 Task: Add an event with the title Second Company Retreat, date '2024/03/26', time 9:40 AM to 11:40 AMand add a description: Participants will engage in self-reflection activities to enhance self-awareness and personal growth as leaders. They will explore strategies for continuous learning, self-motivation, and personal development.Select event color  Grape . Add location for the event as: 987 Doge's Palace, Venice, Italy, logged in from the account softage.6@softage.netand send the event invitation to softage.4@softage.net and softage.5@softage.net. Set a reminder for the event Every weekday(Monday to Friday)
Action: Mouse moved to (76, 95)
Screenshot: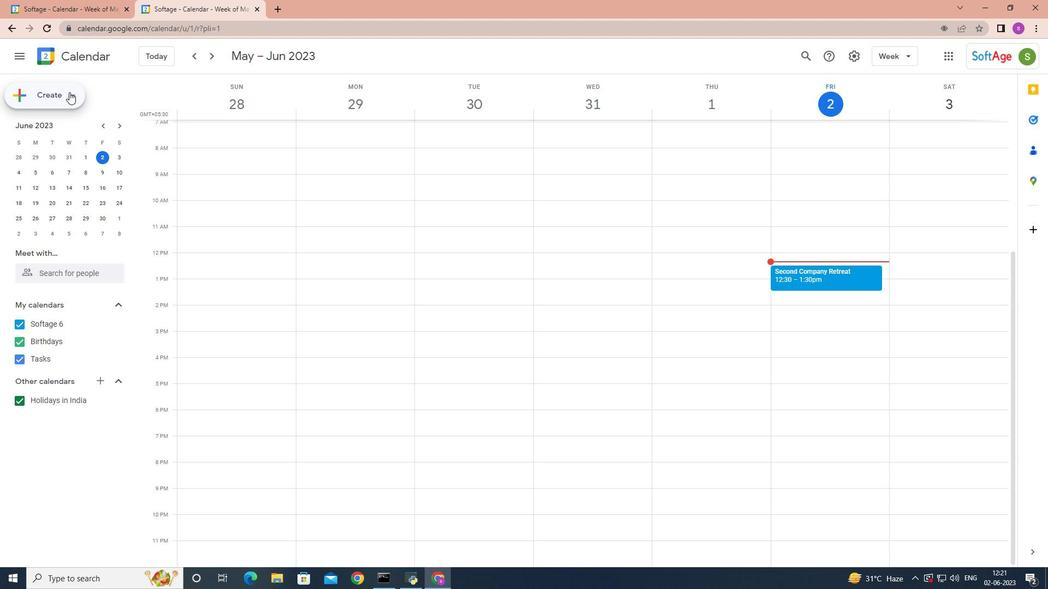 
Action: Mouse pressed left at (76, 95)
Screenshot: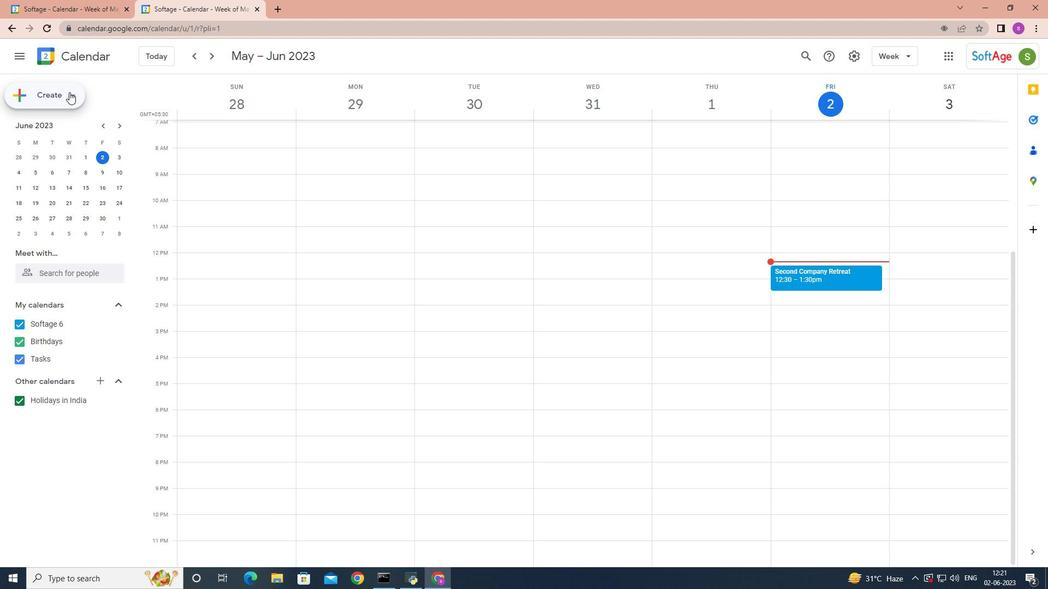 
Action: Mouse moved to (63, 124)
Screenshot: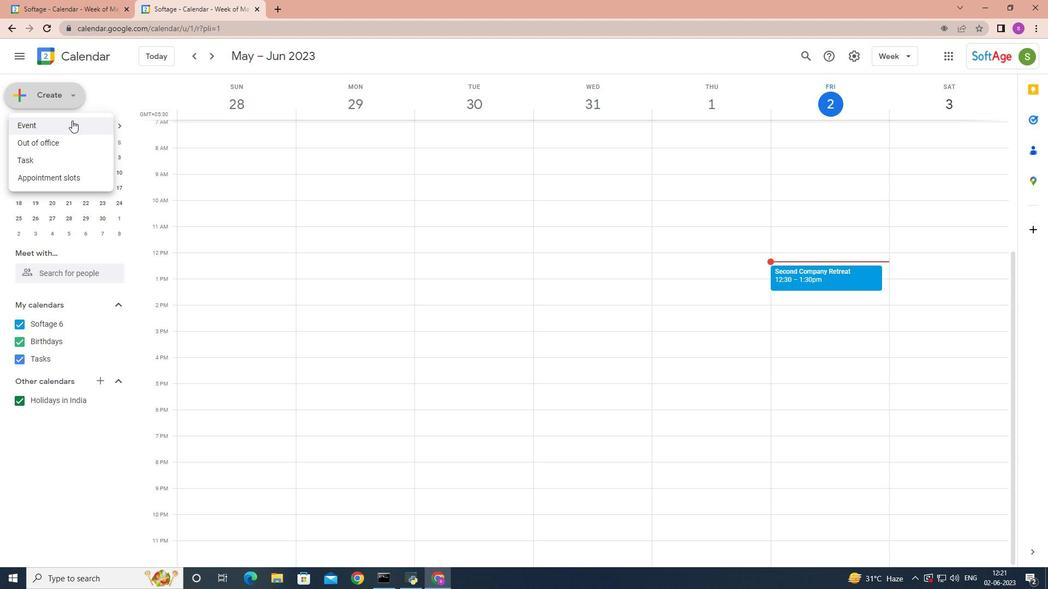 
Action: Mouse pressed left at (63, 124)
Screenshot: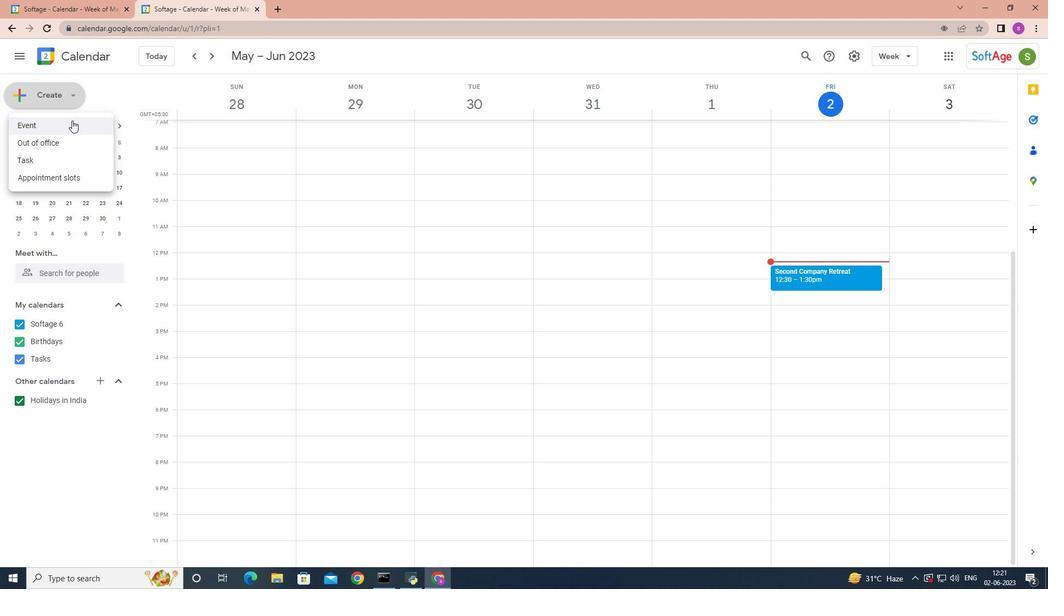 
Action: Mouse moved to (685, 429)
Screenshot: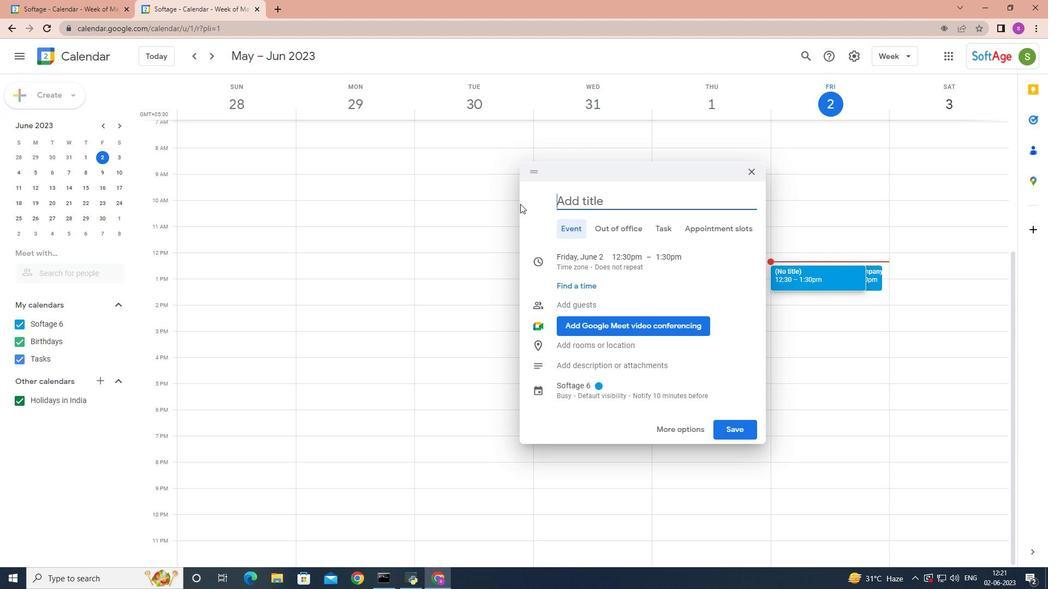 
Action: Mouse pressed left at (685, 429)
Screenshot: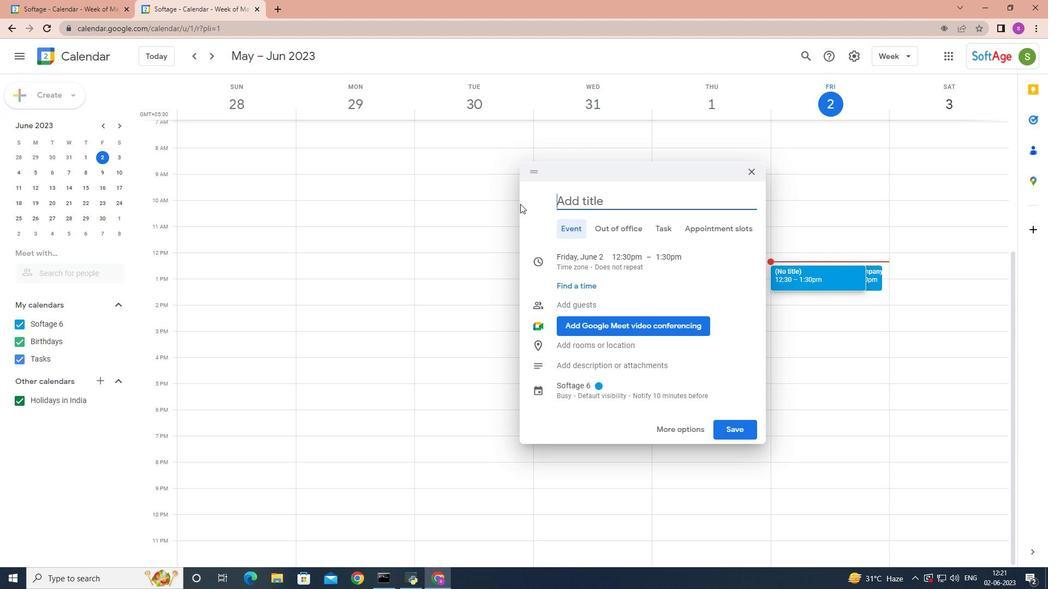 
Action: Mouse moved to (40, 61)
Screenshot: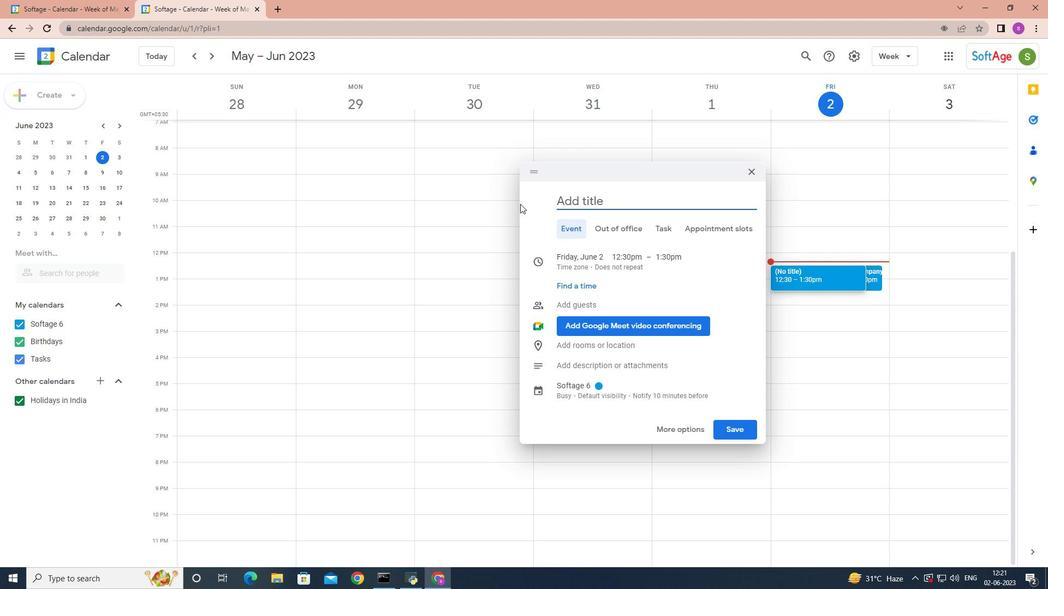 
Action: Key pressed <Key.shift>Seconf<Key.backspace>d<Key.space><Key.shift>Company<Key.space><Key.shift>Retreat<Key.enter>
Screenshot: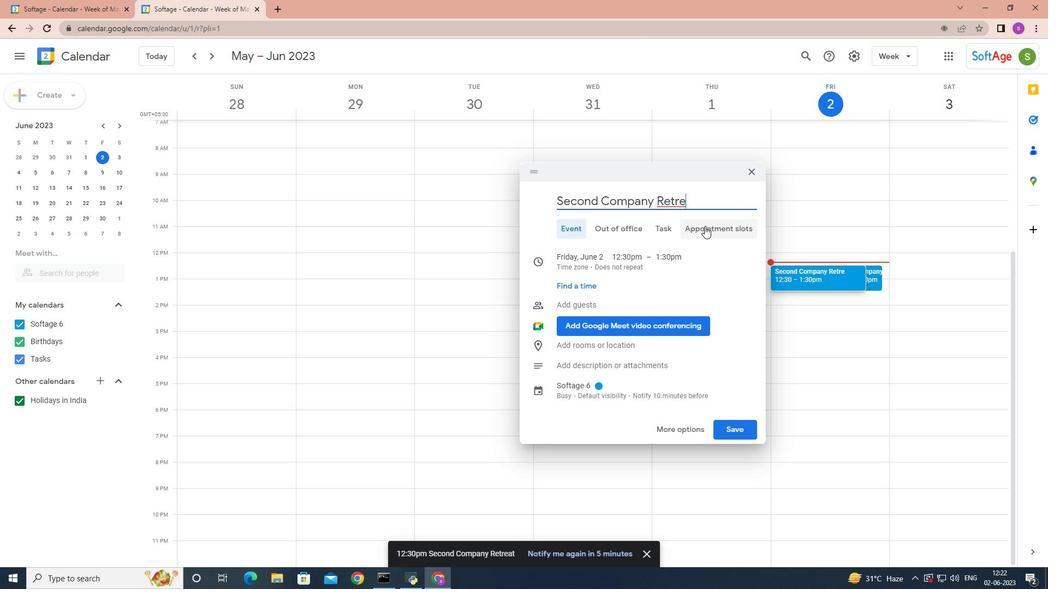 
Action: Mouse moved to (76, 96)
Screenshot: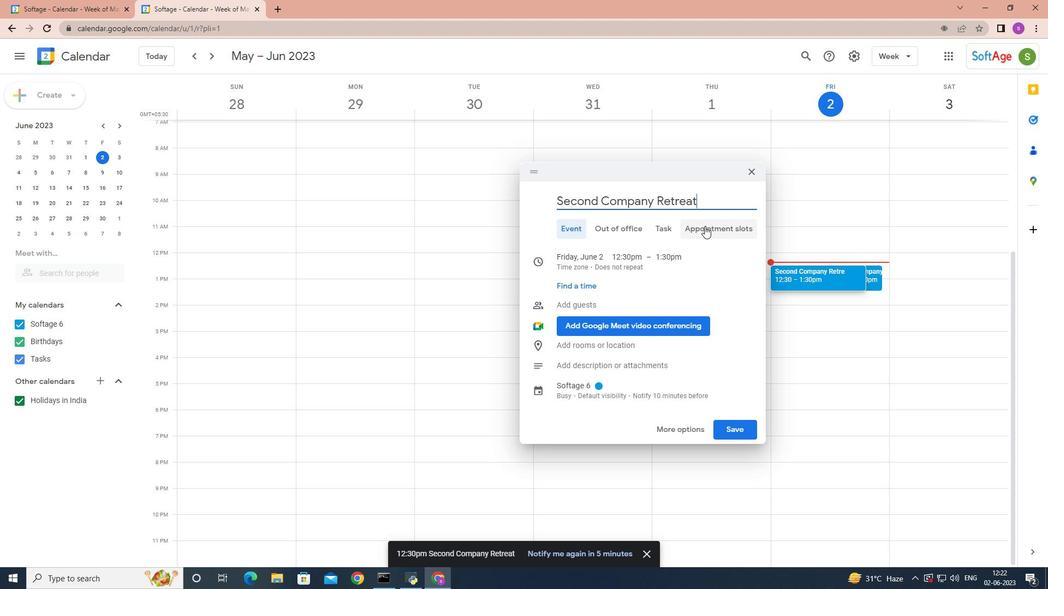 
Action: Mouse pressed left at (76, 96)
Screenshot: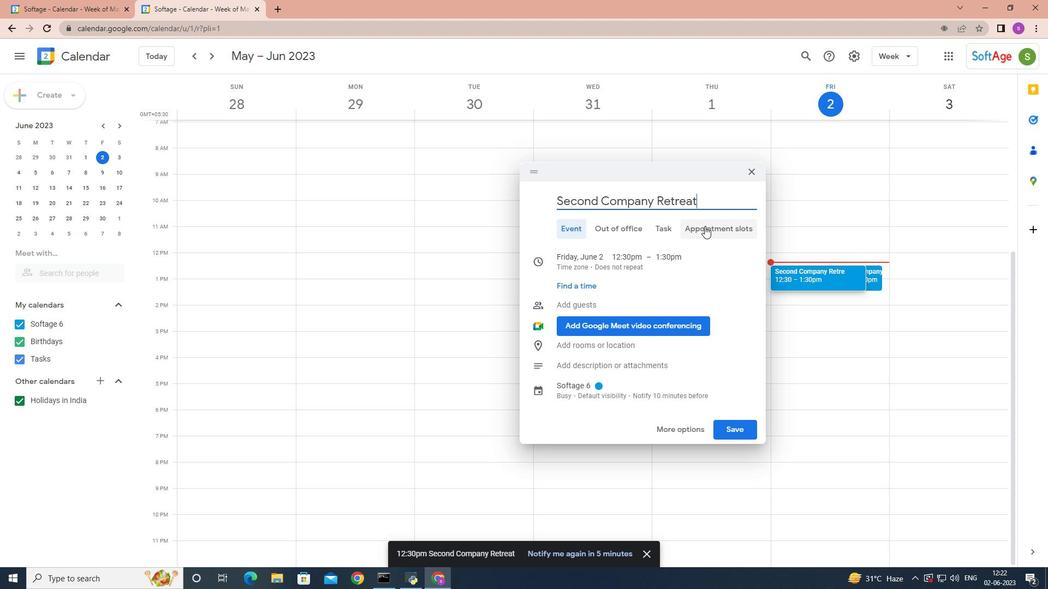 
Action: Mouse moved to (71, 92)
Screenshot: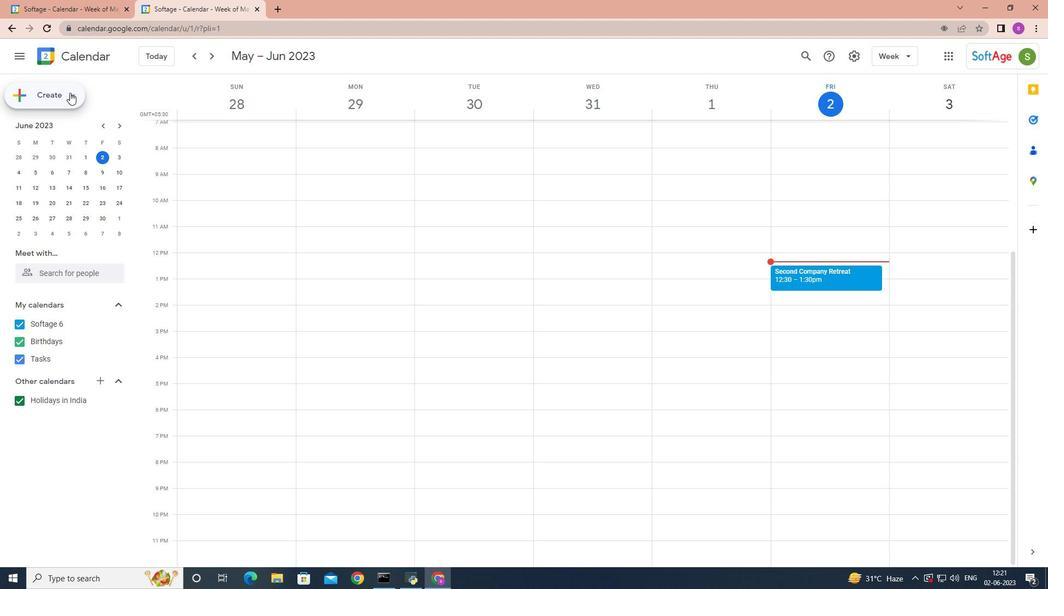 
Action: Mouse pressed left at (70, 92)
Screenshot: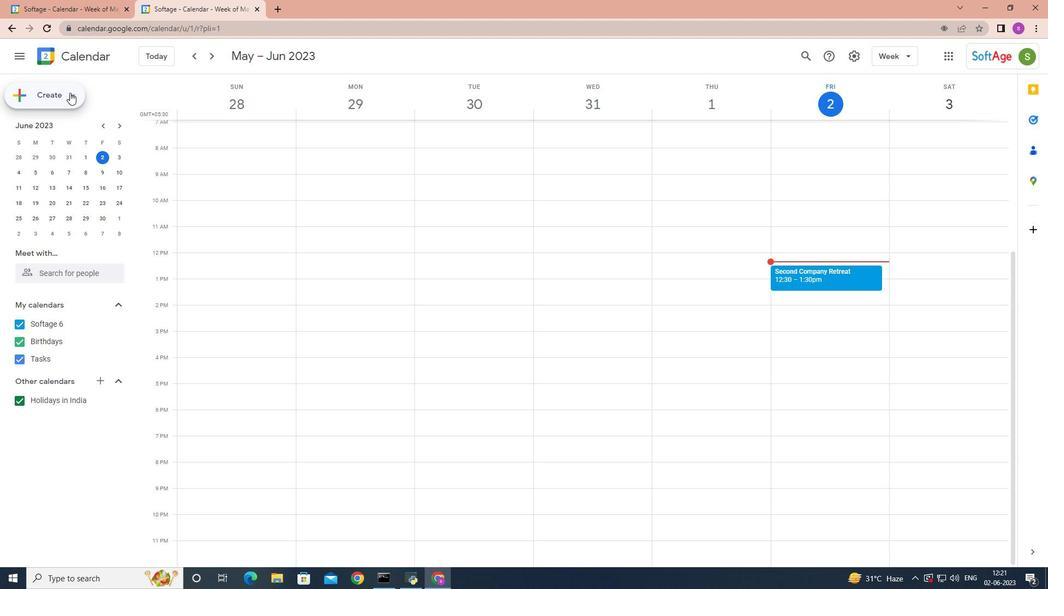 
Action: Mouse moved to (72, 120)
Screenshot: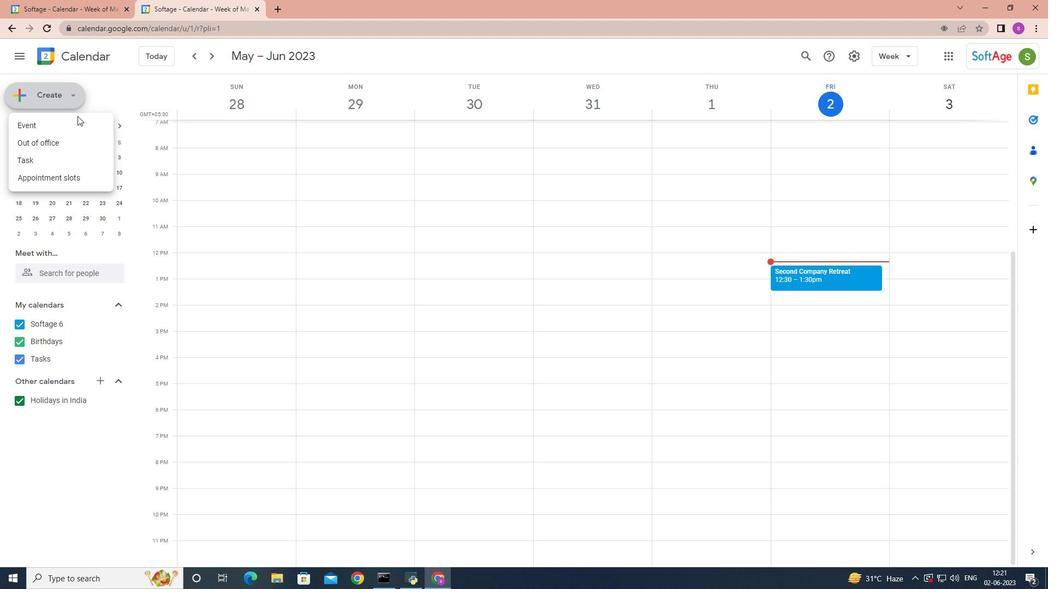 
Action: Mouse pressed left at (72, 120)
Screenshot: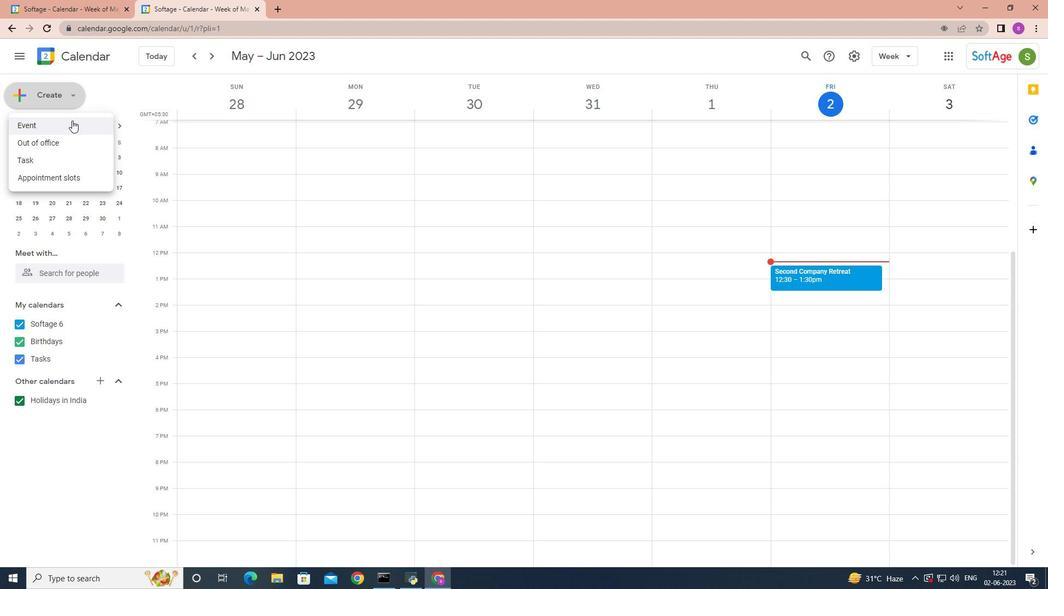 
Action: Mouse moved to (520, 204)
Screenshot: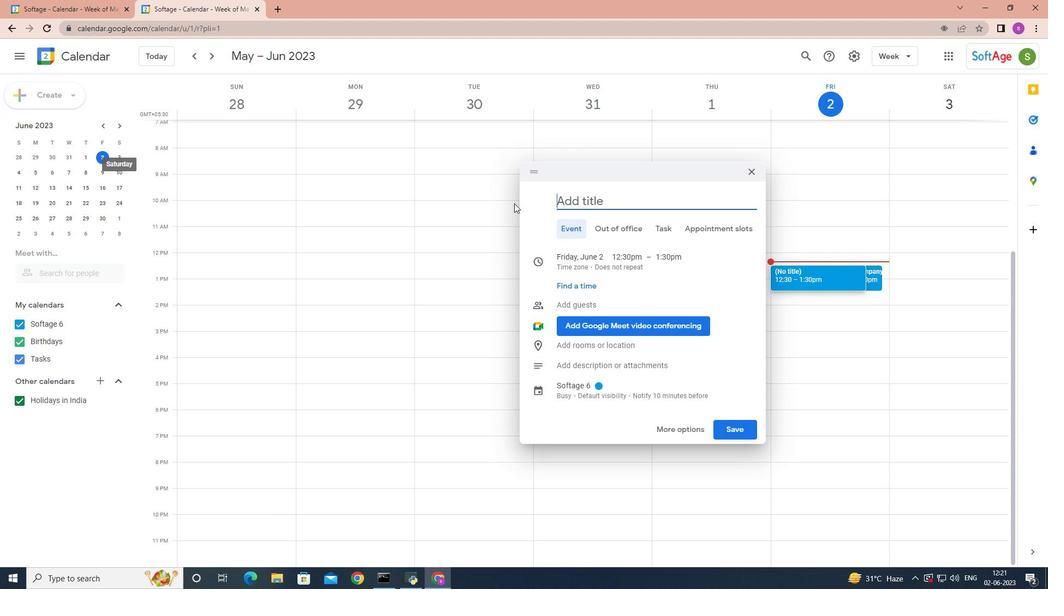 
Action: Key pressed <Key.shift>Second<Key.space><Key.shift>Company<Key.space><Key.shift>Retreat
Screenshot: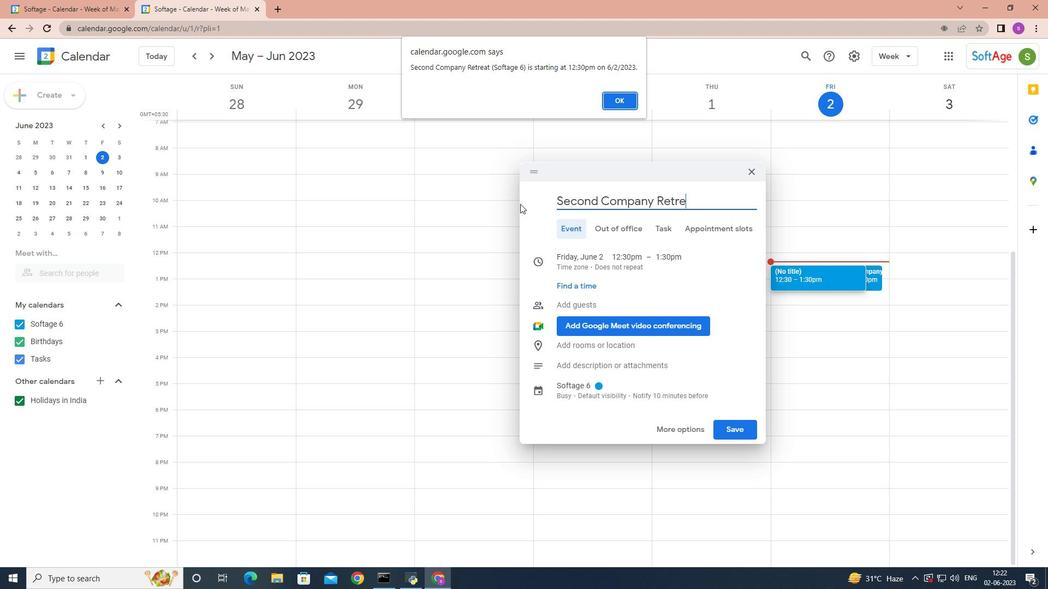 
Action: Mouse moved to (637, 110)
Screenshot: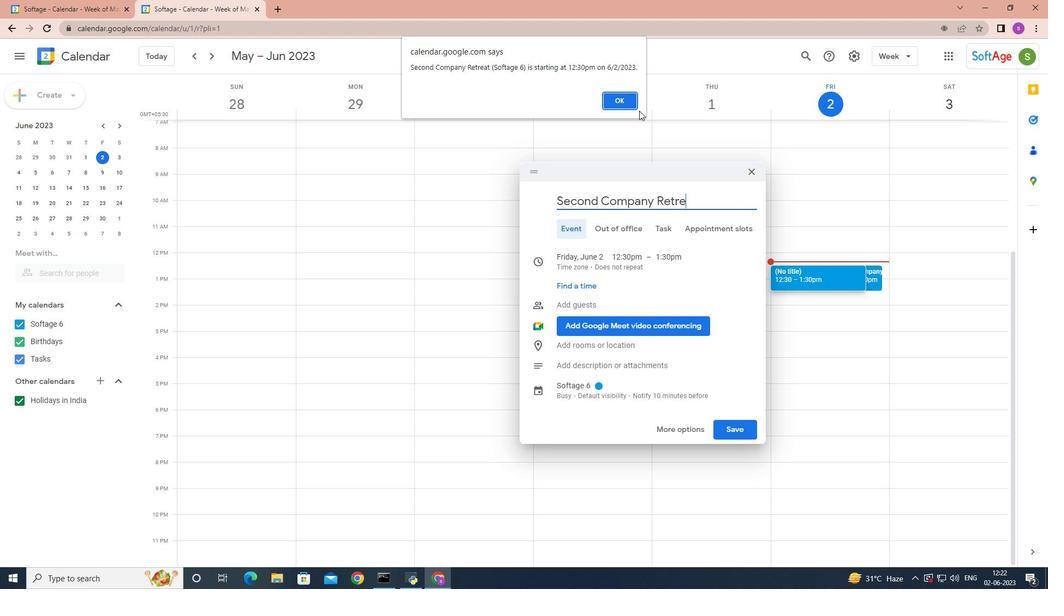 
Action: Mouse pressed left at (637, 110)
Screenshot: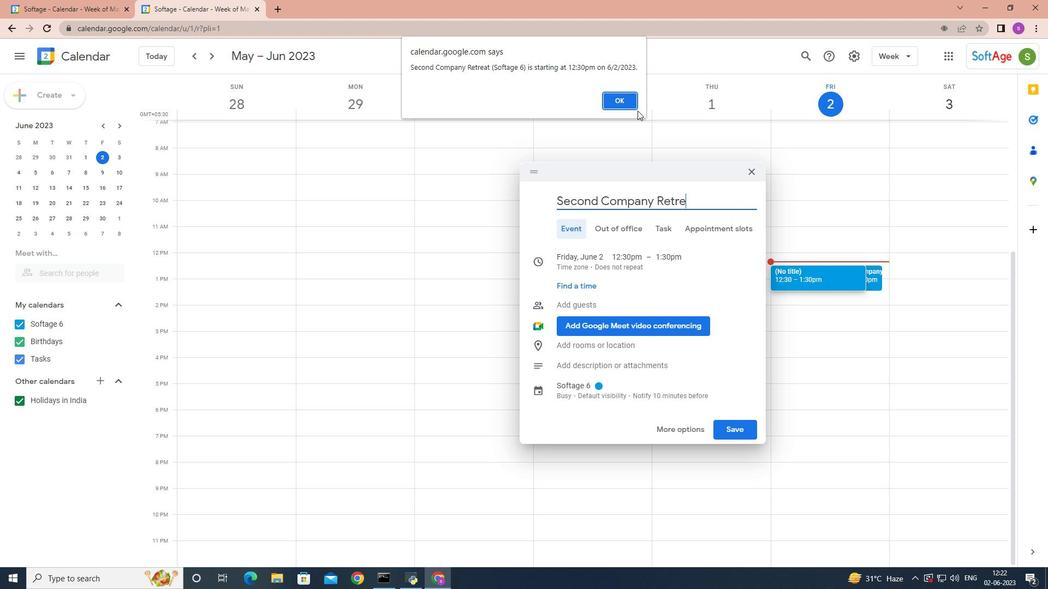 
Action: Mouse moved to (623, 99)
Screenshot: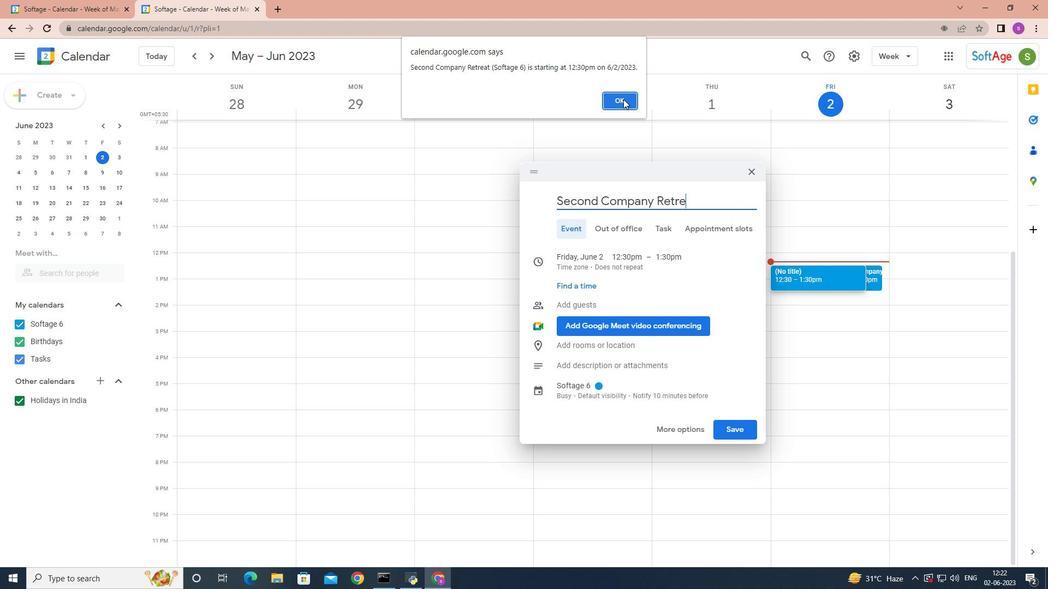
Action: Mouse pressed left at (623, 99)
Screenshot: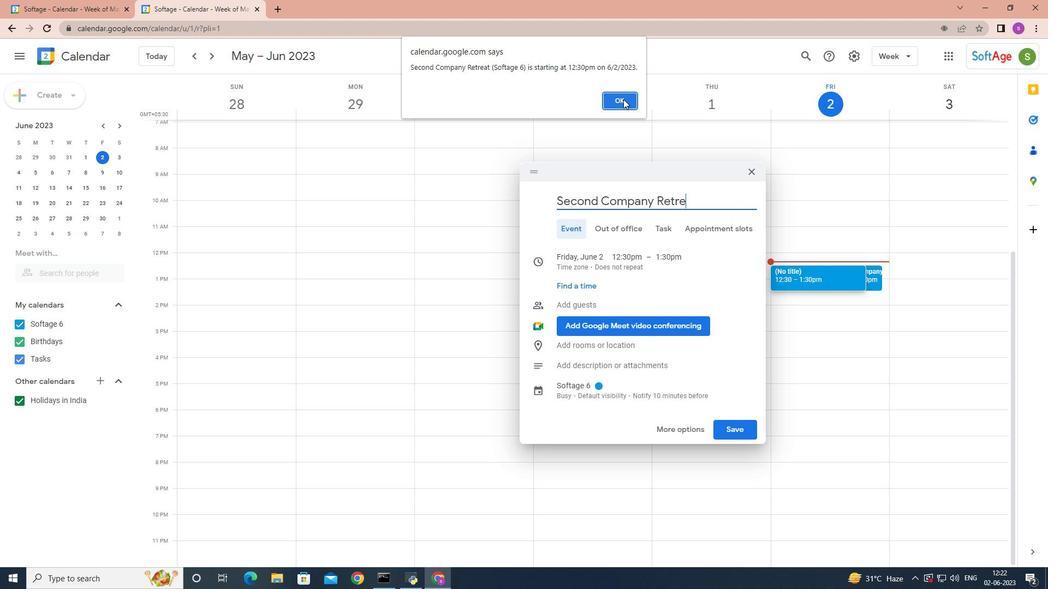 
Action: Mouse moved to (705, 226)
Screenshot: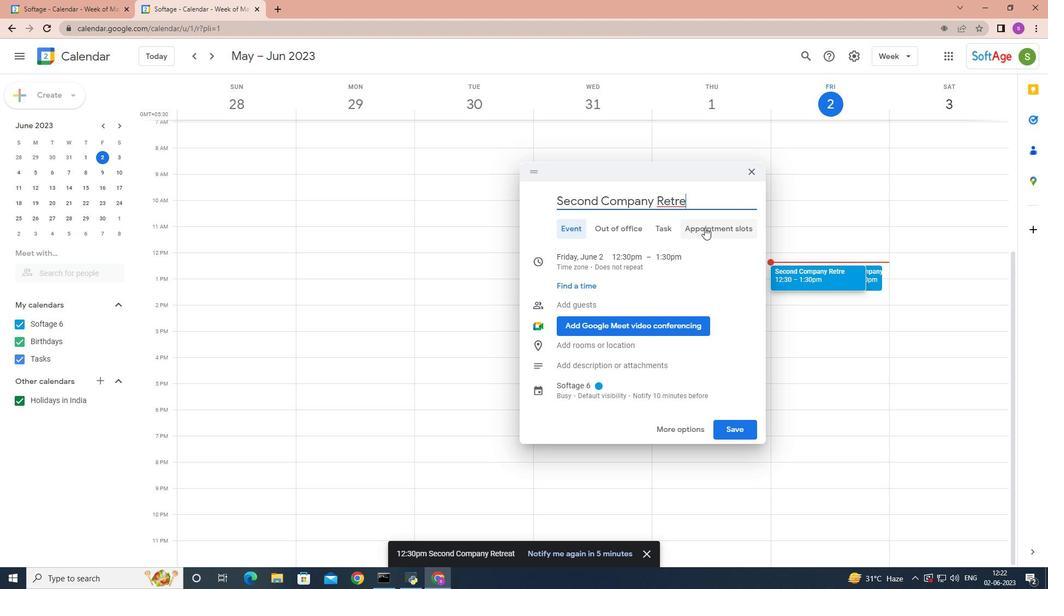 
Action: Key pressed at
Screenshot: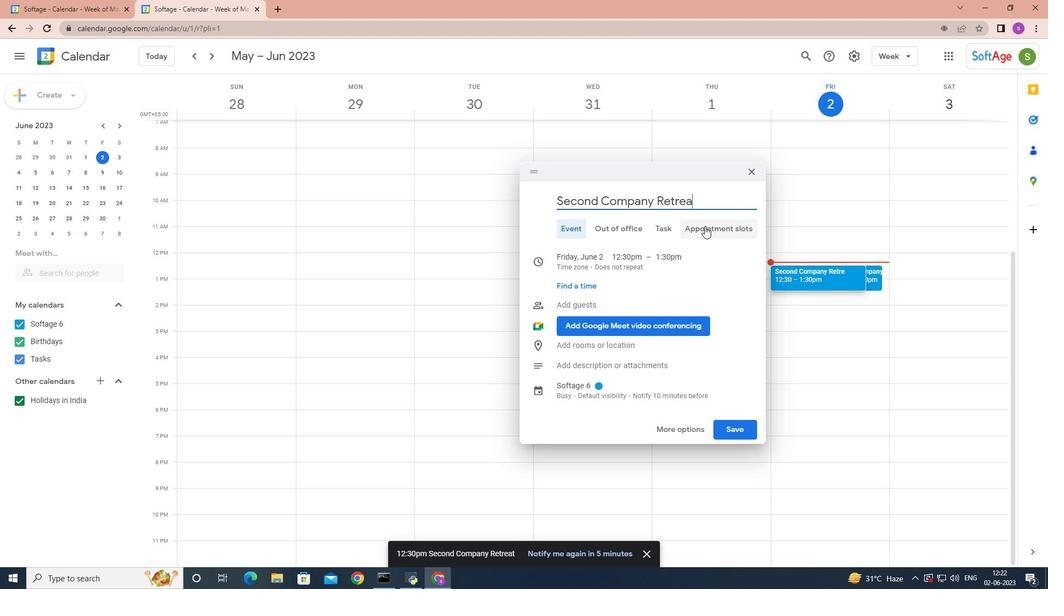
Action: Mouse moved to (587, 256)
Screenshot: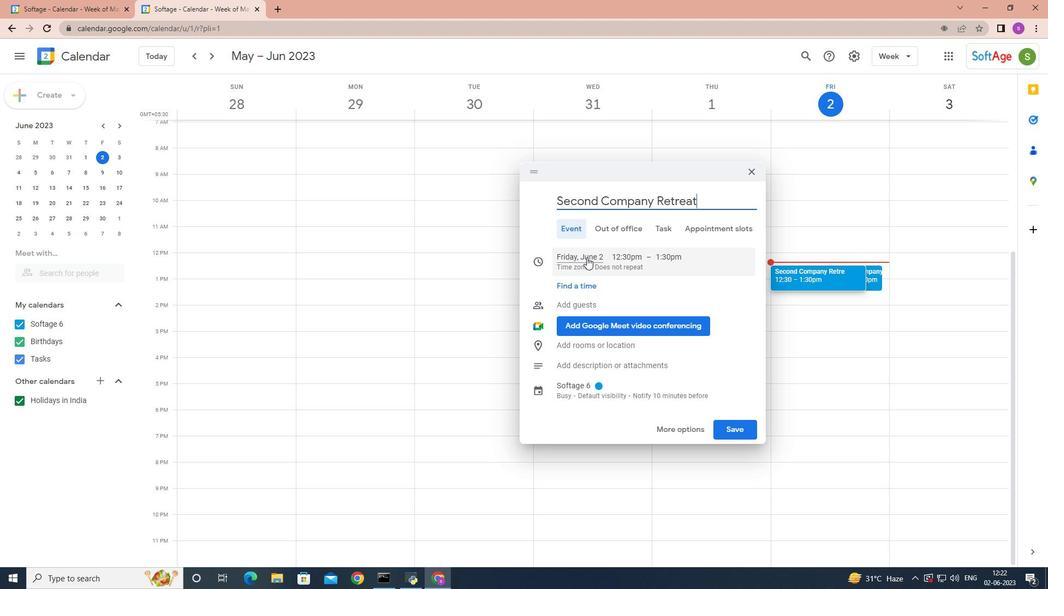 
Action: Mouse pressed left at (587, 256)
Screenshot: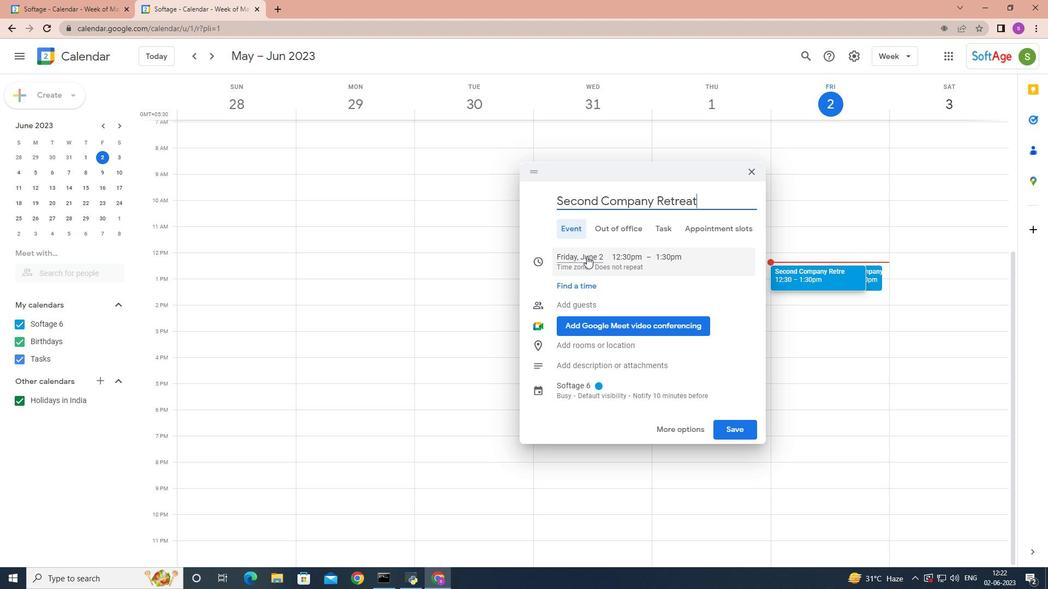 
Action: Mouse moved to (692, 281)
Screenshot: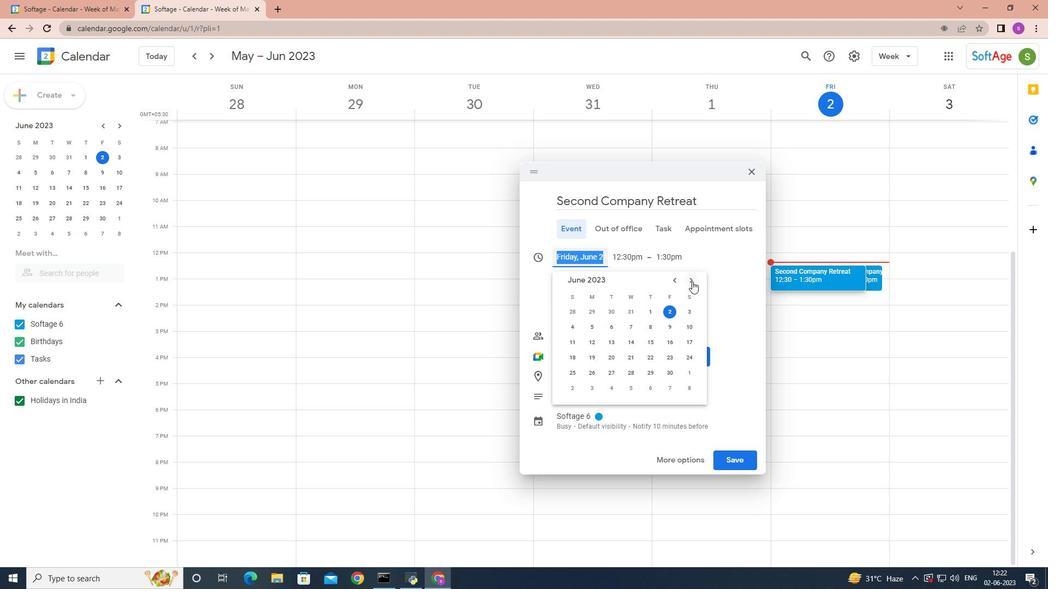 
Action: Mouse pressed left at (692, 281)
Screenshot: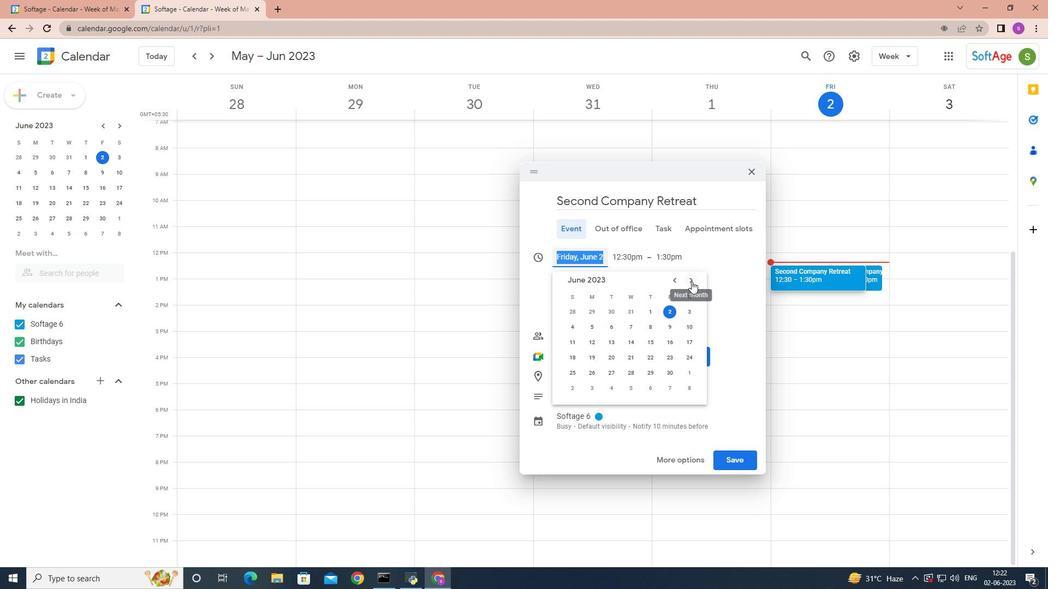 
Action: Mouse moved to (692, 281)
Screenshot: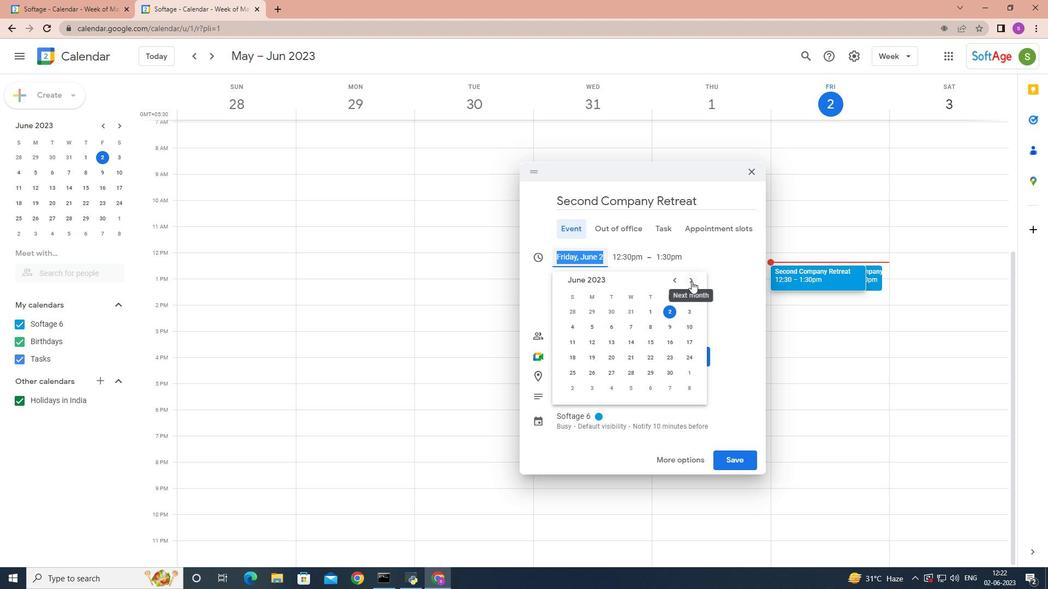 
Action: Mouse pressed left at (692, 281)
Screenshot: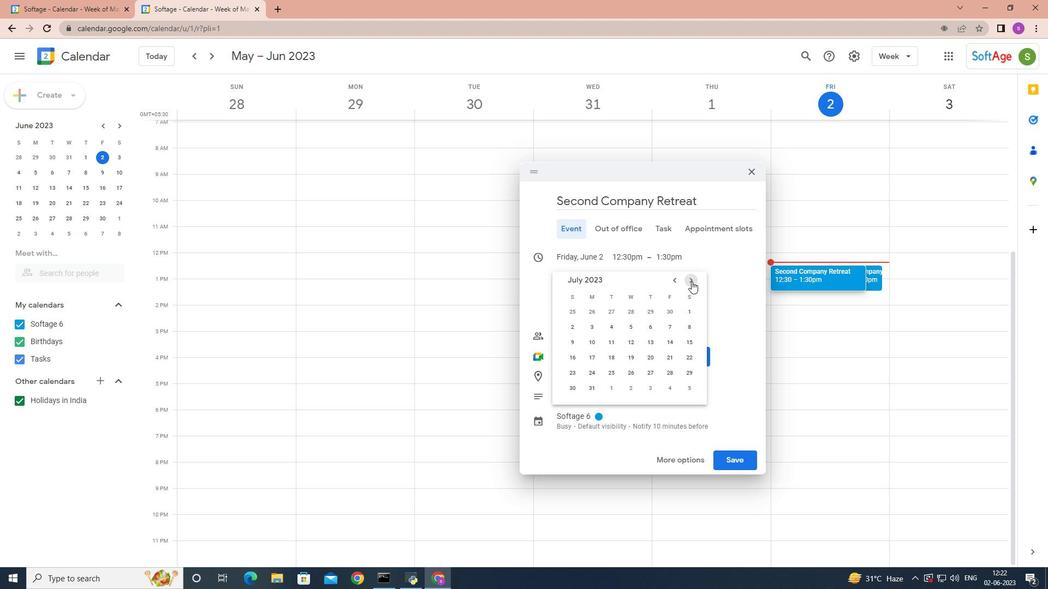 
Action: Mouse pressed left at (692, 281)
Screenshot: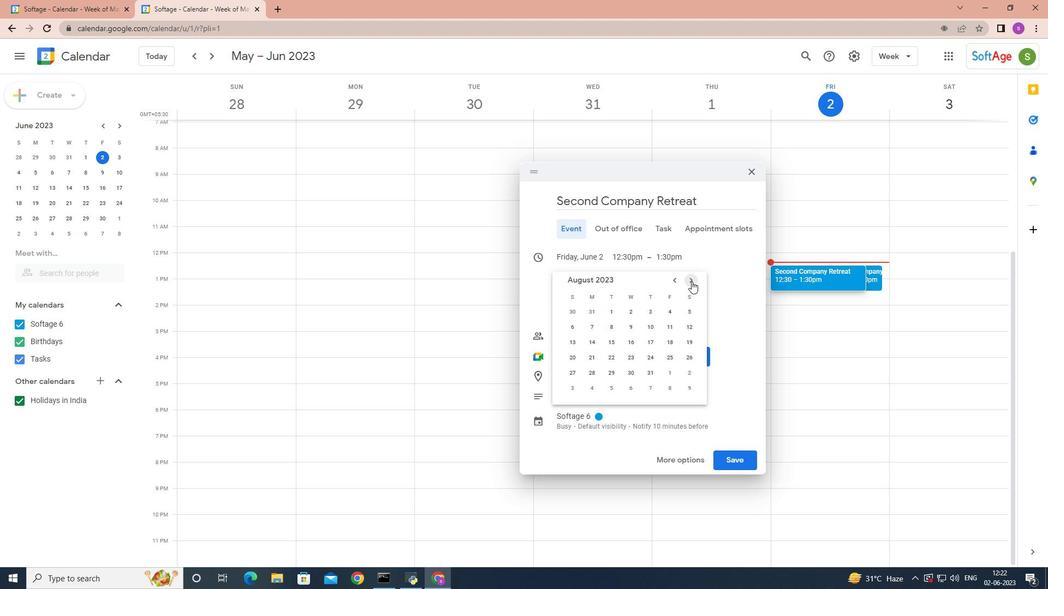 
Action: Mouse pressed left at (692, 281)
Screenshot: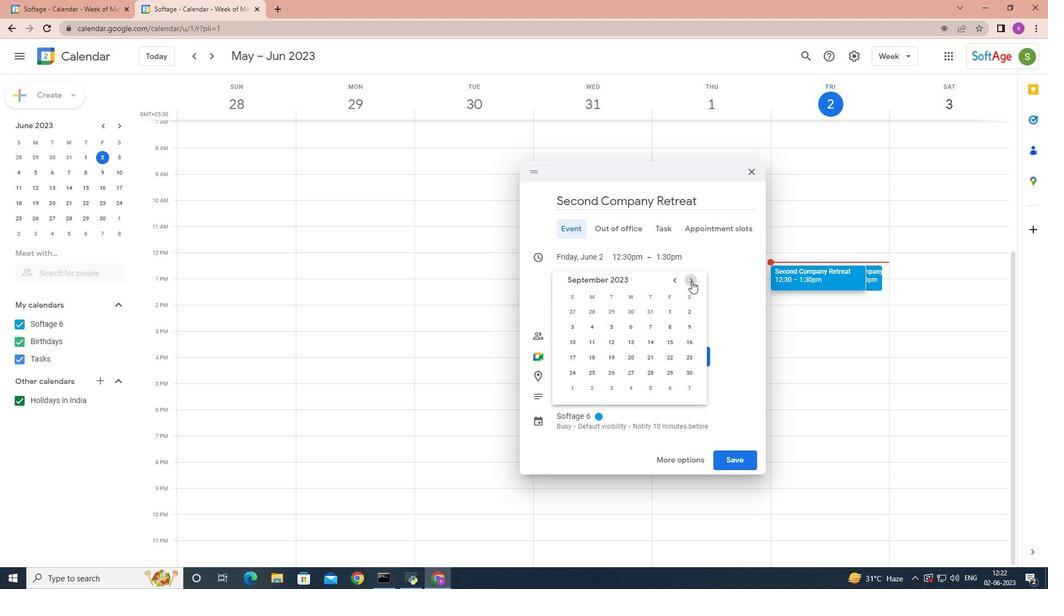 
Action: Mouse pressed left at (692, 281)
Screenshot: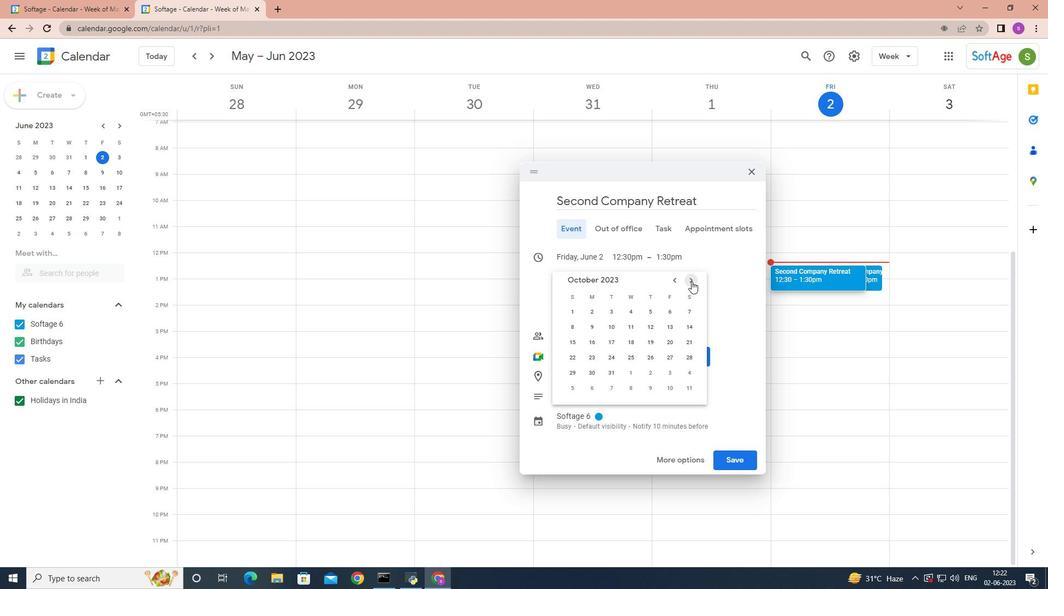 
Action: Mouse pressed left at (692, 281)
Screenshot: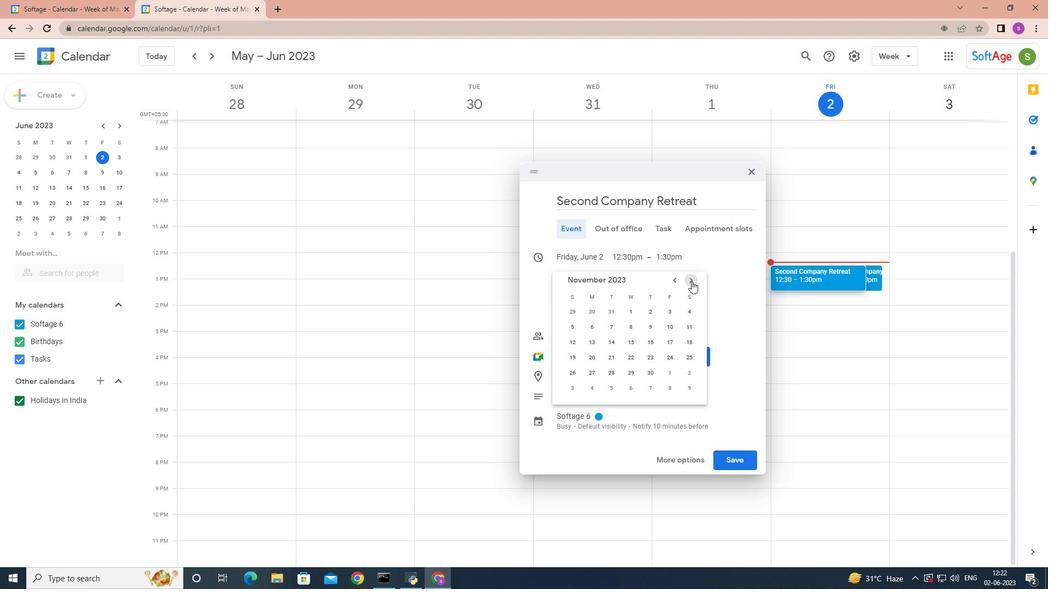 
Action: Mouse pressed left at (692, 281)
Screenshot: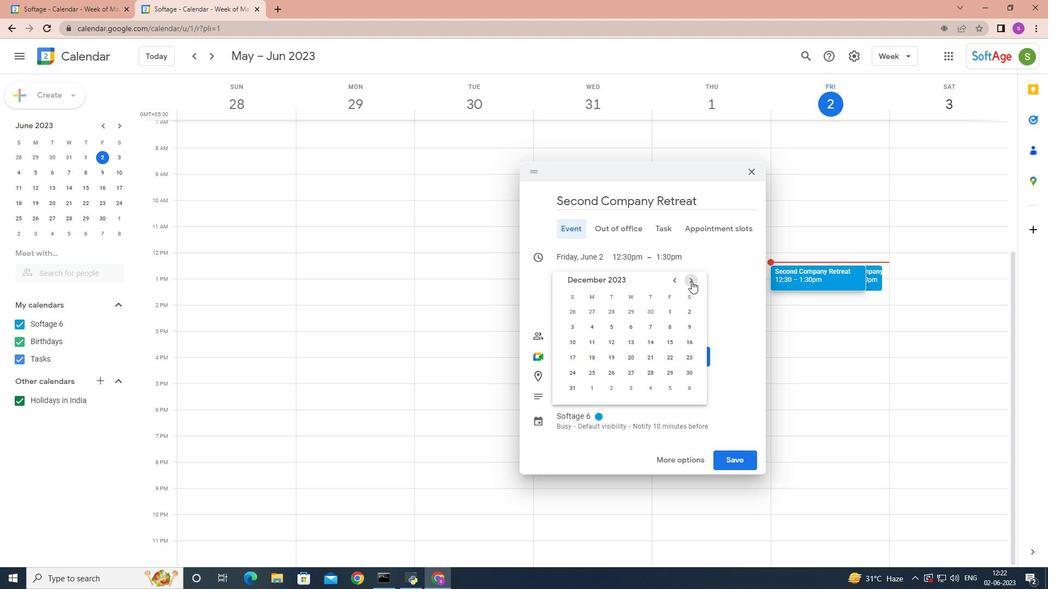 
Action: Mouse pressed left at (692, 281)
Screenshot: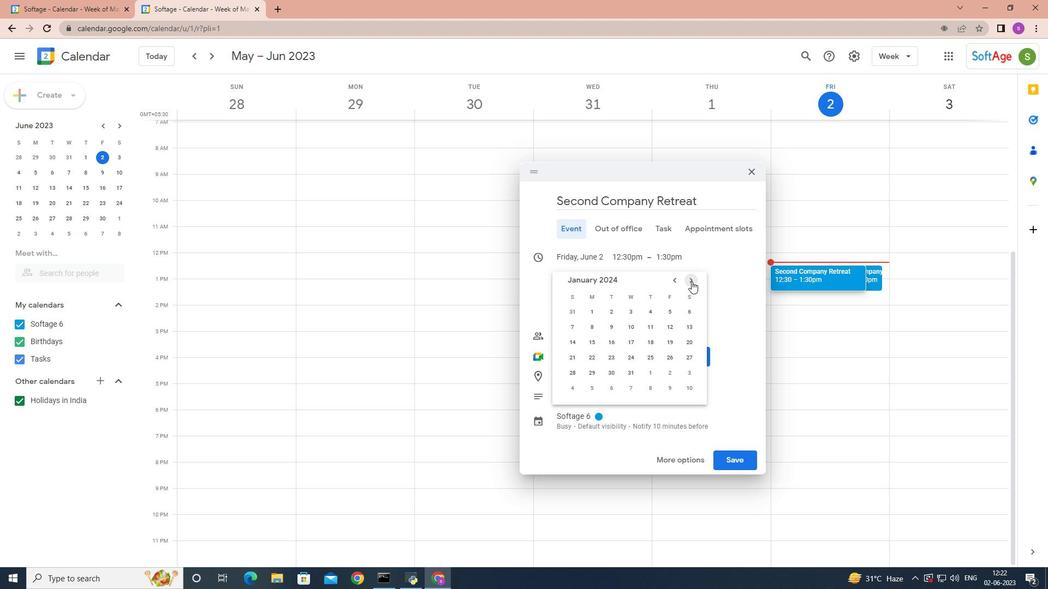 
Action: Mouse pressed left at (692, 281)
Screenshot: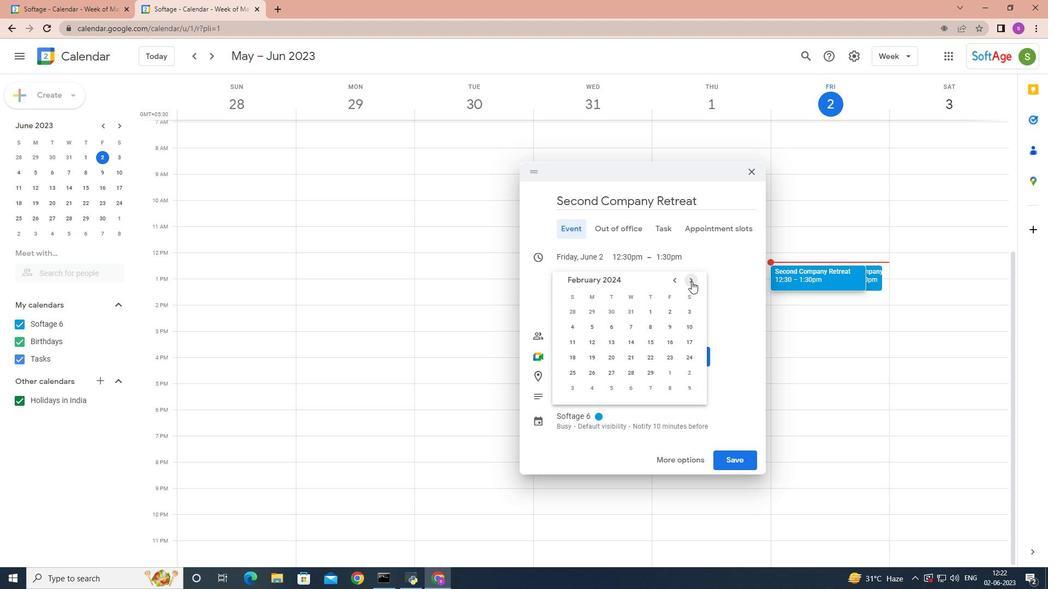 
Action: Mouse moved to (611, 371)
Screenshot: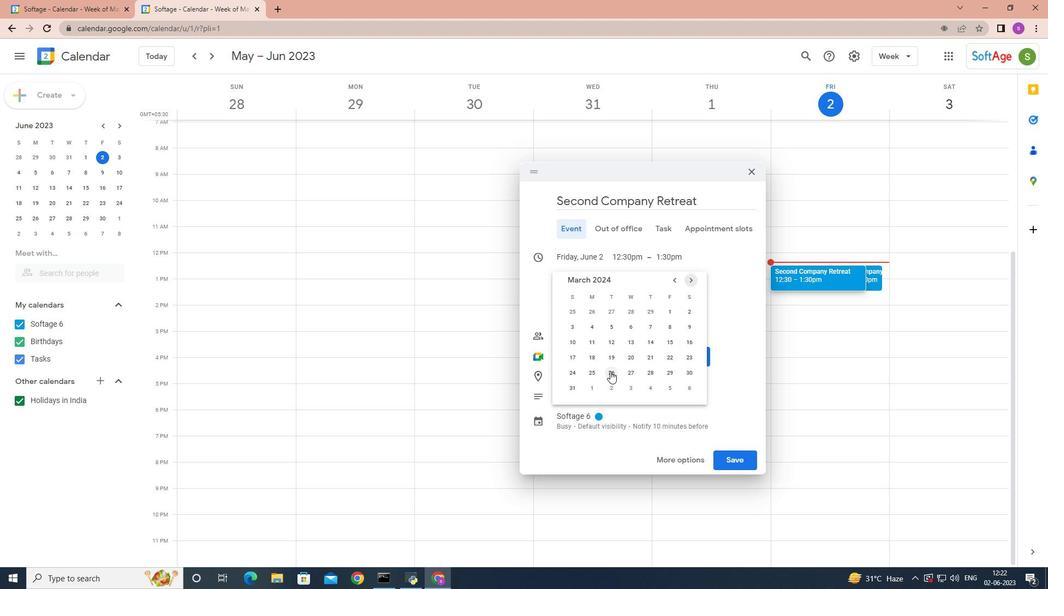 
Action: Mouse pressed left at (611, 371)
Screenshot: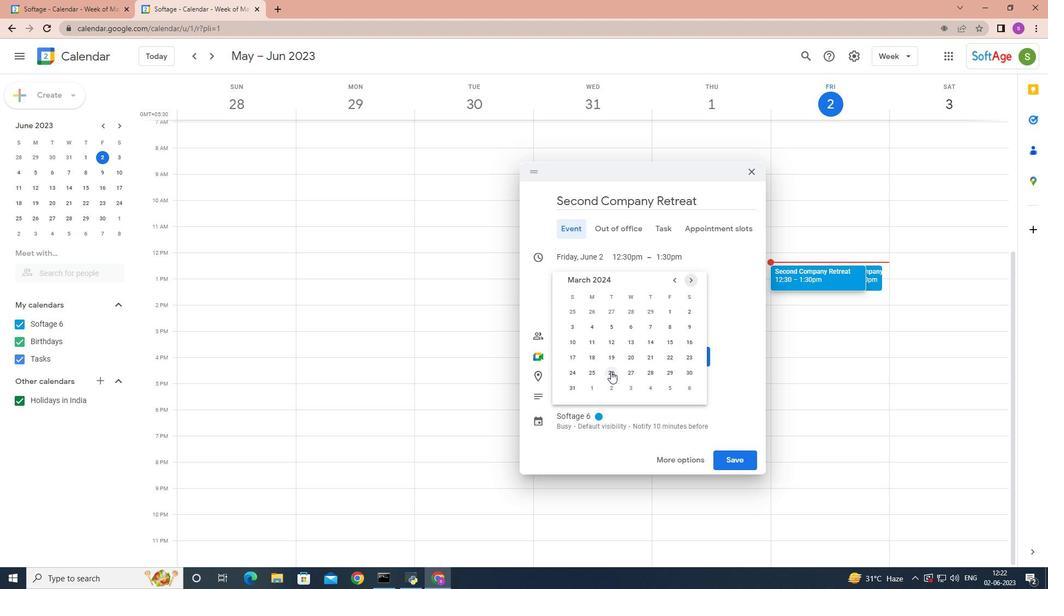 
Action: Mouse moved to (317, 256)
Screenshot: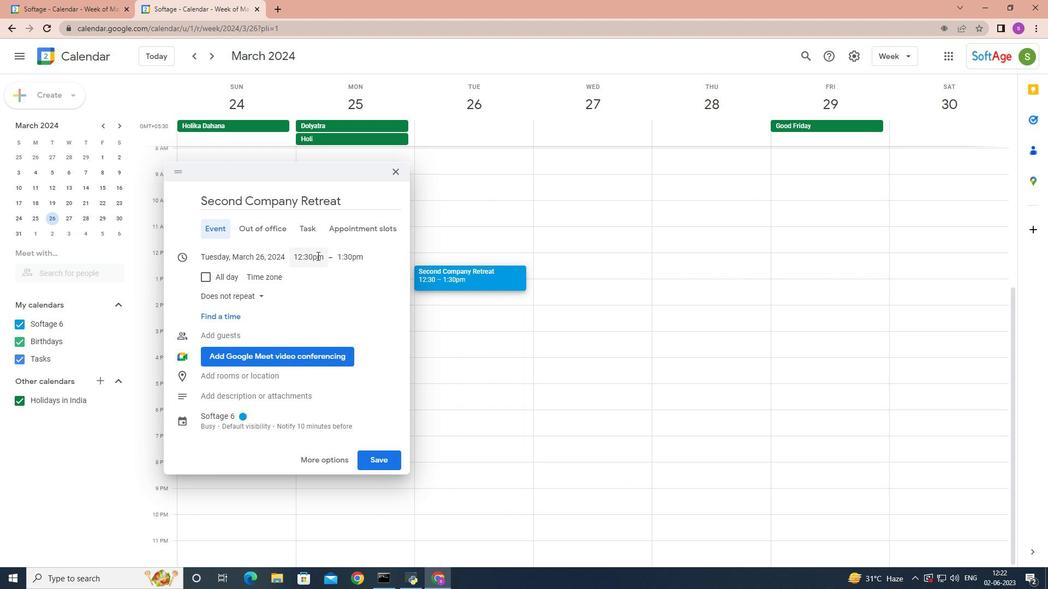 
Action: Mouse pressed left at (317, 256)
Screenshot: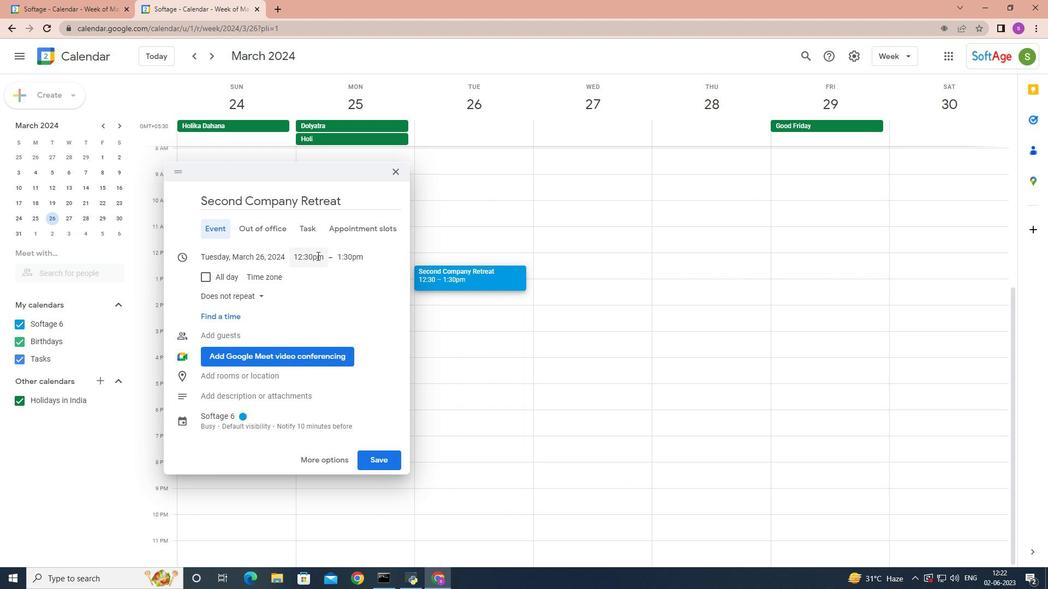 
Action: Mouse moved to (330, 322)
Screenshot: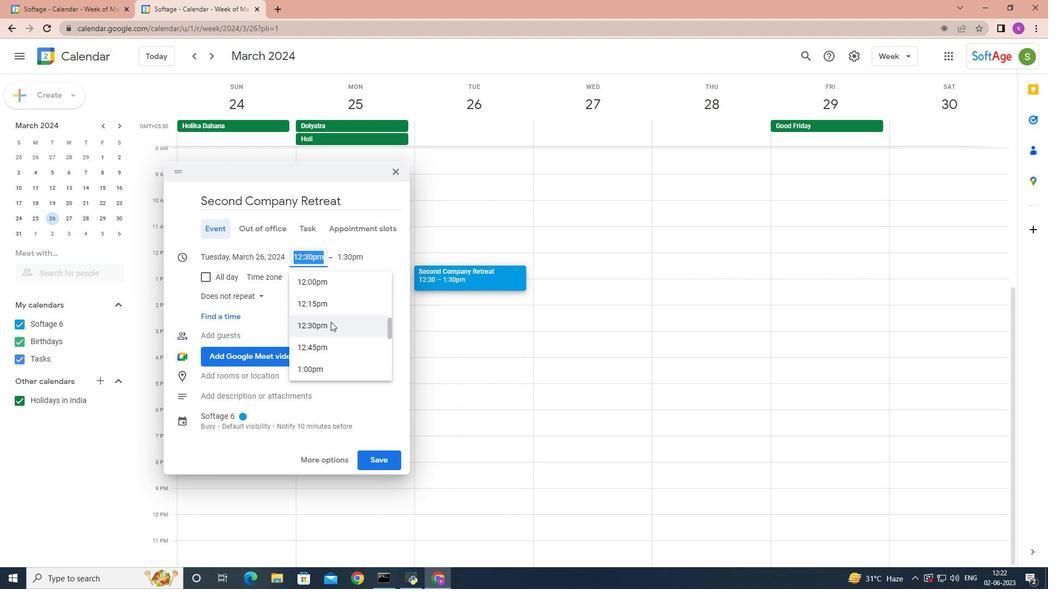 
Action: Mouse scrolled (330, 322) with delta (0, 0)
Screenshot: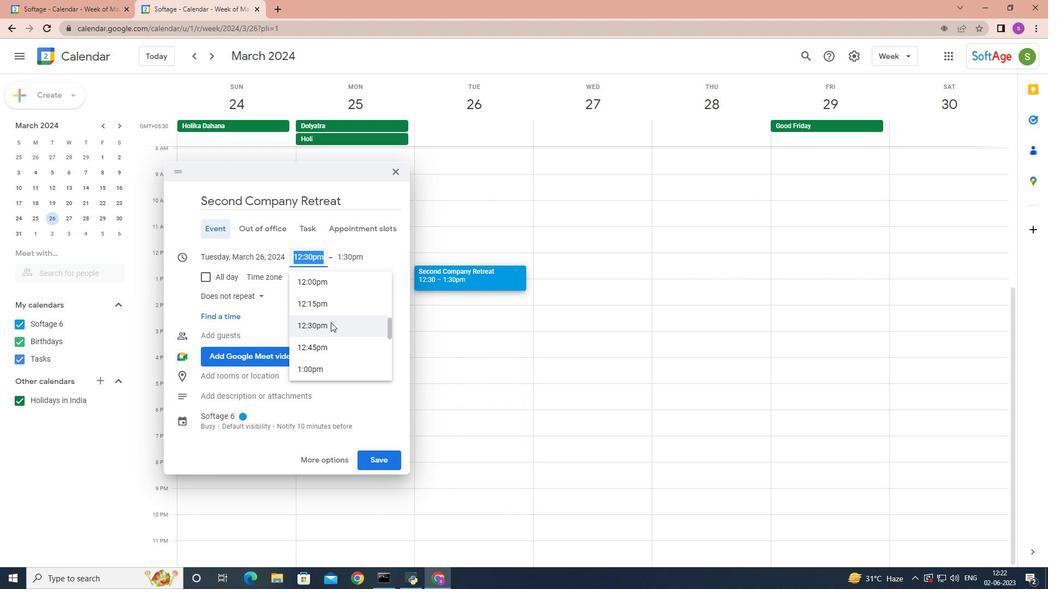 
Action: Mouse scrolled (330, 322) with delta (0, 0)
Screenshot: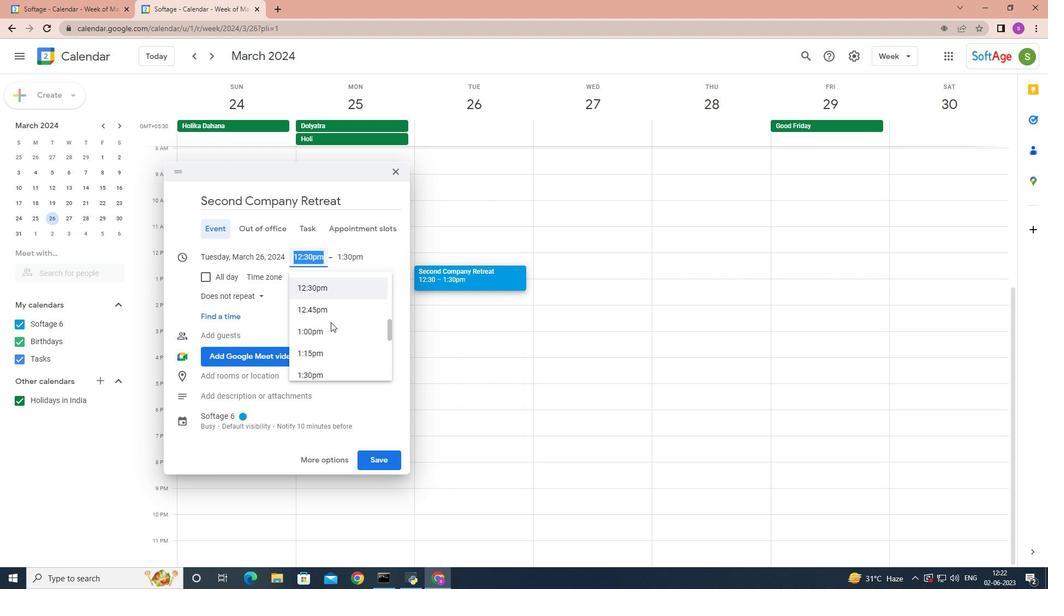
Action: Mouse moved to (329, 322)
Screenshot: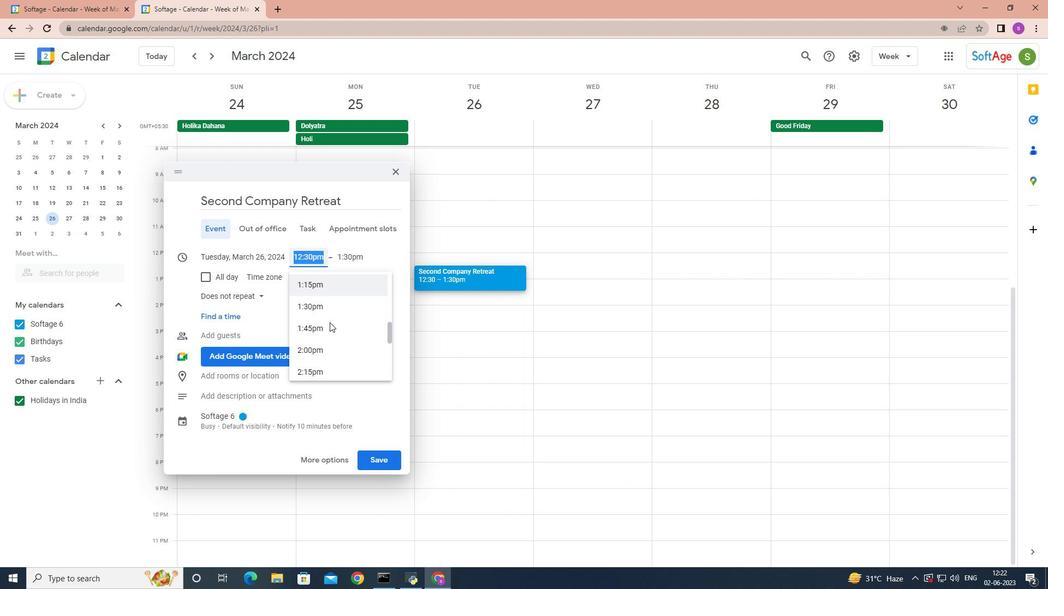 
Action: Mouse scrolled (329, 322) with delta (0, 0)
Screenshot: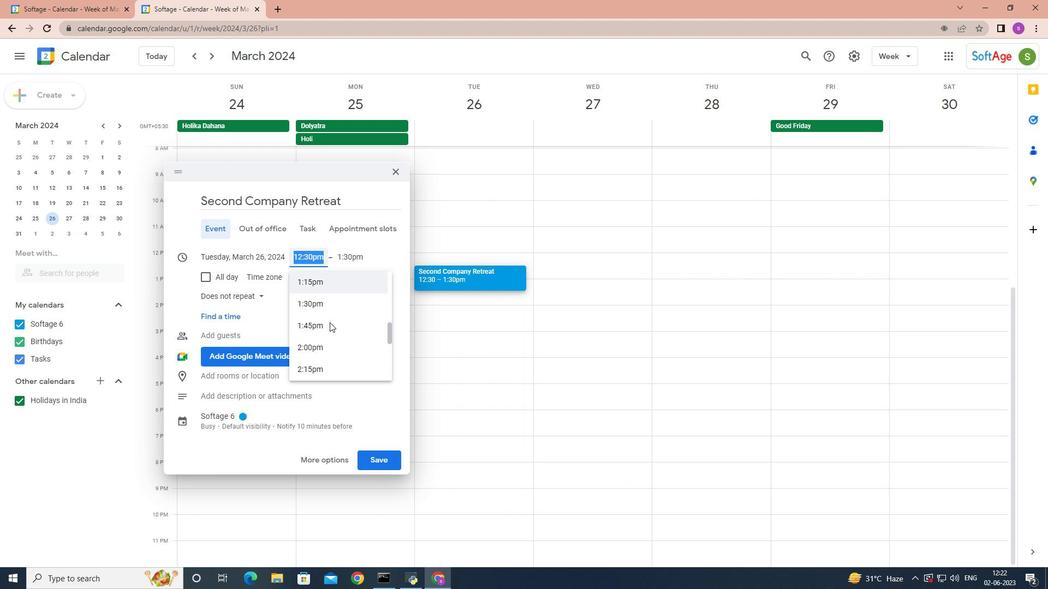 
Action: Mouse scrolled (329, 322) with delta (0, 0)
Screenshot: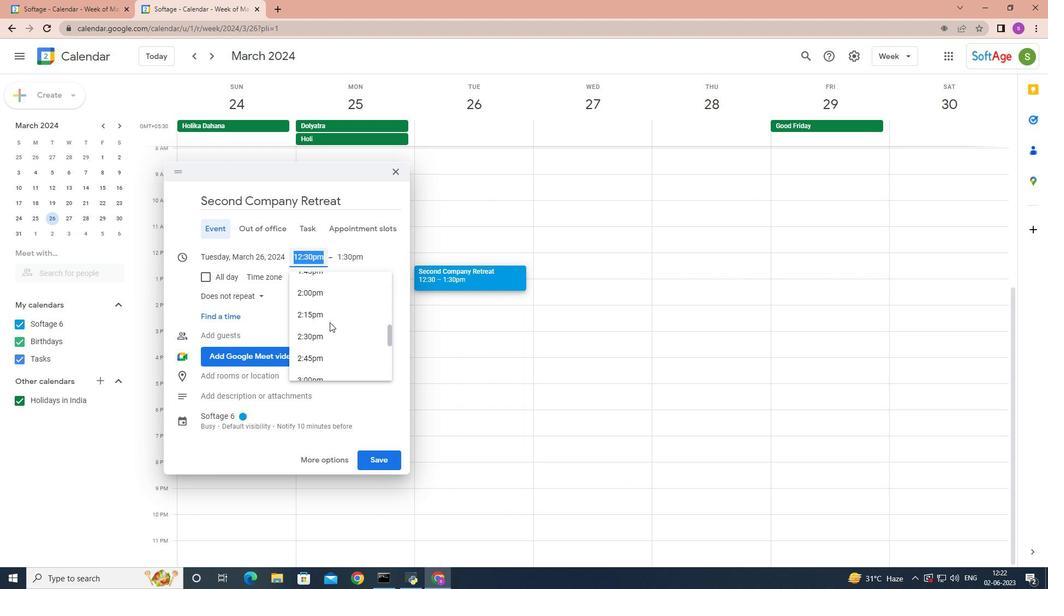 
Action: Mouse scrolled (329, 322) with delta (0, 0)
Screenshot: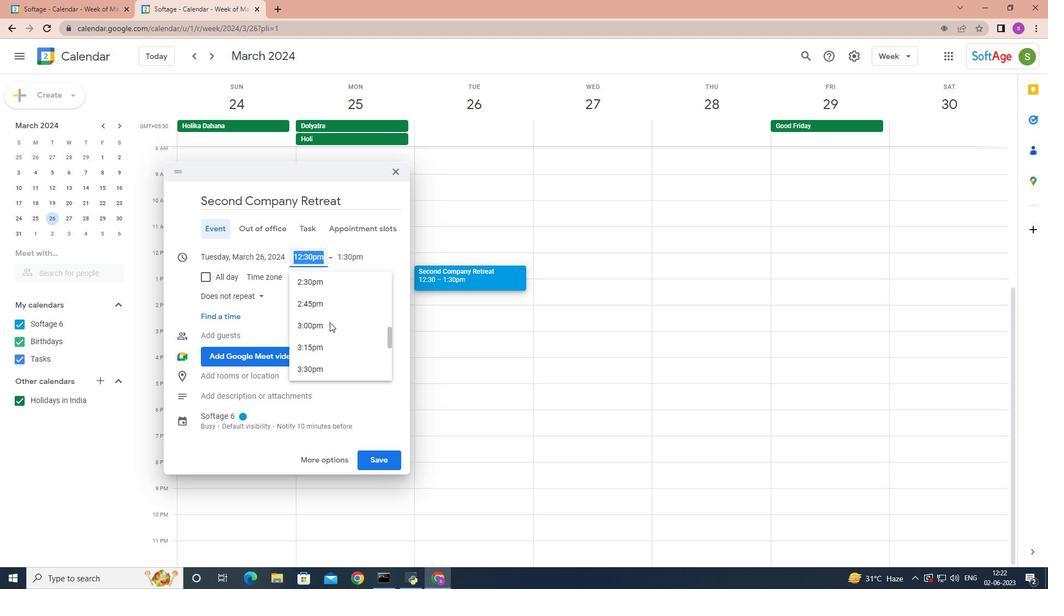 
Action: Mouse scrolled (329, 322) with delta (0, 0)
Screenshot: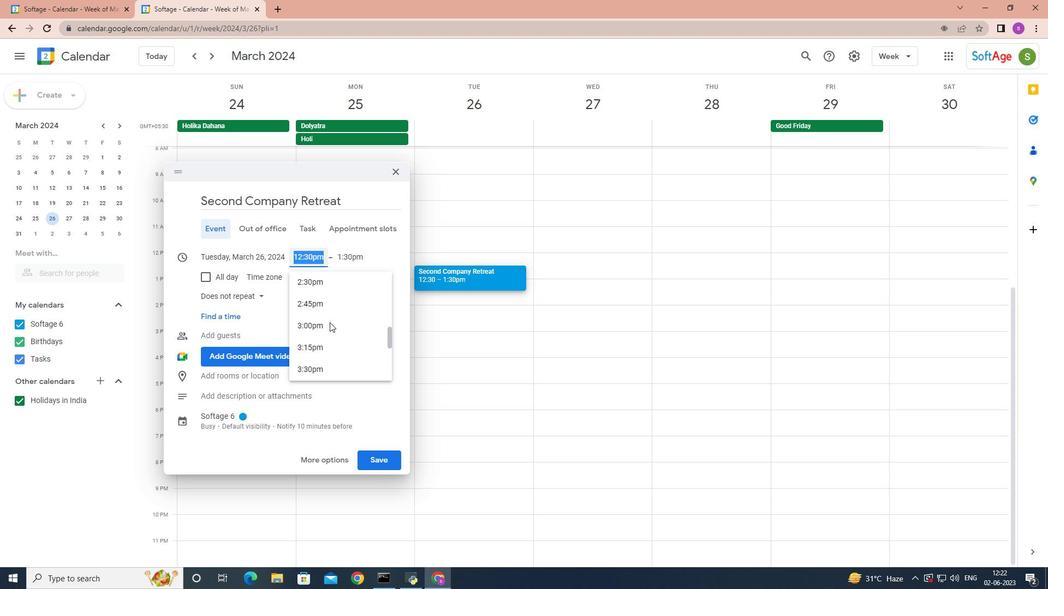 
Action: Mouse scrolled (329, 322) with delta (0, 0)
Screenshot: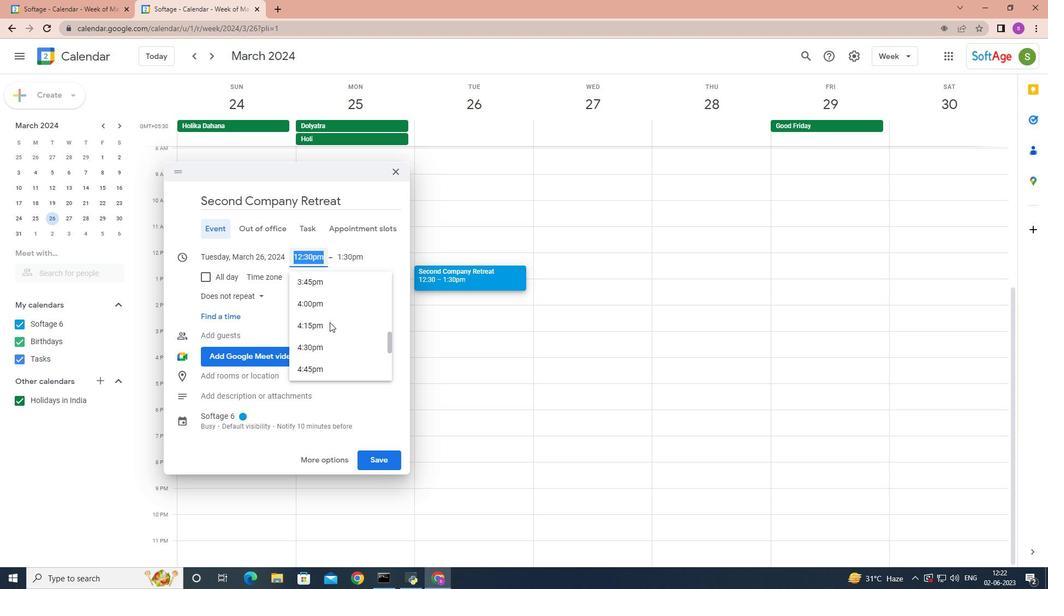 
Action: Mouse scrolled (329, 322) with delta (0, 0)
Screenshot: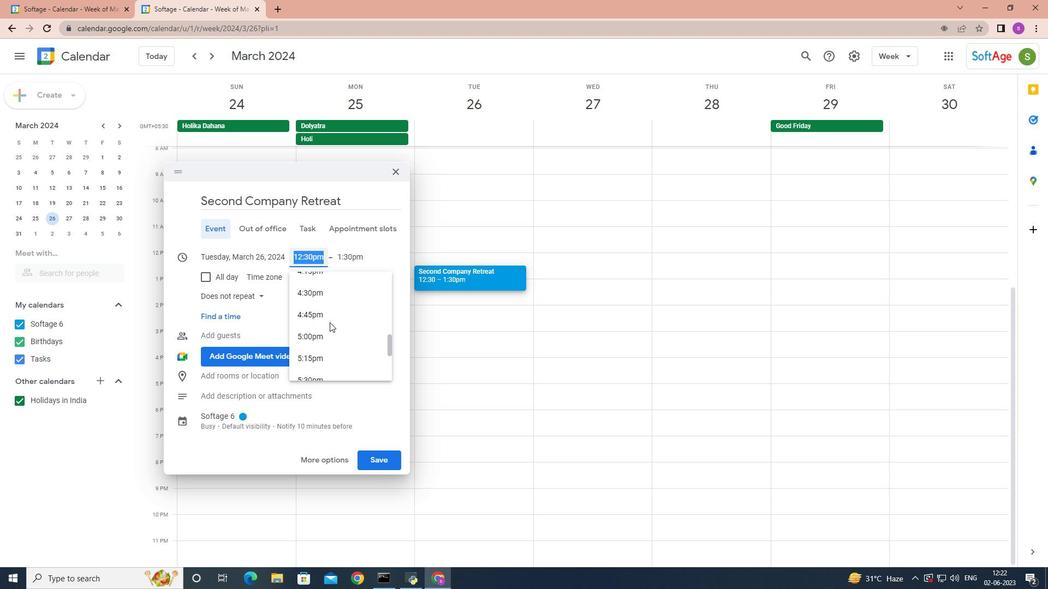 
Action: Mouse scrolled (329, 322) with delta (0, 0)
Screenshot: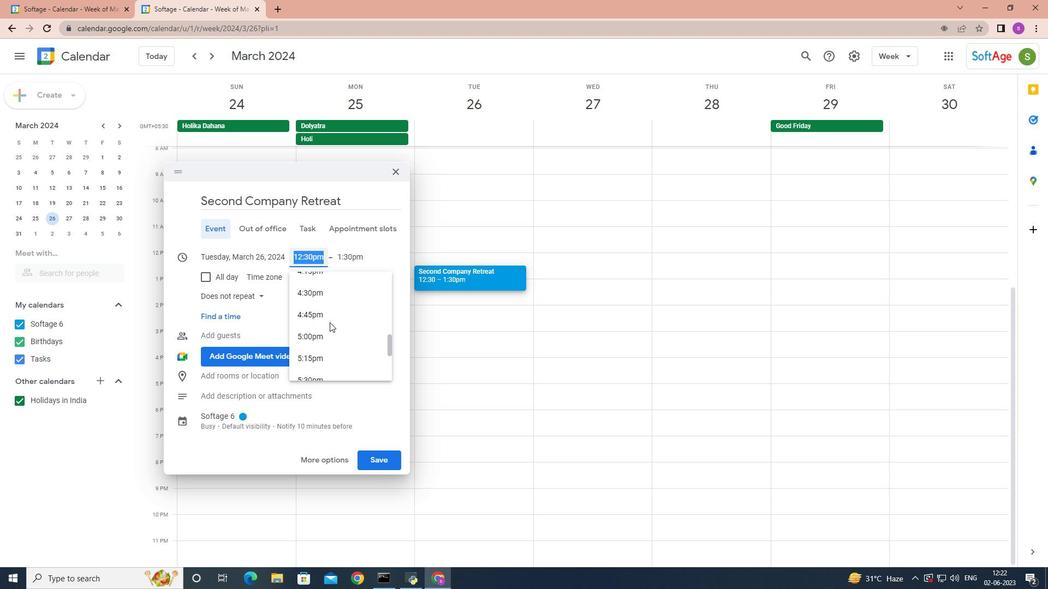 
Action: Mouse scrolled (329, 322) with delta (0, 0)
Screenshot: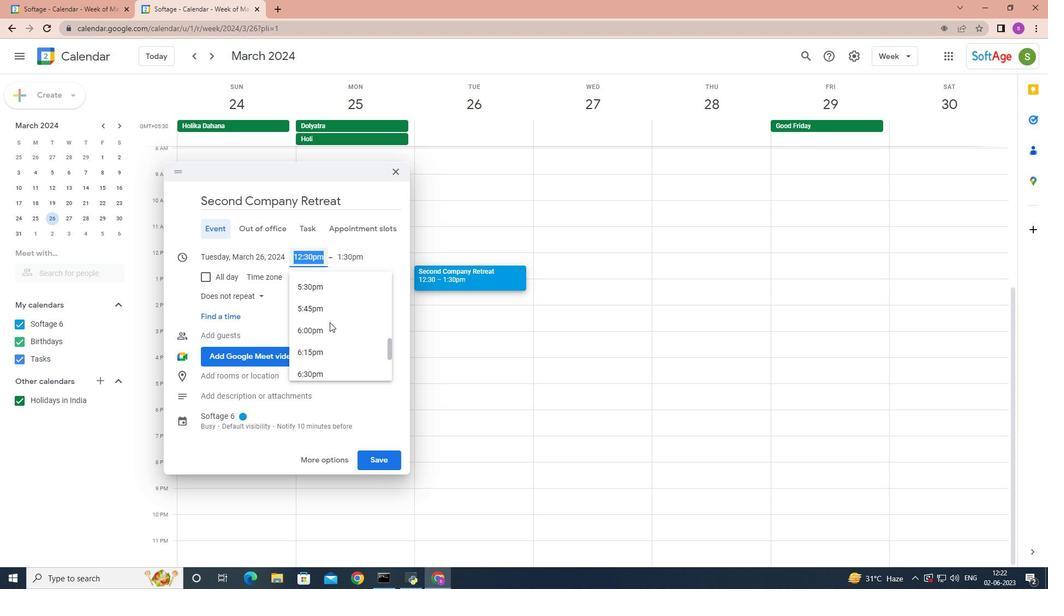 
Action: Mouse scrolled (329, 322) with delta (0, 0)
Screenshot: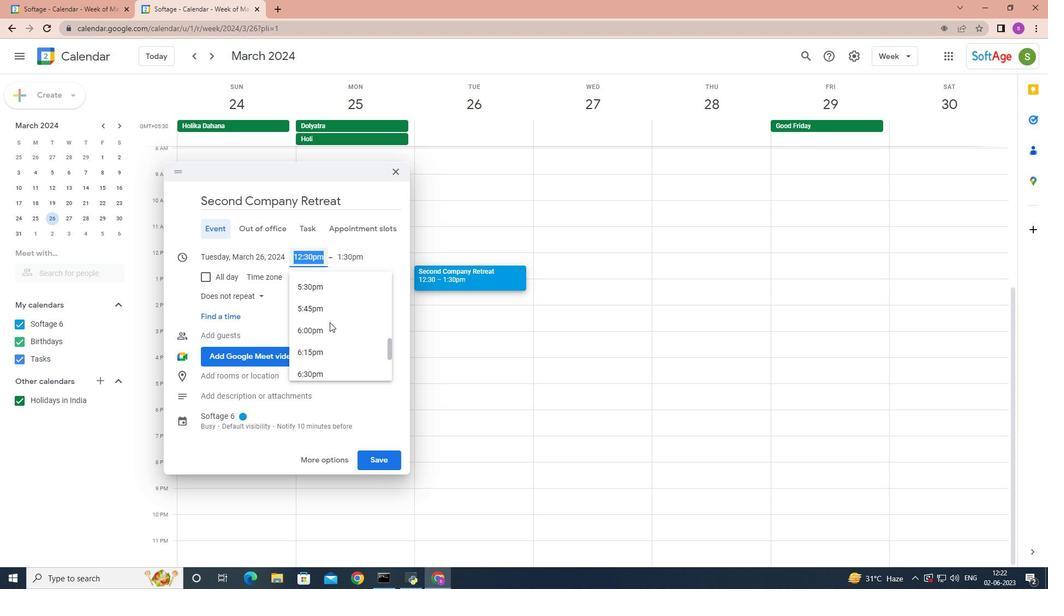 
Action: Mouse scrolled (329, 322) with delta (0, 0)
Screenshot: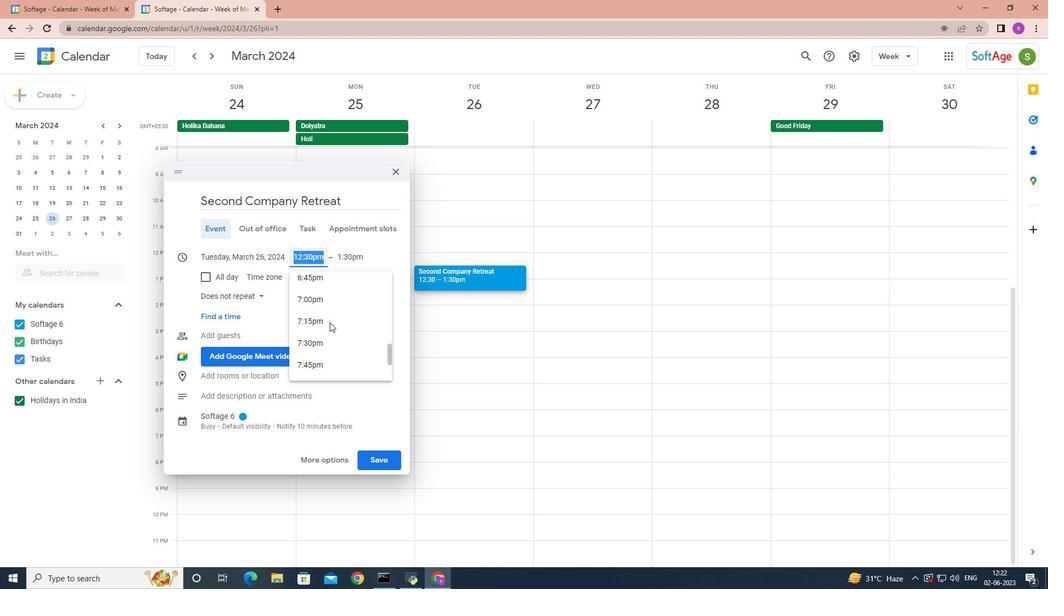 
Action: Mouse scrolled (329, 322) with delta (0, 0)
Screenshot: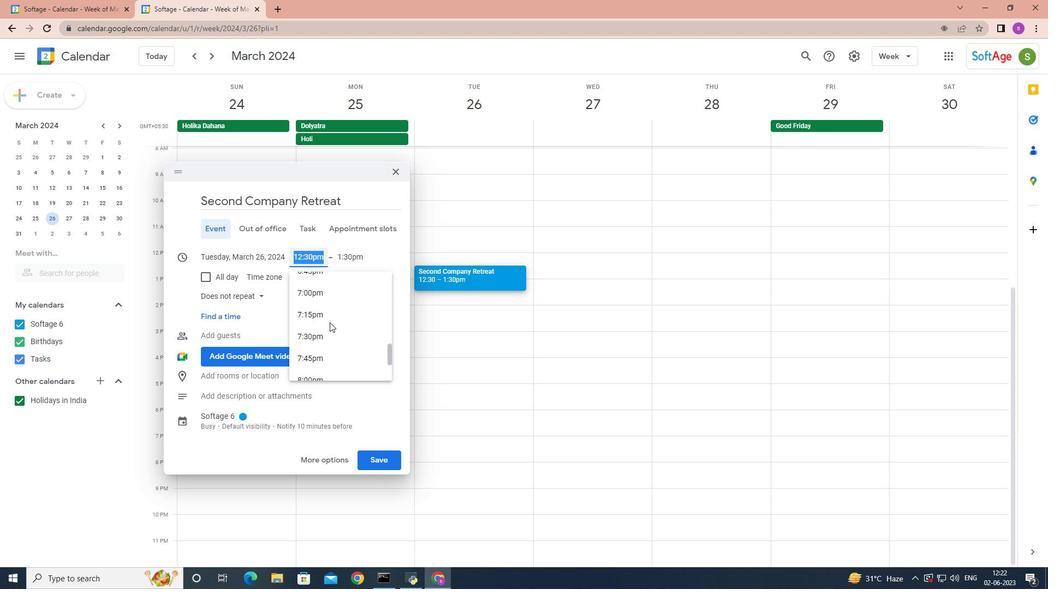 
Action: Mouse scrolled (329, 322) with delta (0, 0)
Screenshot: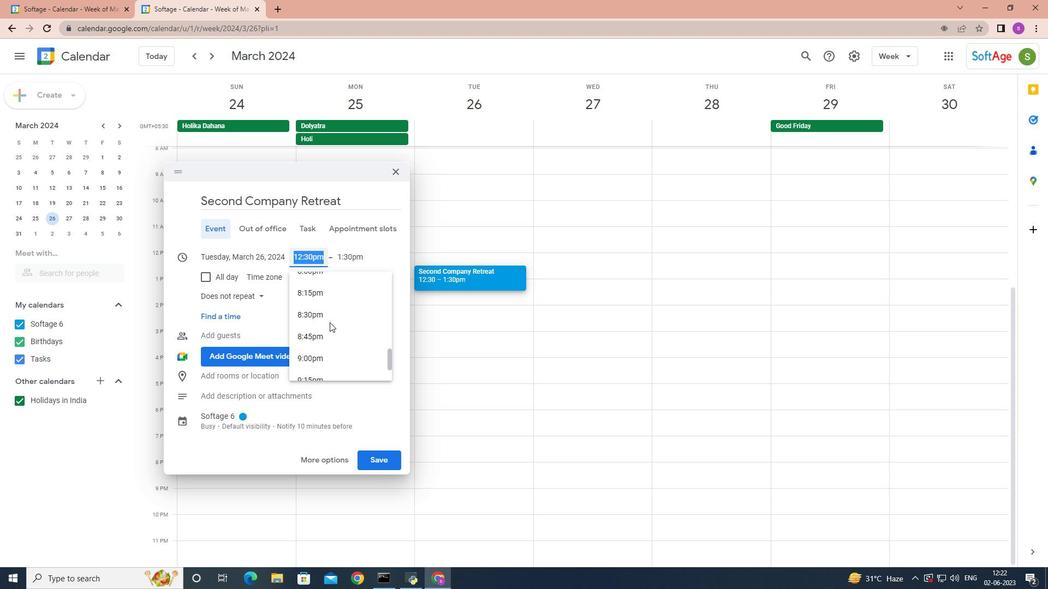 
Action: Mouse scrolled (329, 322) with delta (0, 0)
Screenshot: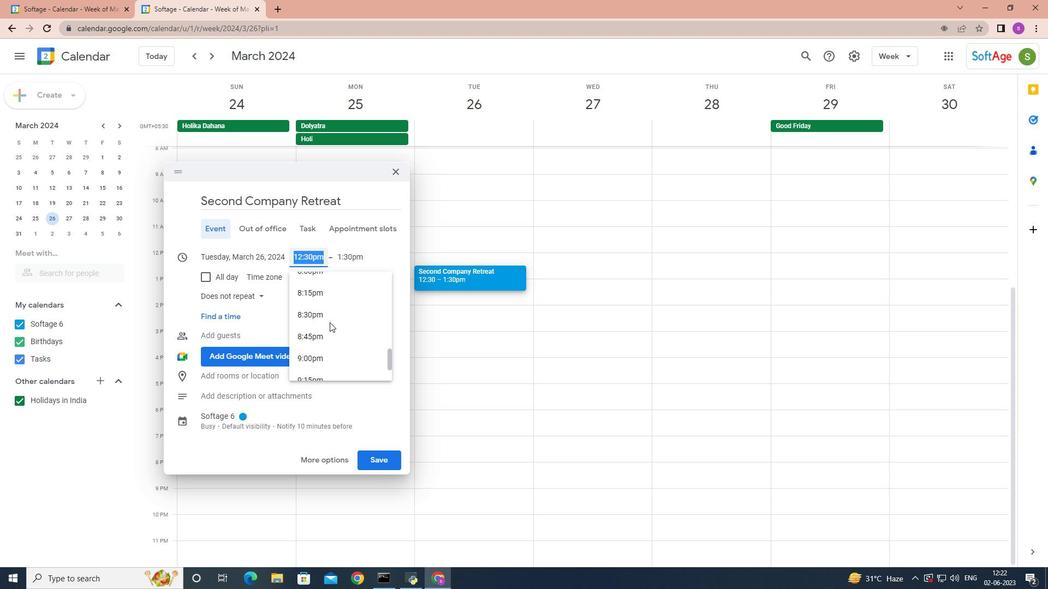 
Action: Mouse scrolled (329, 322) with delta (0, 0)
Screenshot: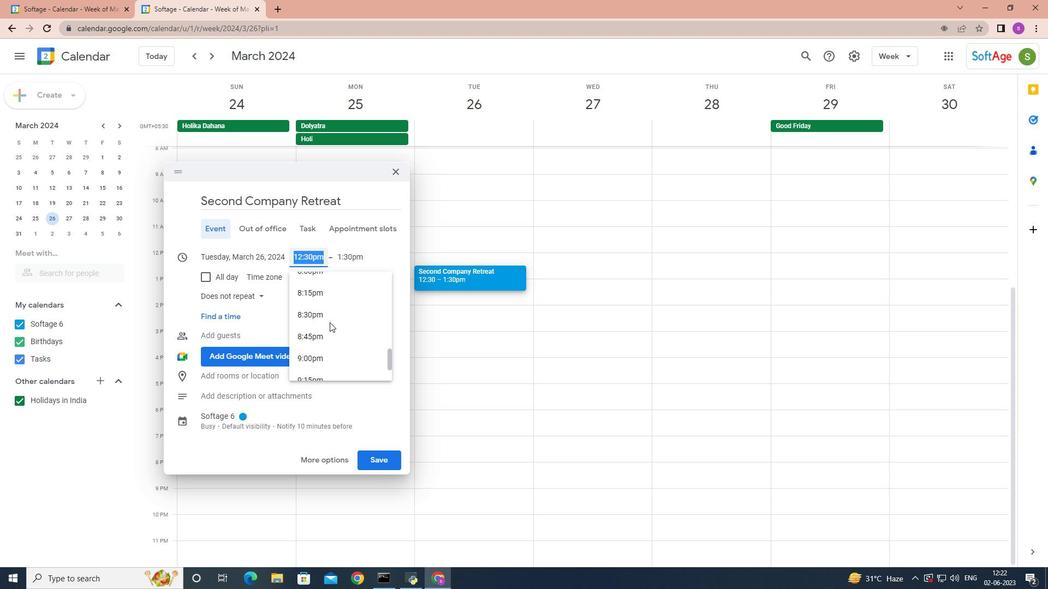 
Action: Mouse scrolled (329, 322) with delta (0, 0)
Screenshot: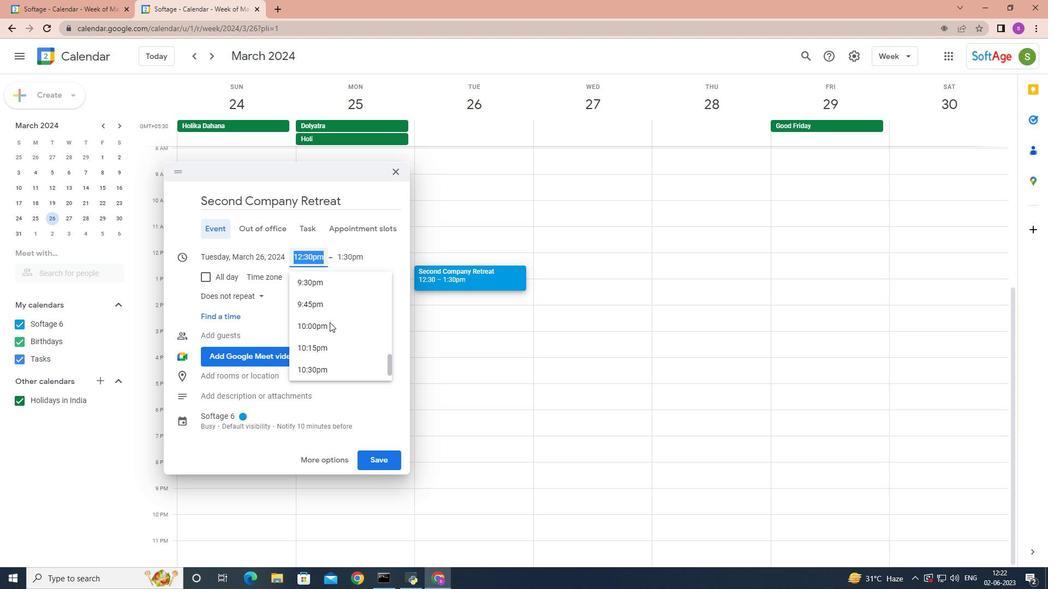 
Action: Mouse scrolled (329, 322) with delta (0, 0)
Screenshot: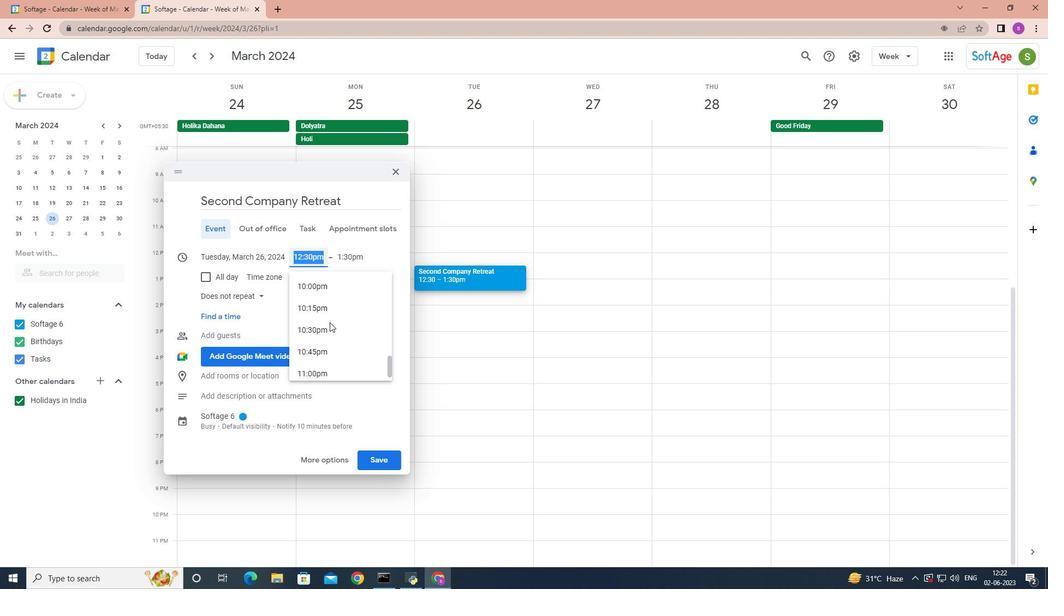 
Action: Mouse scrolled (329, 322) with delta (0, 0)
Screenshot: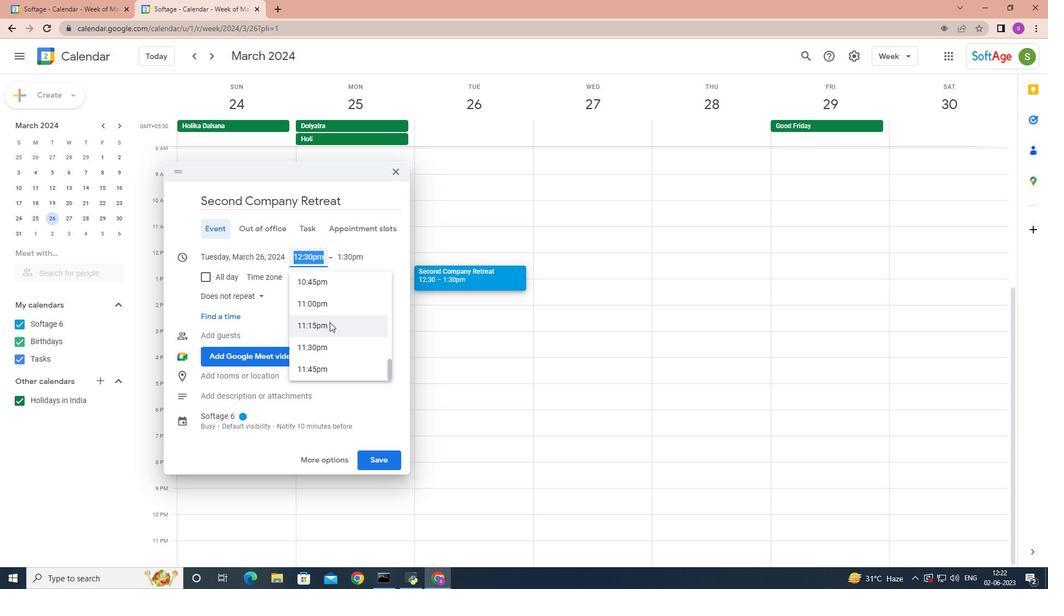 
Action: Mouse scrolled (329, 322) with delta (0, 0)
Screenshot: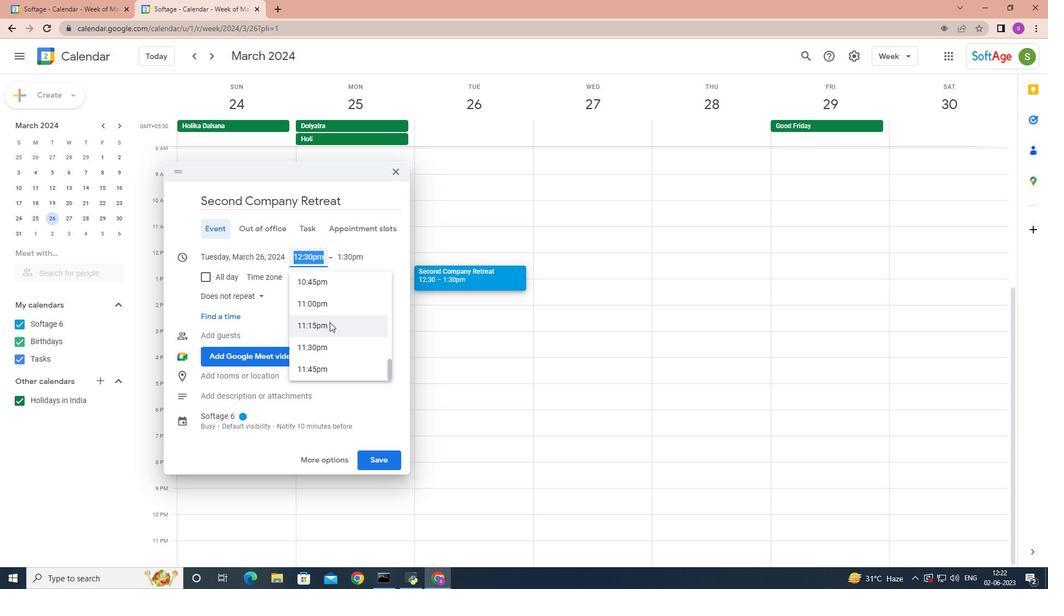 
Action: Mouse scrolled (329, 322) with delta (0, 0)
Screenshot: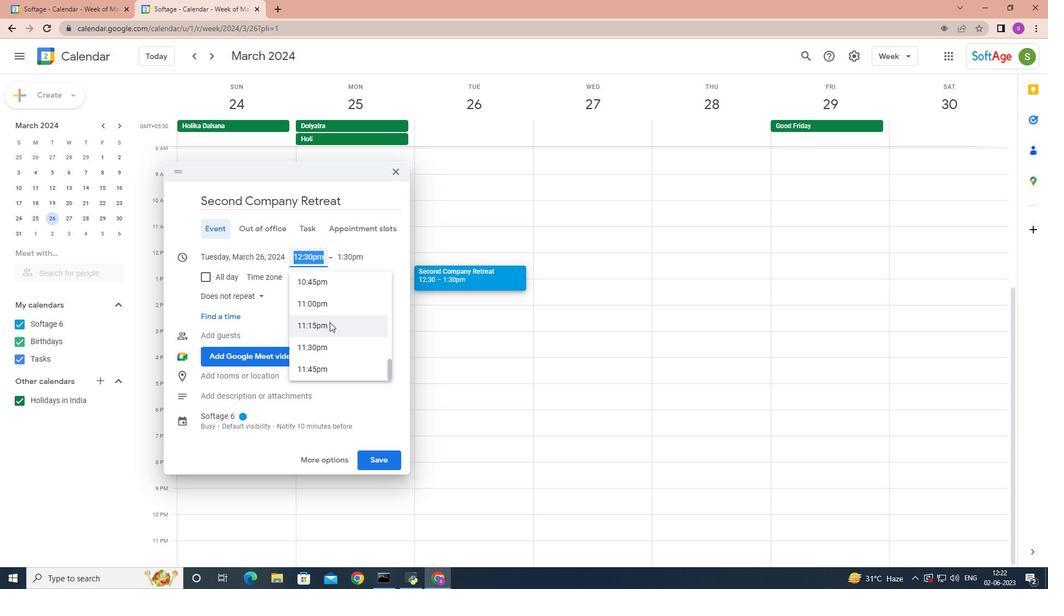 
Action: Mouse scrolled (329, 323) with delta (0, 0)
Screenshot: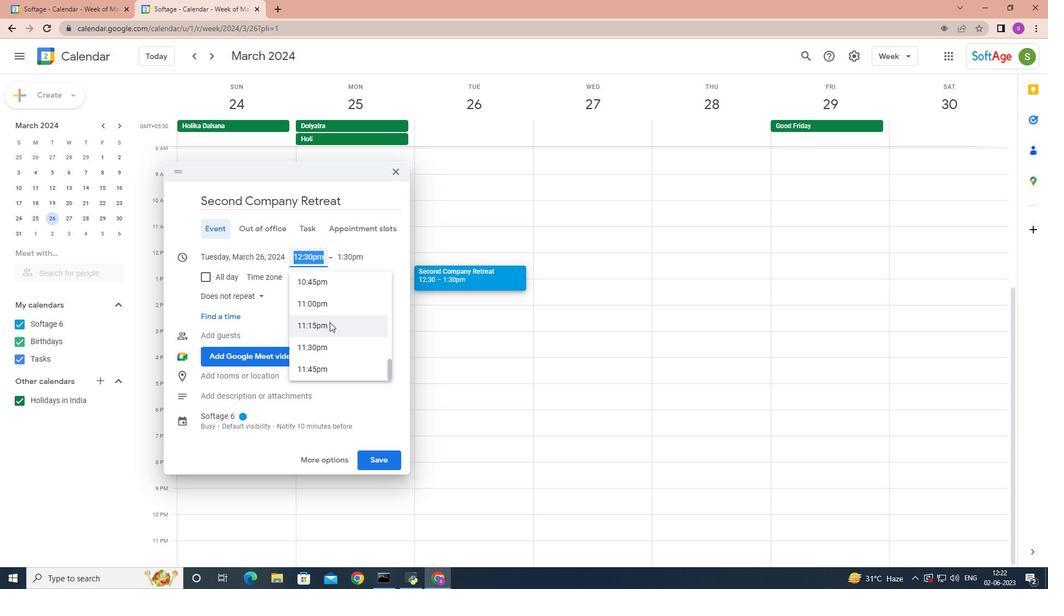 
Action: Mouse scrolled (329, 323) with delta (0, 0)
Screenshot: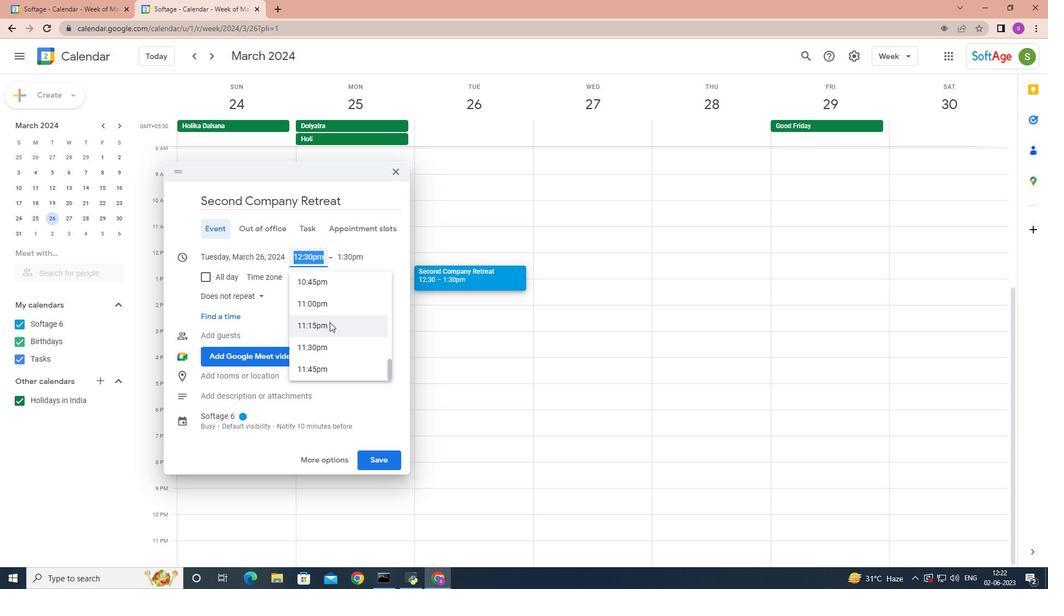 
Action: Mouse scrolled (329, 323) with delta (0, 0)
Screenshot: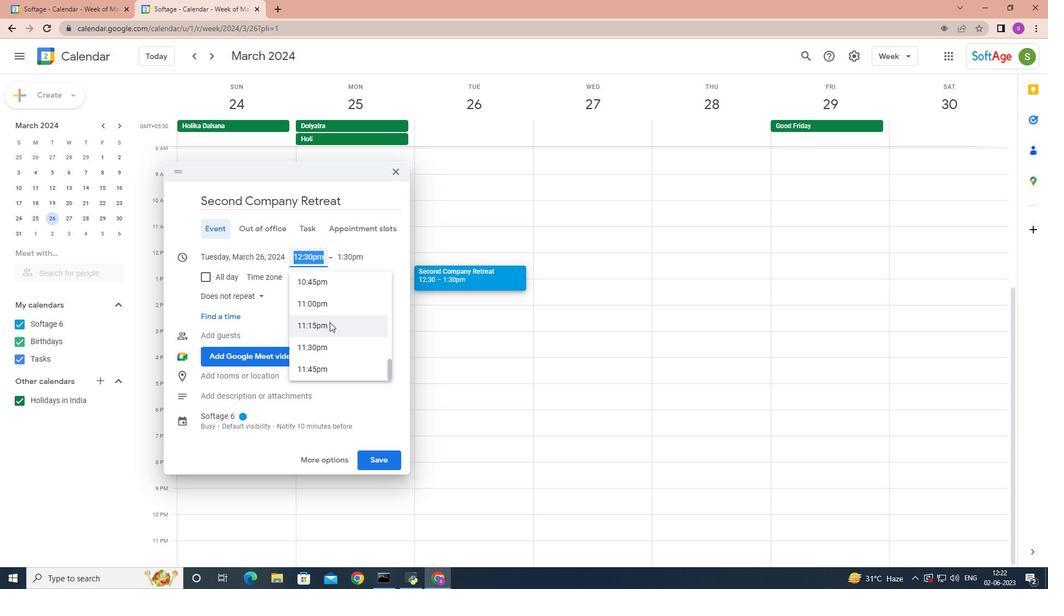 
Action: Mouse scrolled (329, 323) with delta (0, 0)
Screenshot: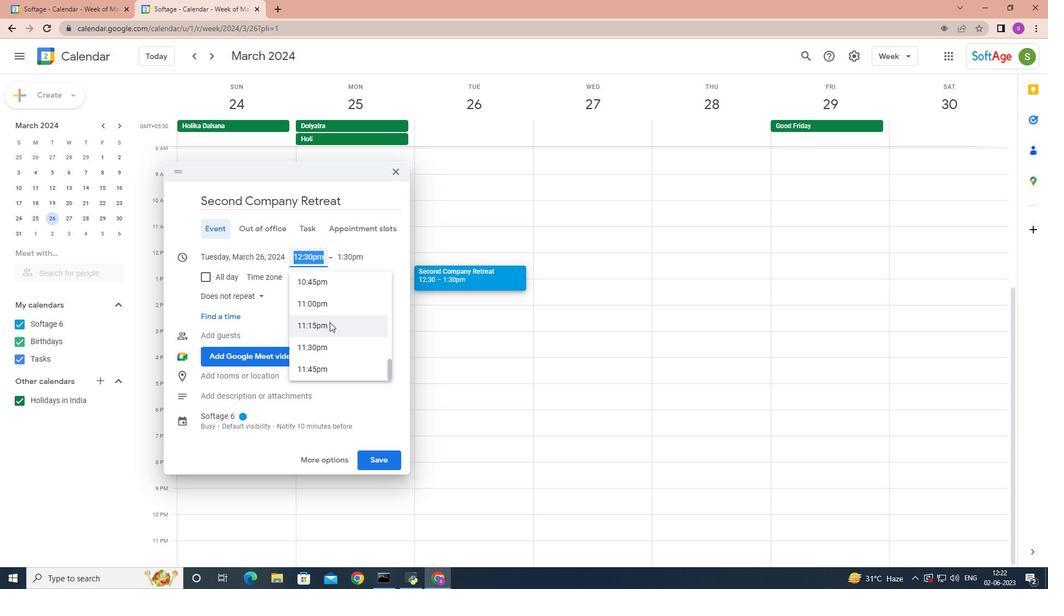 
Action: Mouse moved to (332, 322)
Screenshot: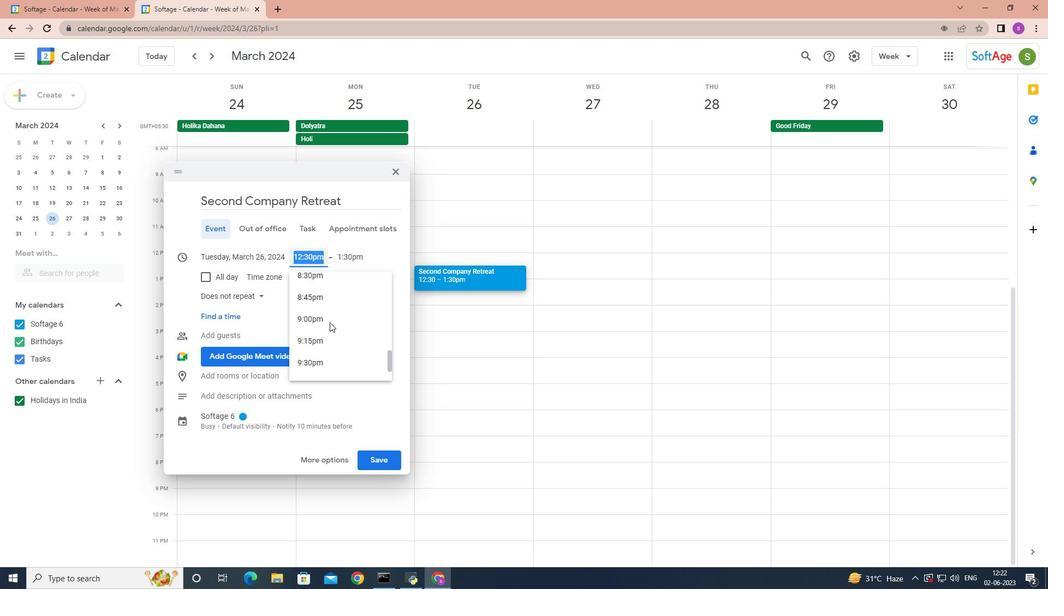 
Action: Mouse scrolled (332, 323) with delta (0, 0)
Screenshot: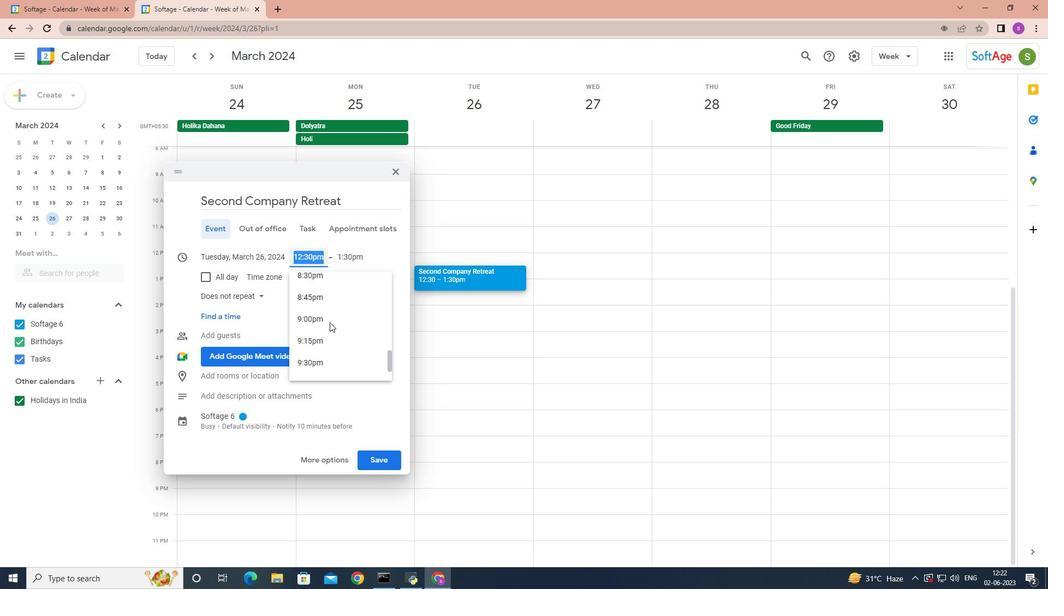
Action: Mouse scrolled (332, 323) with delta (0, 0)
Screenshot: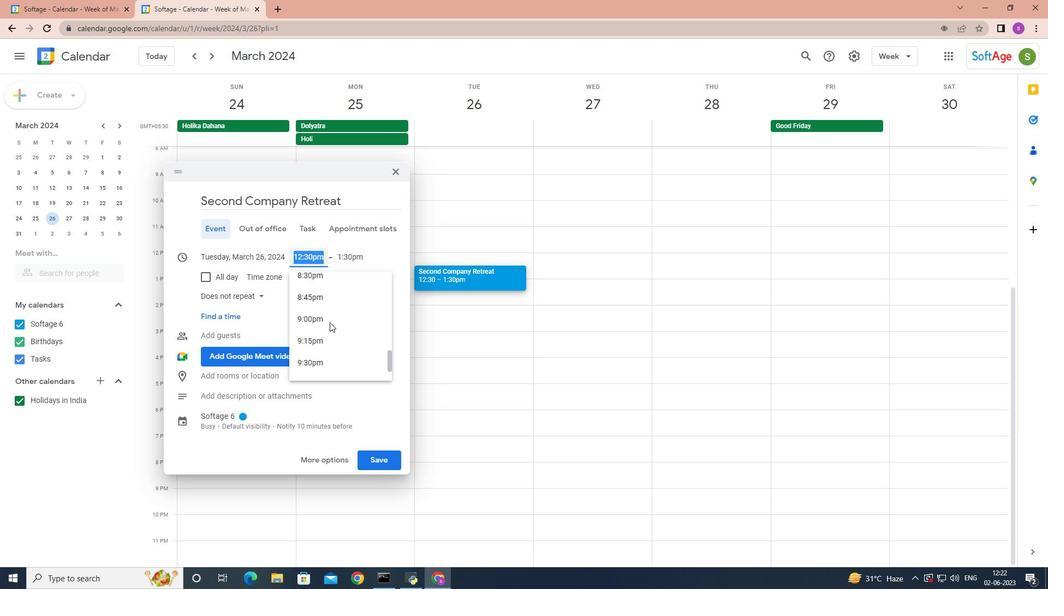 
Action: Mouse scrolled (332, 323) with delta (0, 0)
Screenshot: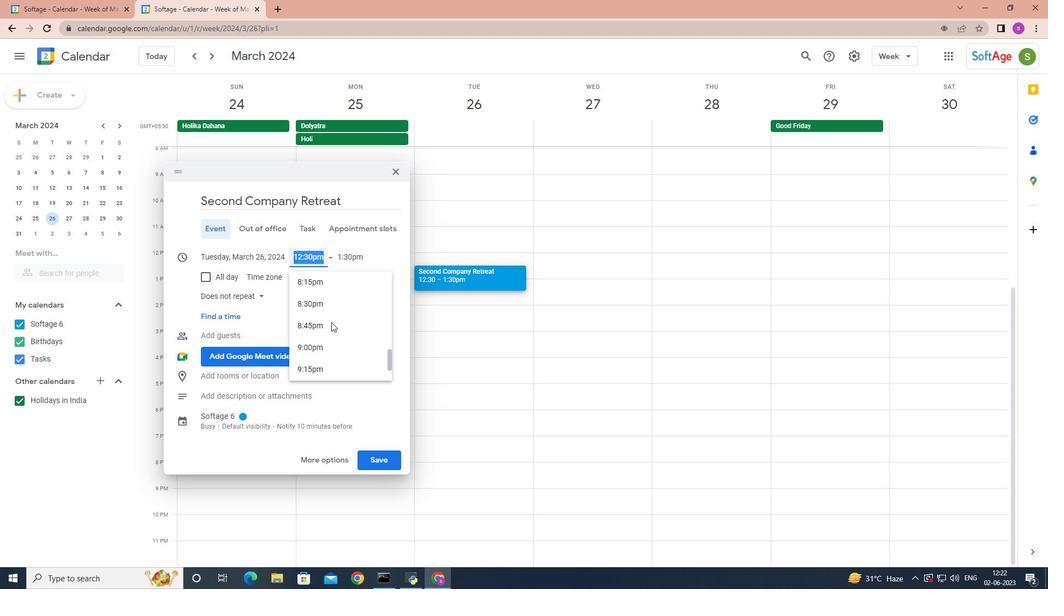 
Action: Mouse scrolled (332, 323) with delta (0, 0)
Screenshot: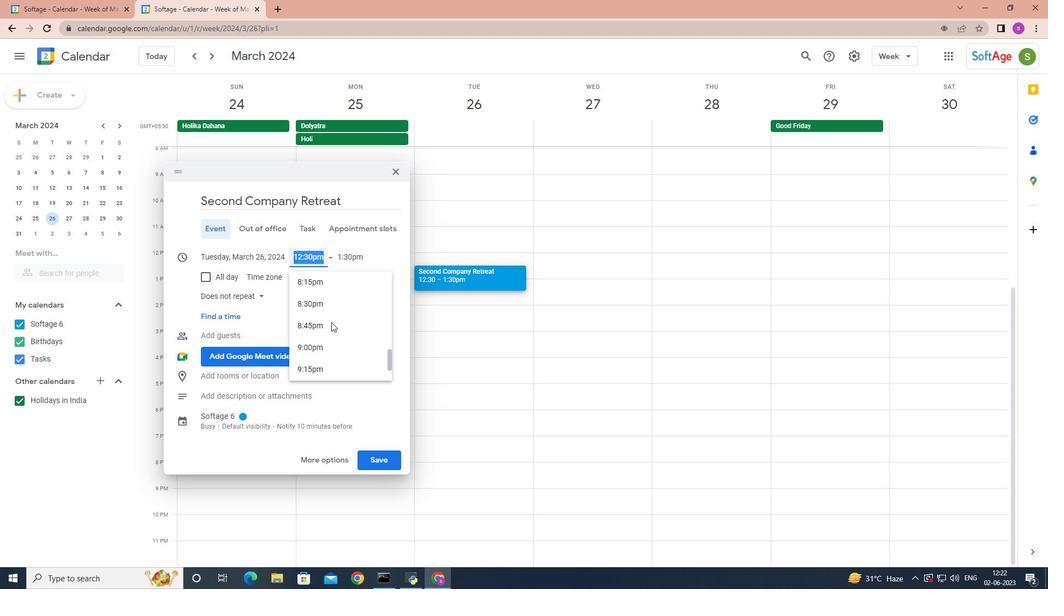 
Action: Mouse scrolled (332, 323) with delta (0, 0)
Screenshot: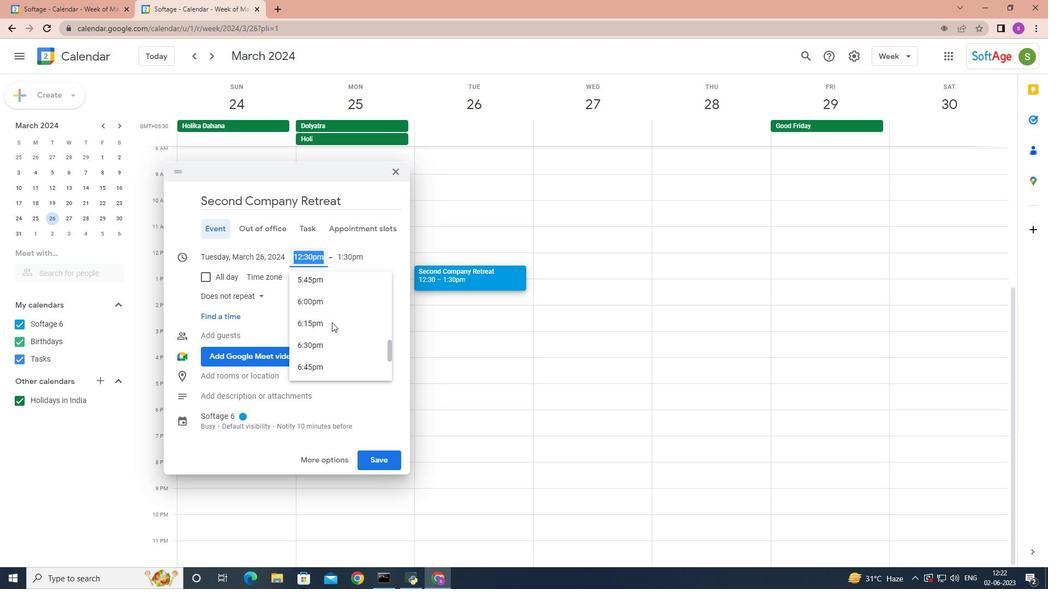 
Action: Mouse scrolled (332, 323) with delta (0, 0)
Screenshot: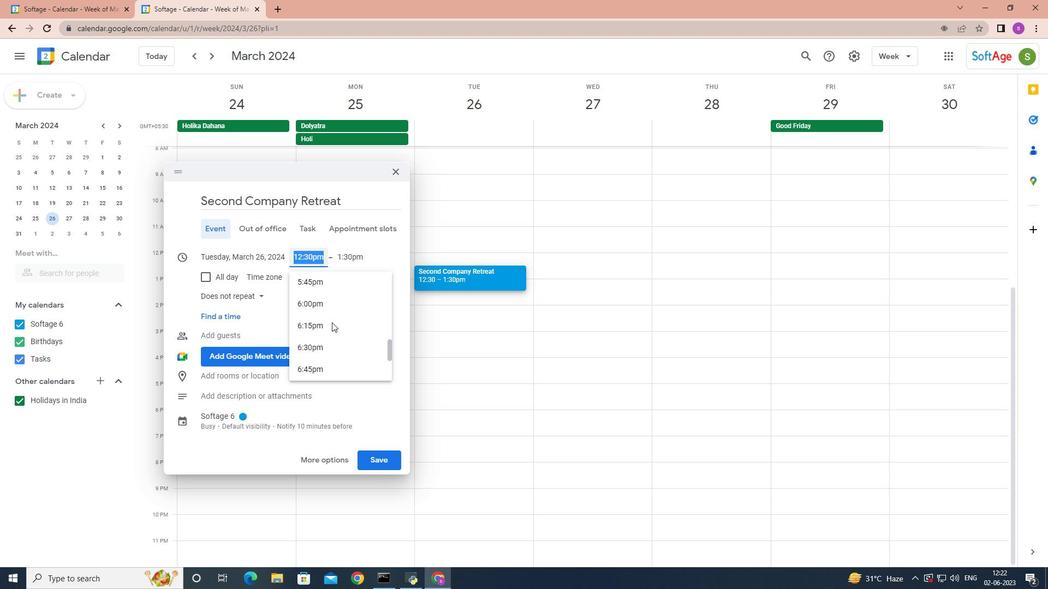 
Action: Mouse scrolled (332, 323) with delta (0, 0)
Screenshot: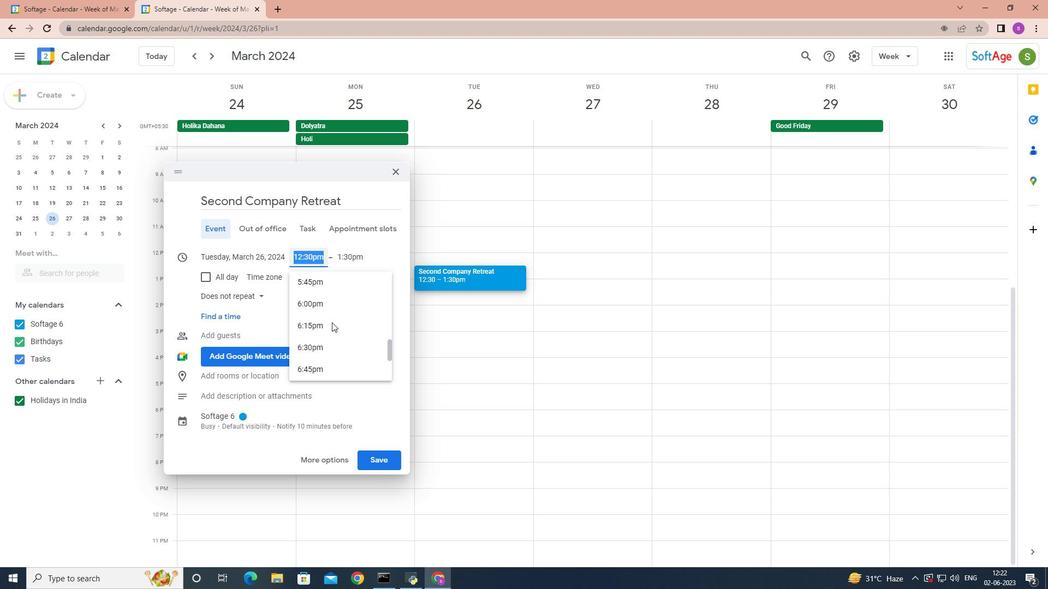 
Action: Mouse scrolled (332, 323) with delta (0, 0)
Screenshot: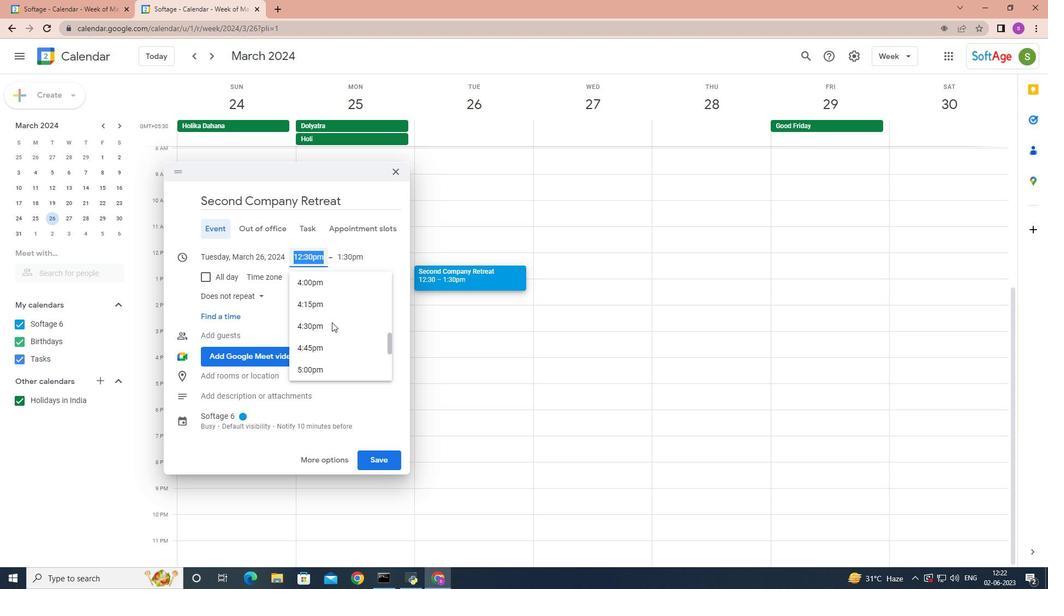 
Action: Mouse scrolled (332, 323) with delta (0, 0)
Screenshot: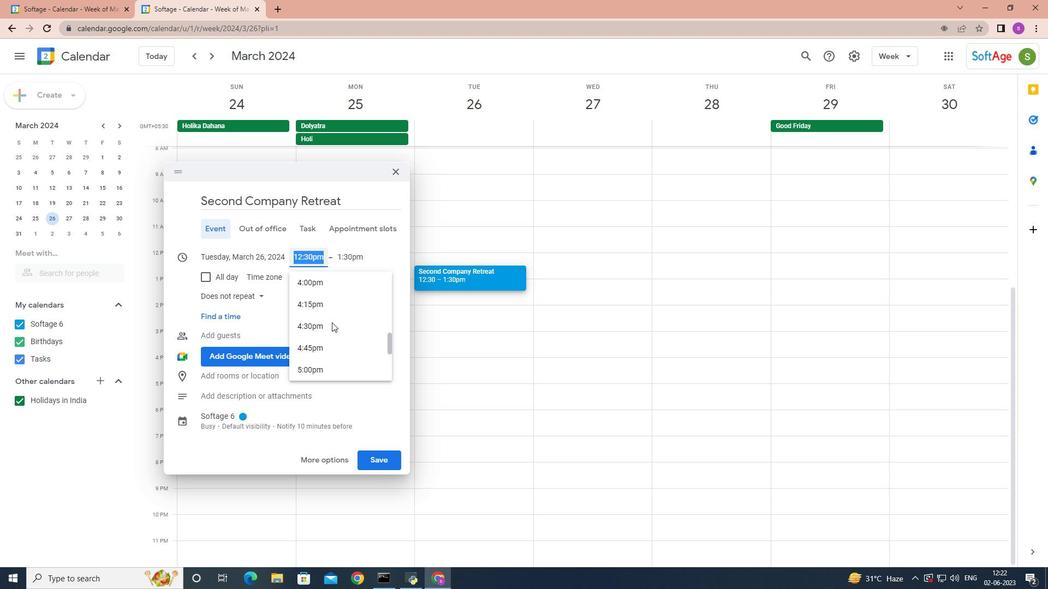 
Action: Mouse scrolled (332, 323) with delta (0, 0)
Screenshot: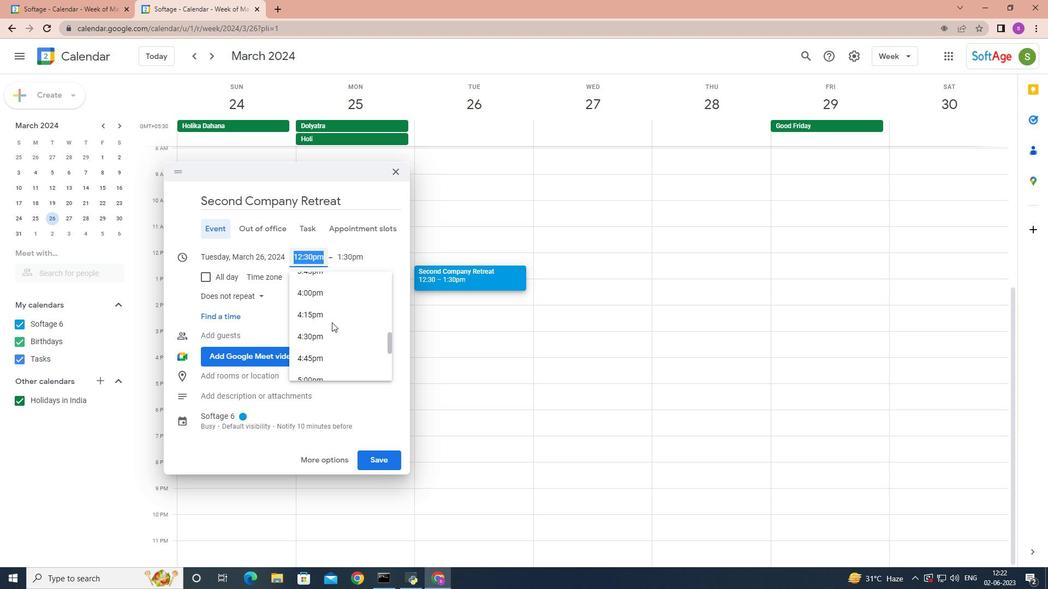 
Action: Mouse scrolled (332, 323) with delta (0, 0)
Screenshot: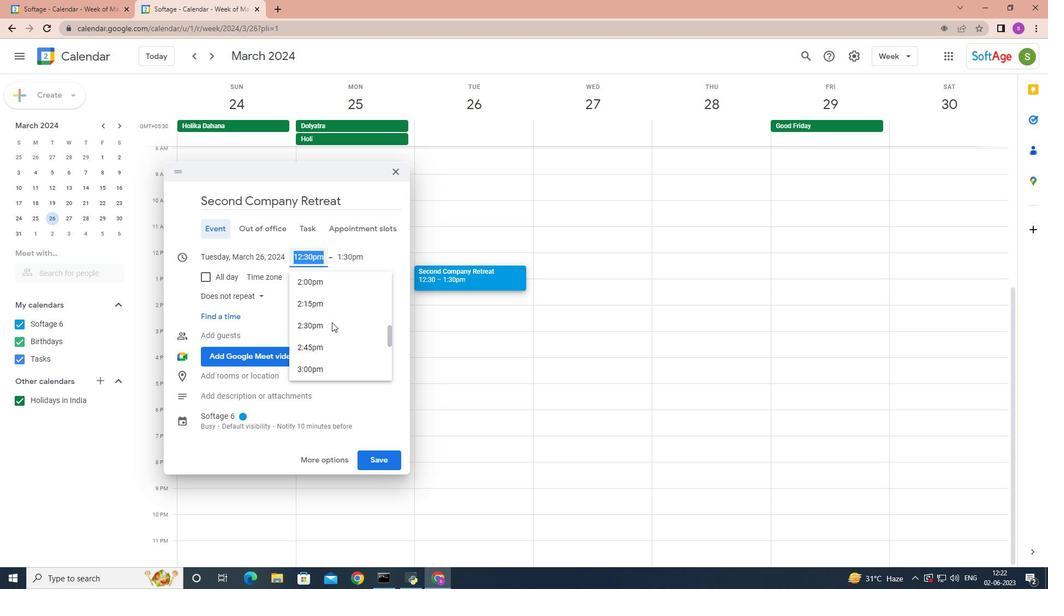 
Action: Mouse scrolled (332, 323) with delta (0, 0)
Screenshot: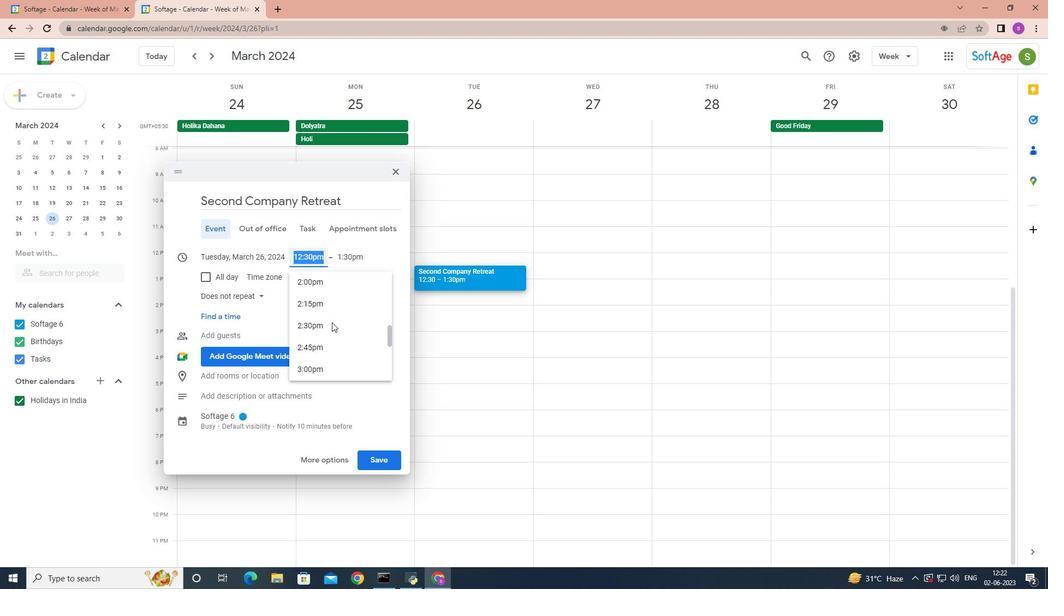
Action: Mouse scrolled (332, 323) with delta (0, 0)
Screenshot: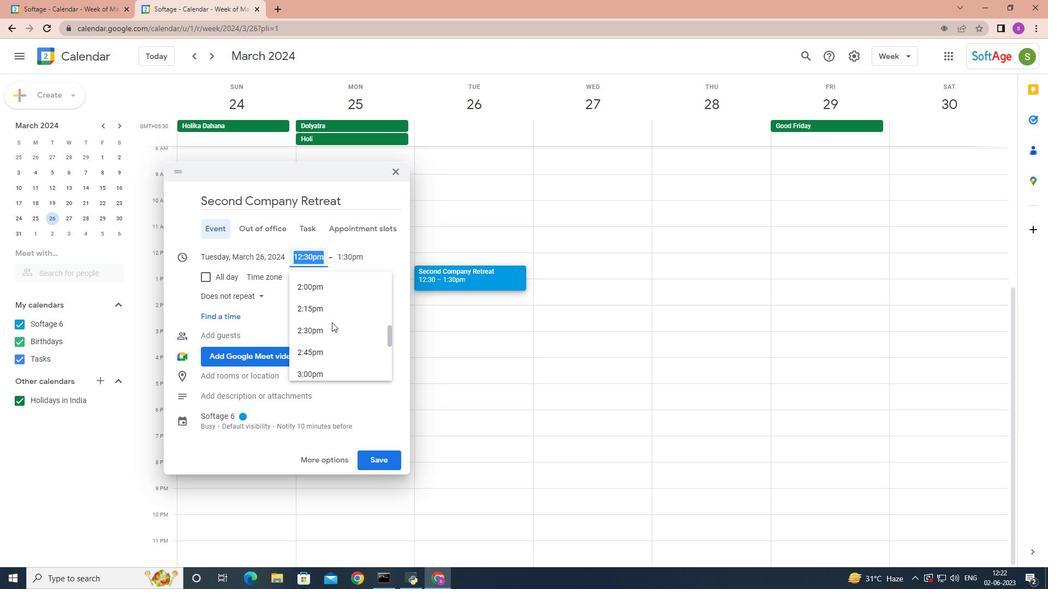
Action: Mouse scrolled (332, 323) with delta (0, 0)
Screenshot: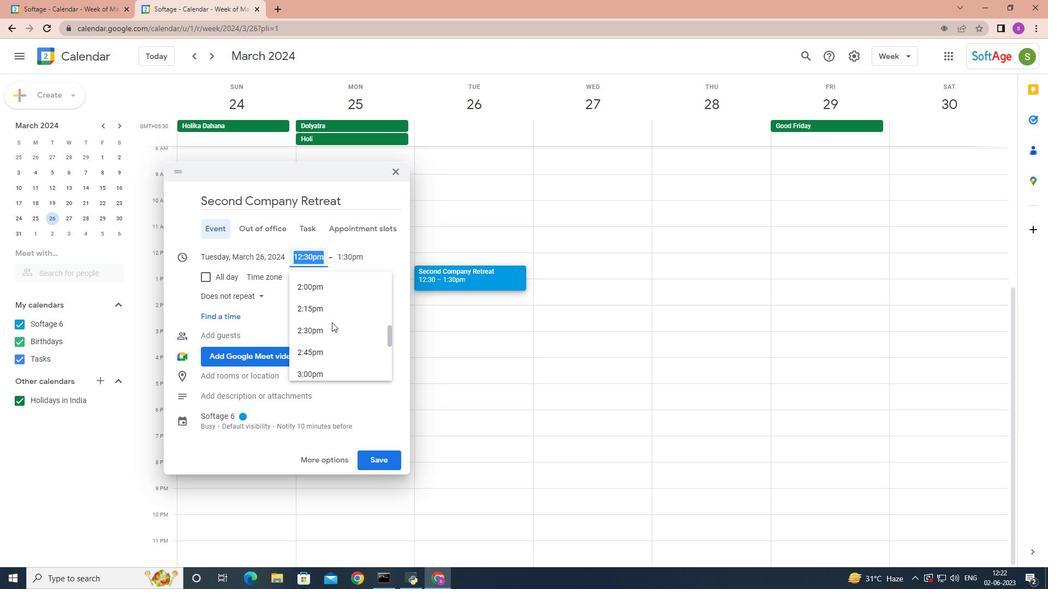 
Action: Mouse scrolled (332, 323) with delta (0, 0)
Screenshot: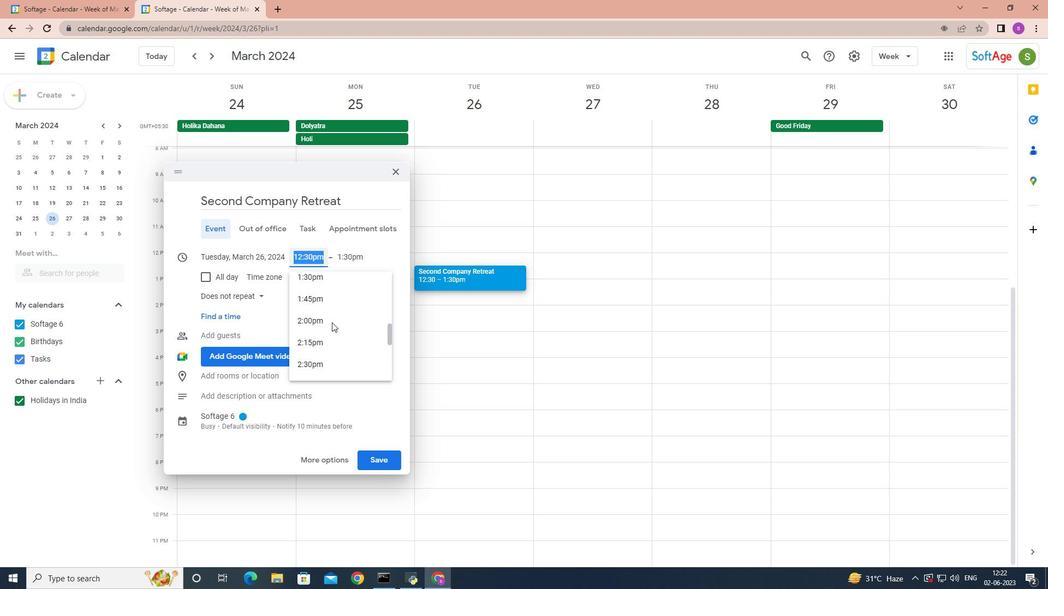 
Action: Mouse moved to (332, 315)
Screenshot: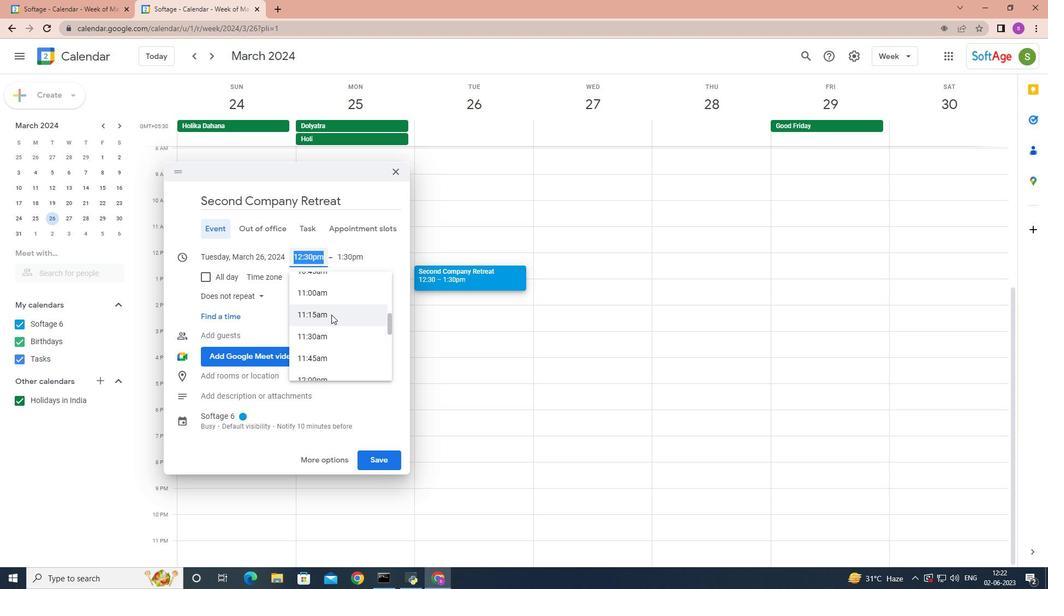 
Action: Mouse scrolled (332, 315) with delta (0, 0)
Screenshot: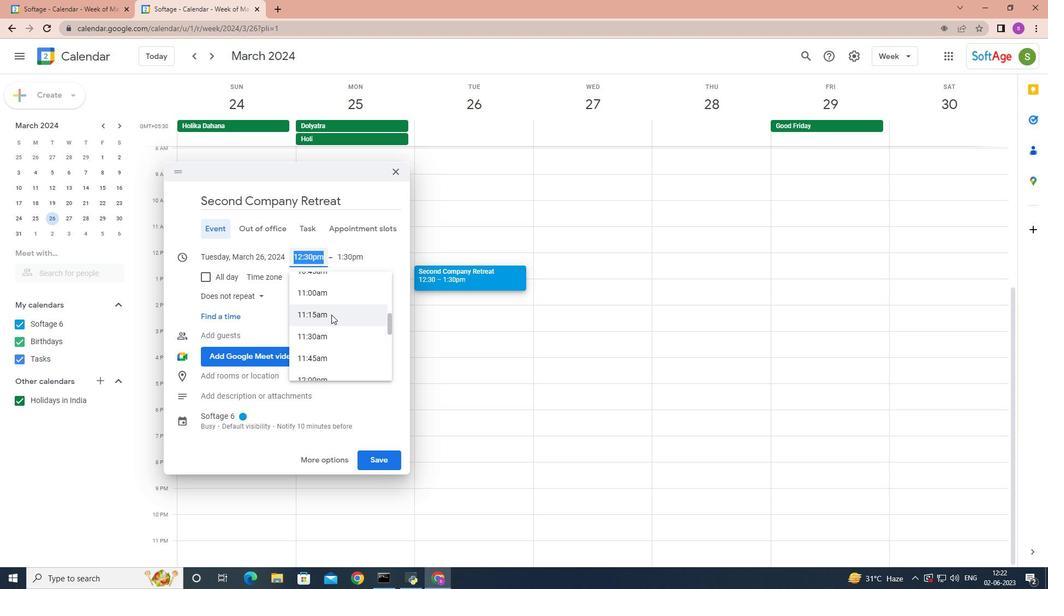 
Action: Mouse scrolled (332, 315) with delta (0, 0)
Screenshot: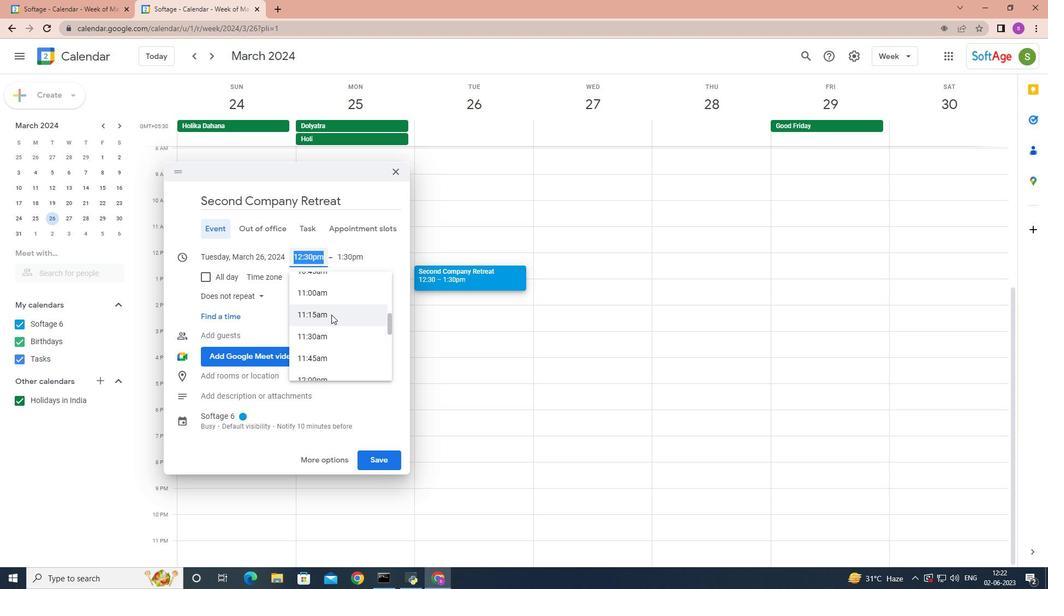 
Action: Mouse moved to (332, 308)
Screenshot: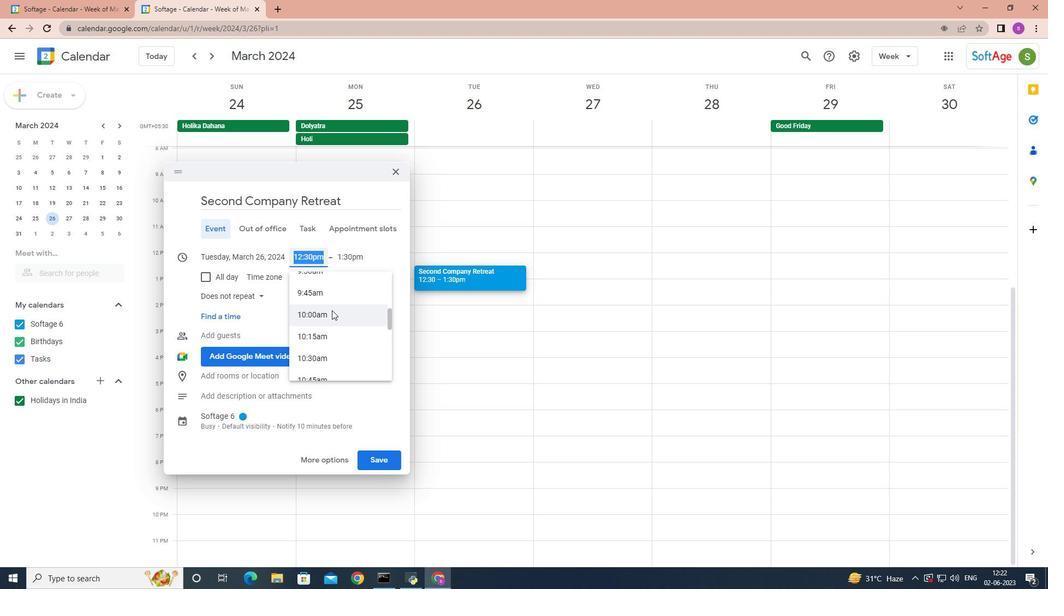 
Action: Mouse scrolled (332, 309) with delta (0, 0)
Screenshot: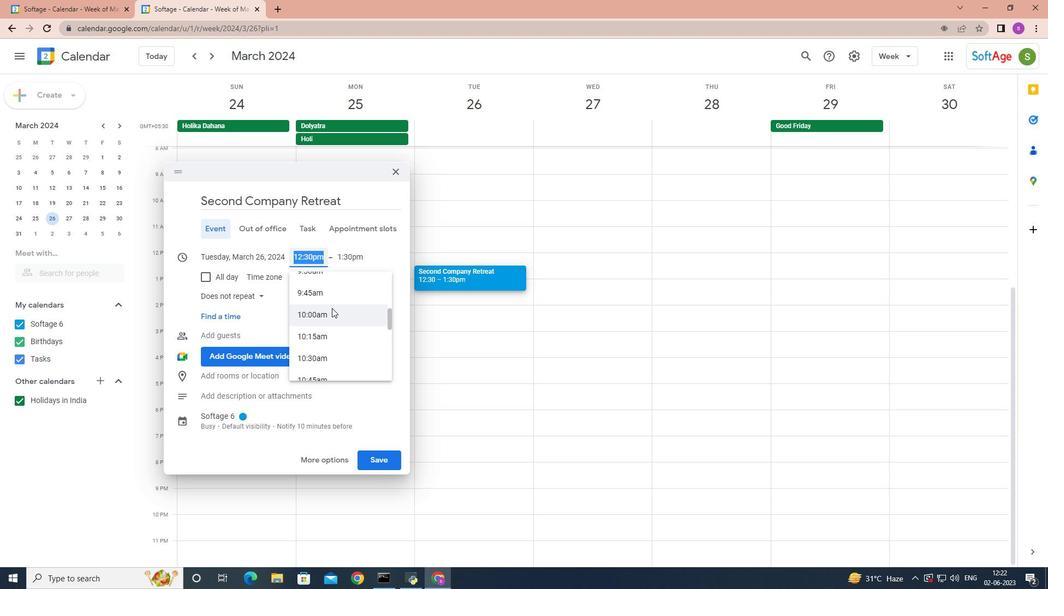 
Action: Mouse moved to (325, 304)
Screenshot: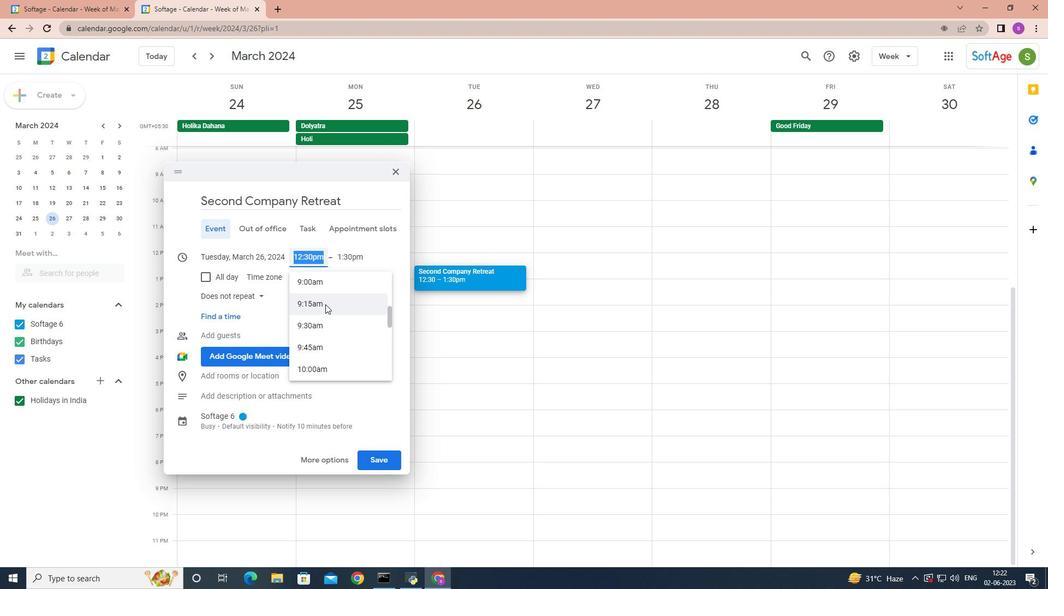 
Action: Key pressed <Key.backspace>9;<Key.backspace><Key.shift>:40<Key.space><Key.shift>A<Key.shift>M<Key.enter>
Screenshot: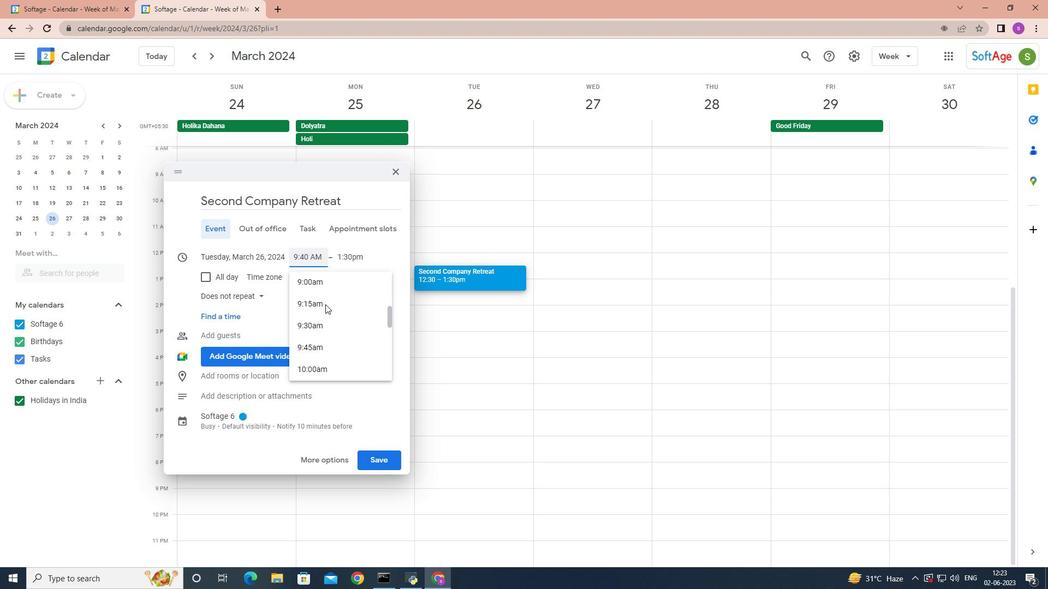 
Action: Mouse moved to (358, 259)
Screenshot: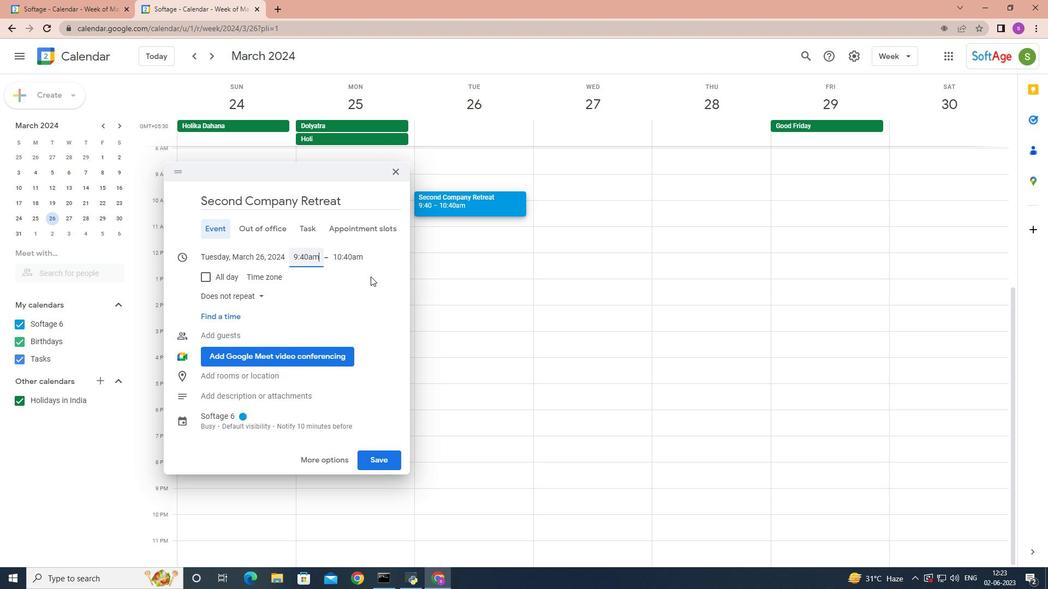 
Action: Mouse pressed left at (358, 259)
Screenshot: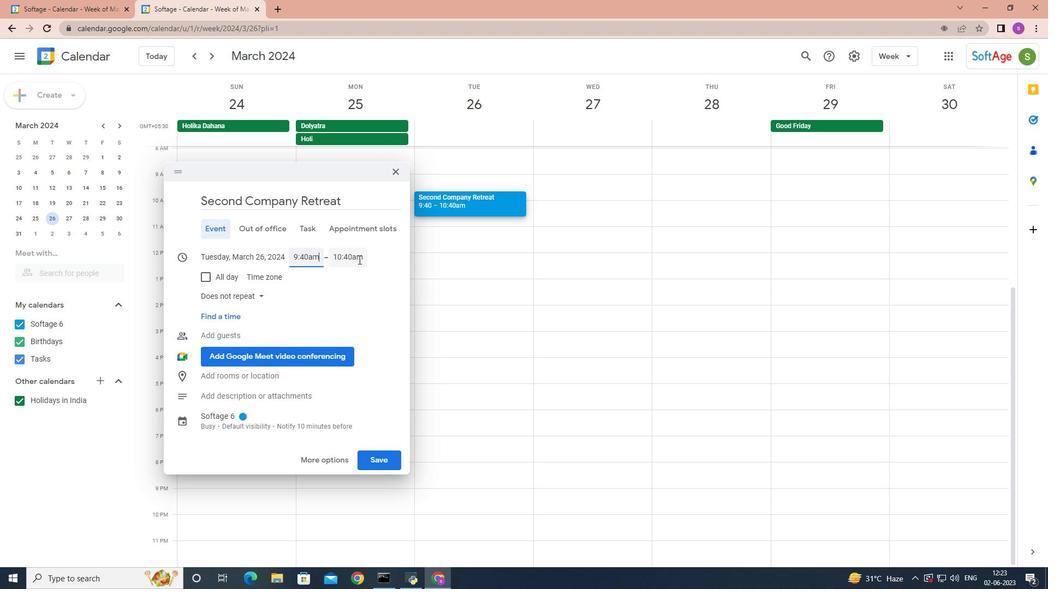 
Action: Mouse moved to (367, 323)
Screenshot: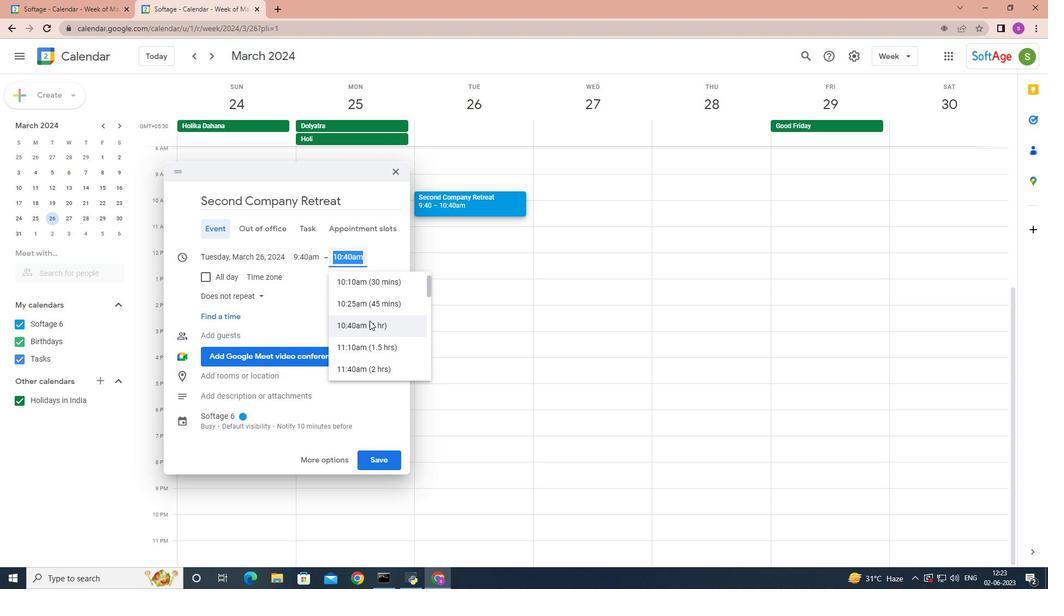 
Action: Mouse scrolled (367, 323) with delta (0, 0)
Screenshot: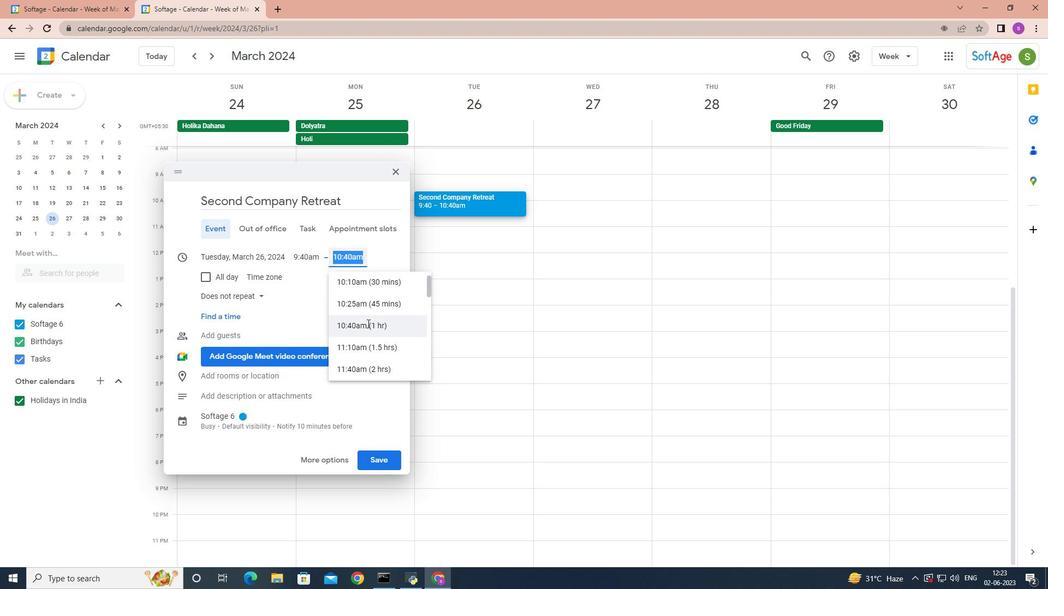 
Action: Mouse moved to (356, 296)
Screenshot: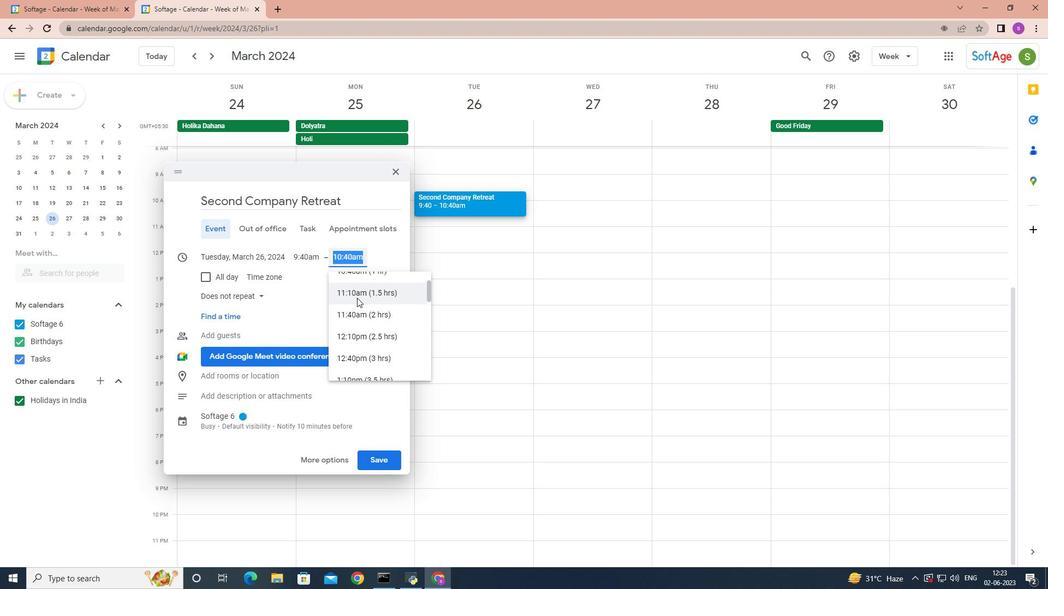 
Action: Mouse pressed left at (356, 296)
Screenshot: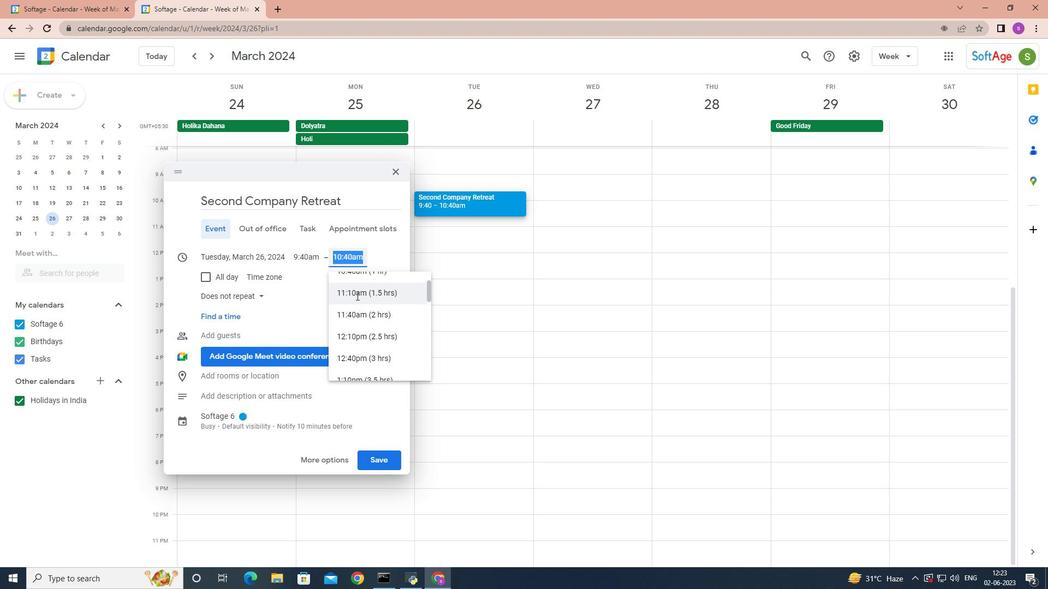 
Action: Mouse moved to (265, 395)
Screenshot: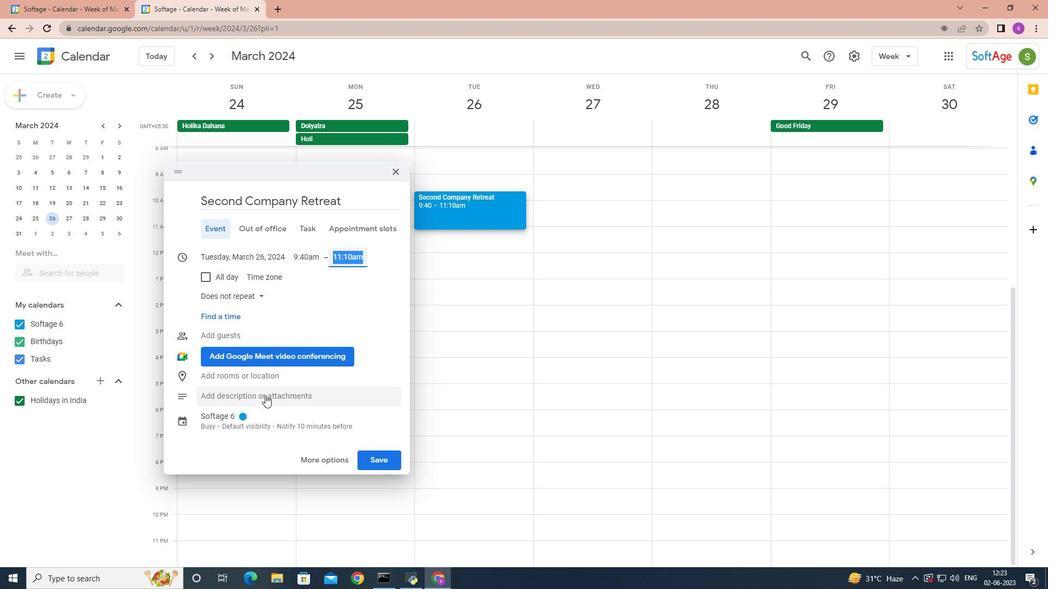 
Action: Mouse pressed left at (265, 395)
Screenshot: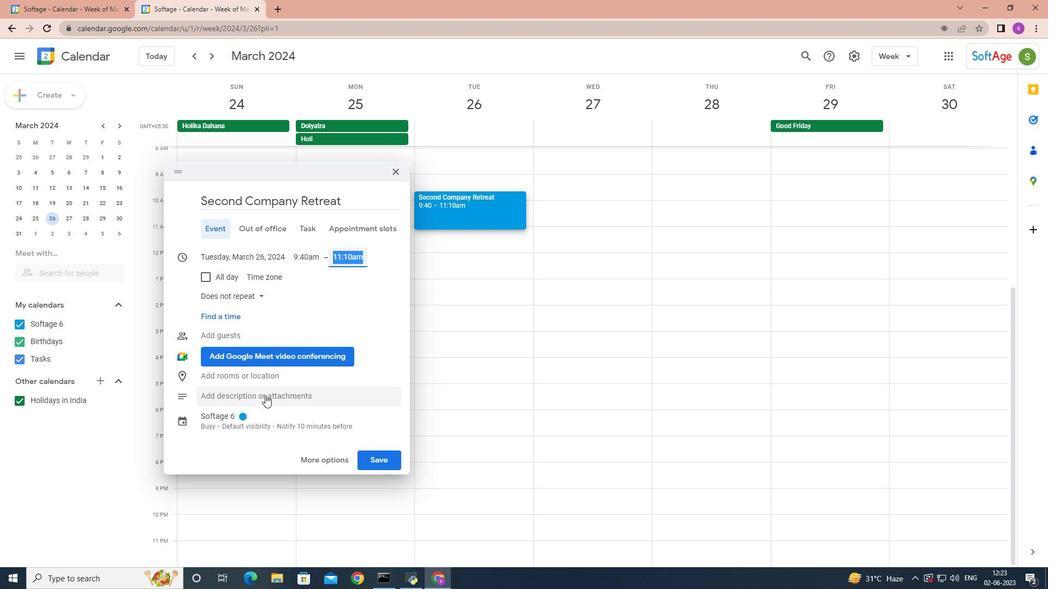 
Action: Mouse moved to (266, 396)
Screenshot: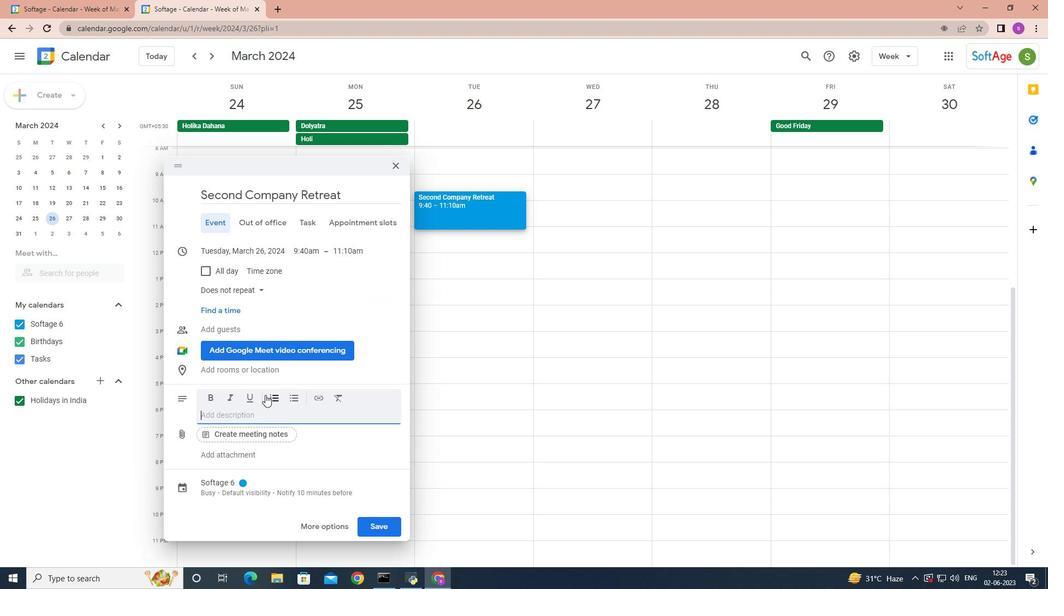 
Action: Key pressed <Key.shift>Participants<Key.space>will<Key.space>engage<Key.space>in<Key.space>self-reflection<Key.space>activities<Key.space>to<Key.space>enhance<Key.space>self-awareness<Key.space>and<Key.space>personal<Key.space>growth<Key.space>as<Key.space>leaders<Key.space>.<Key.space><Key.backspace><Key.backspace><Key.backspace>.<Key.space>r<Key.backspace>they<Key.space>will<Key.space>expo<Key.backspace>lore<Key.space>strategies<Key.space>for<Key.space>continuous<Key.space>learning<Key.space>,<Key.backspace><Key.backspace>,<Key.space>self-motivation,<Key.space>and<Key.space>personal<Key.space>development.
Screenshot: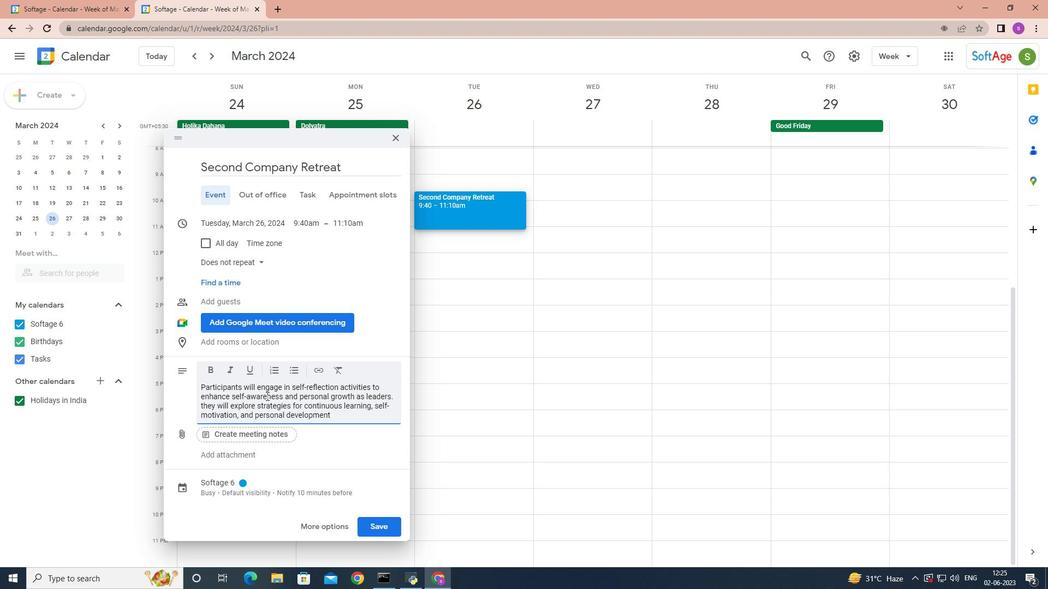 
Action: Mouse moved to (242, 483)
Screenshot: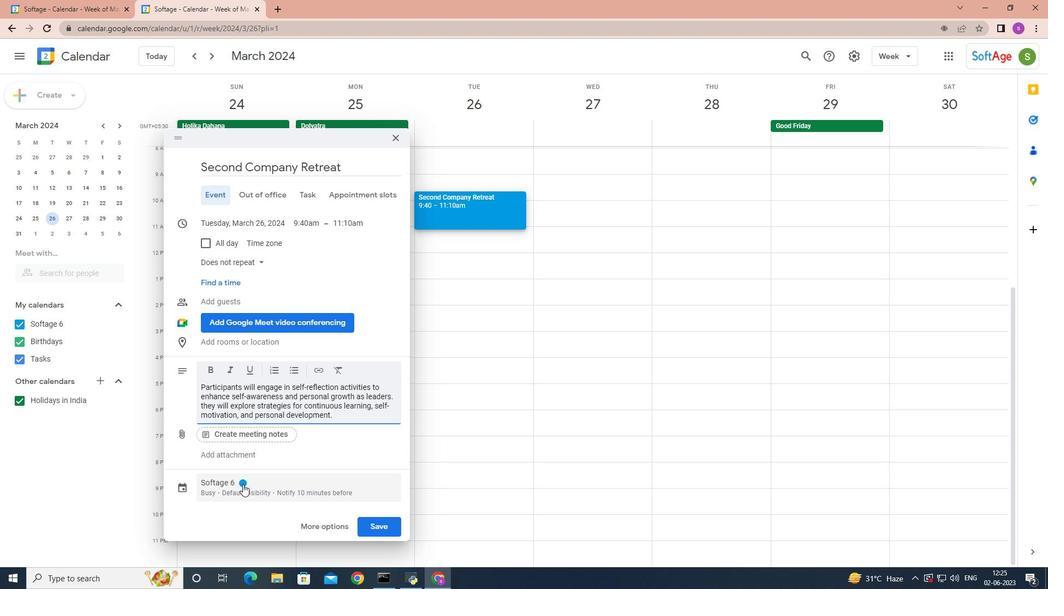 
Action: Mouse pressed left at (242, 483)
Screenshot: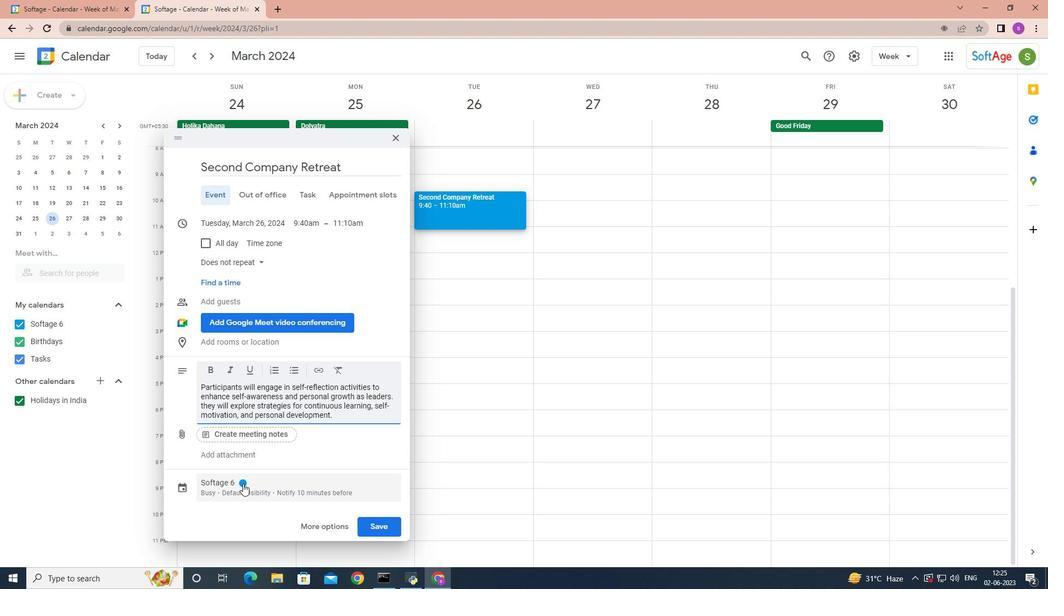 
Action: Mouse moved to (264, 405)
Screenshot: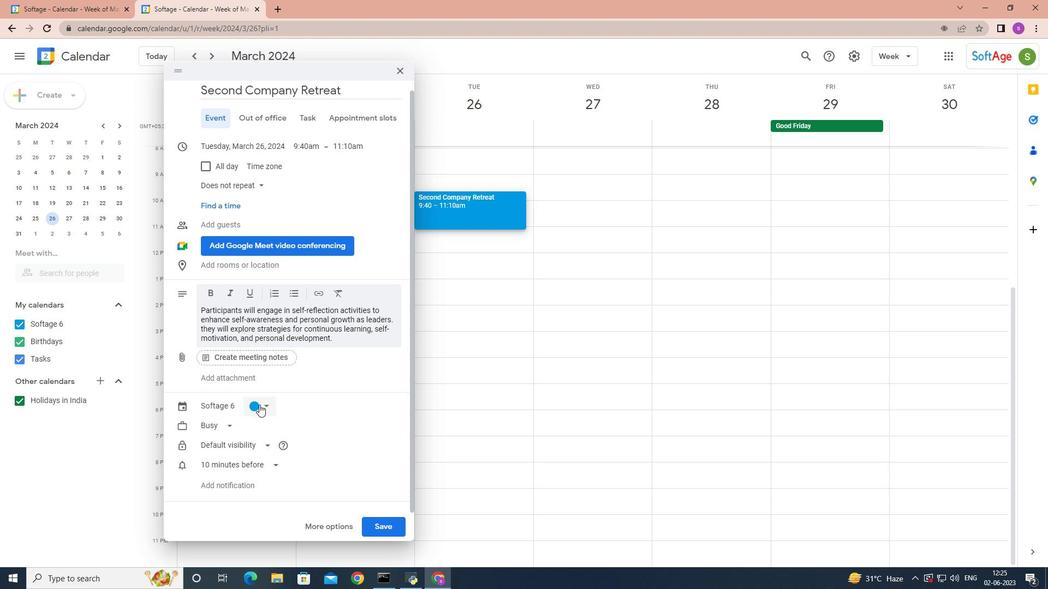 
Action: Mouse pressed left at (264, 405)
Screenshot: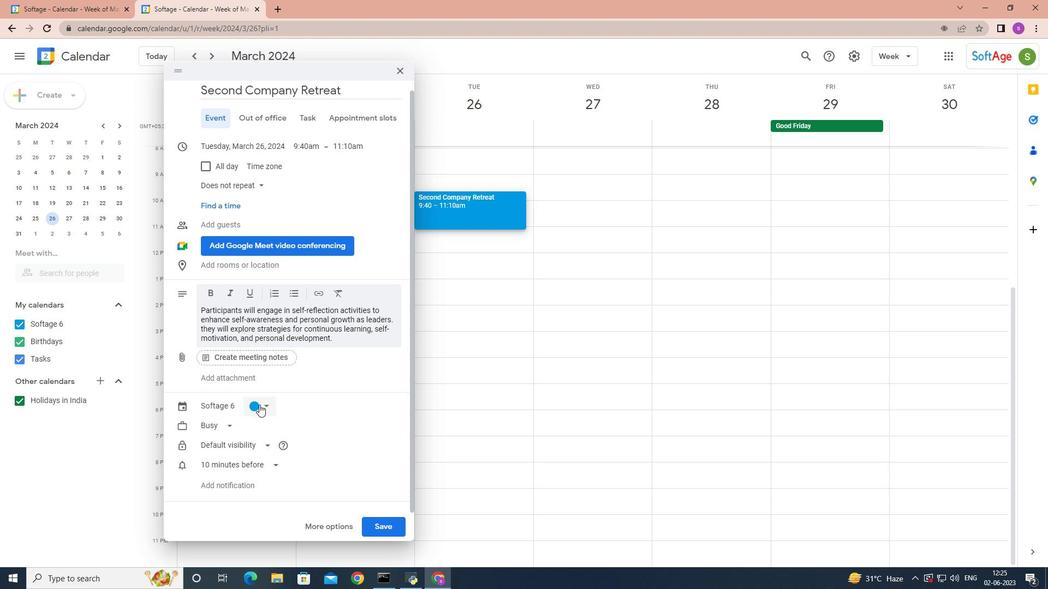 
Action: Mouse moved to (266, 457)
Screenshot: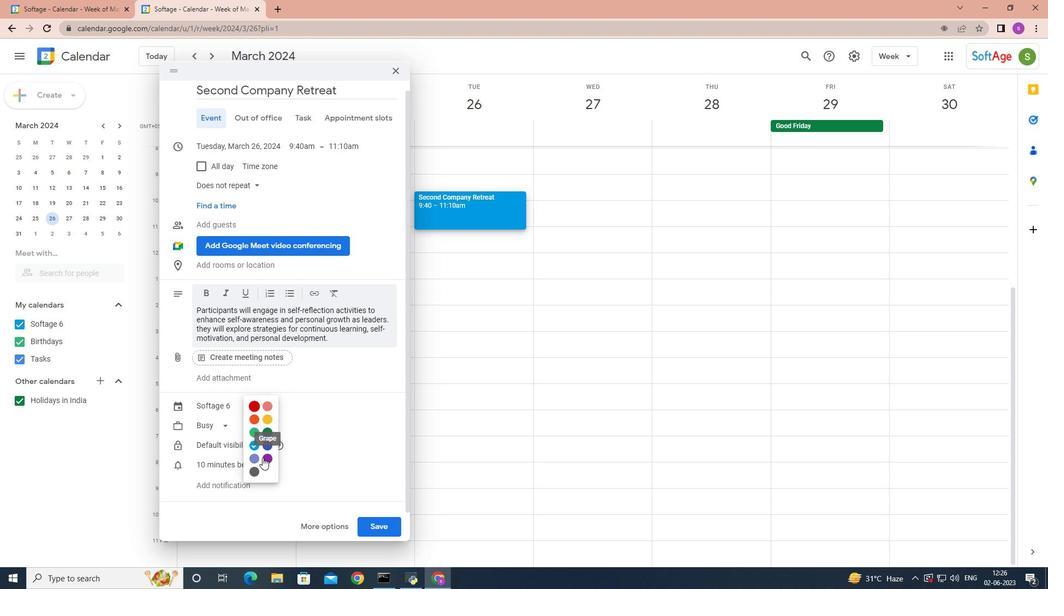 
Action: Mouse pressed left at (266, 457)
Screenshot: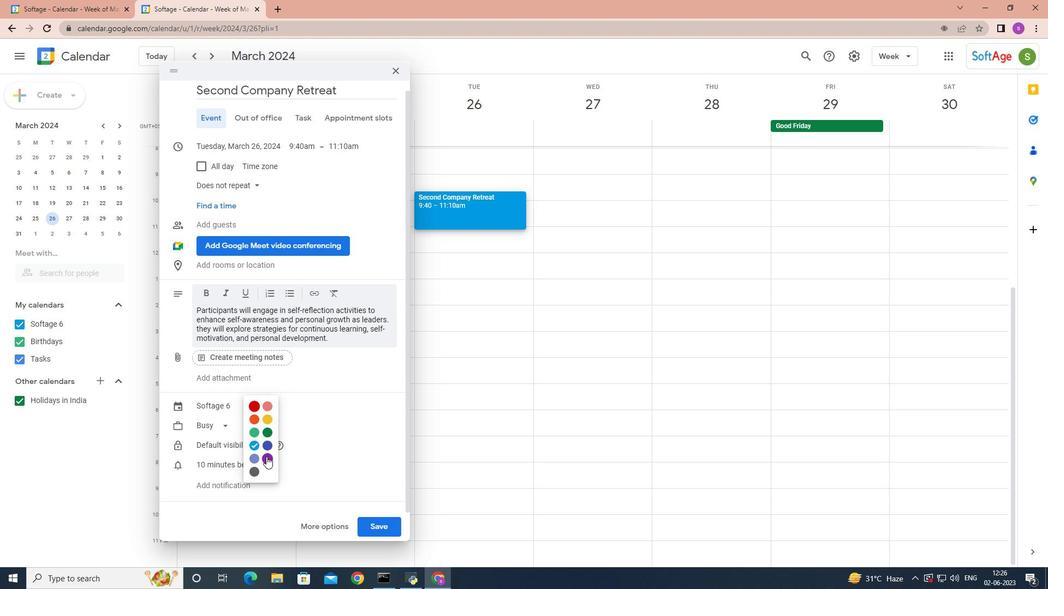 
Action: Mouse moved to (229, 262)
Screenshot: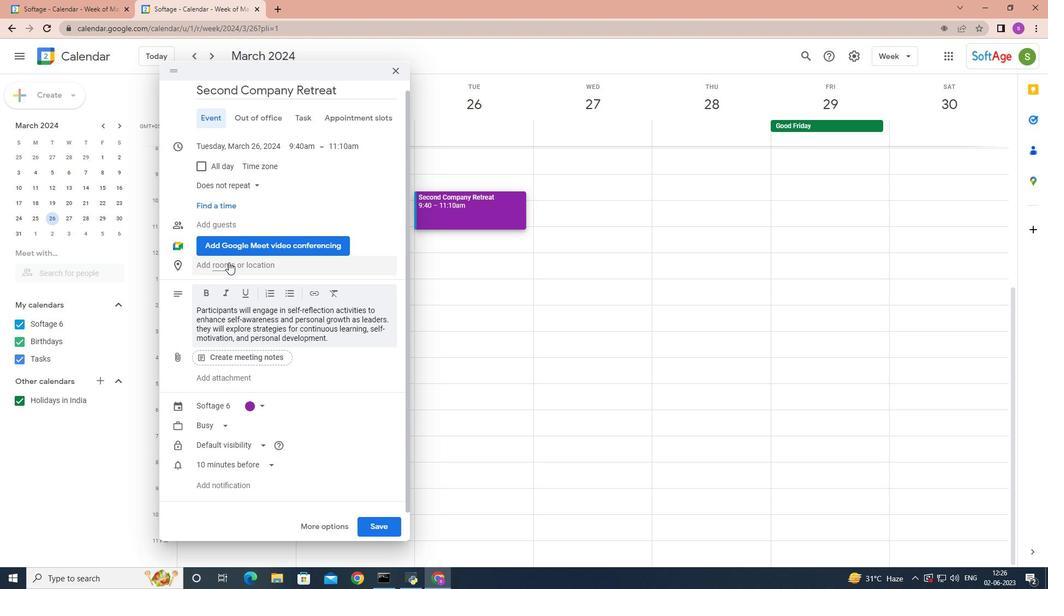
Action: Mouse pressed left at (229, 262)
Screenshot: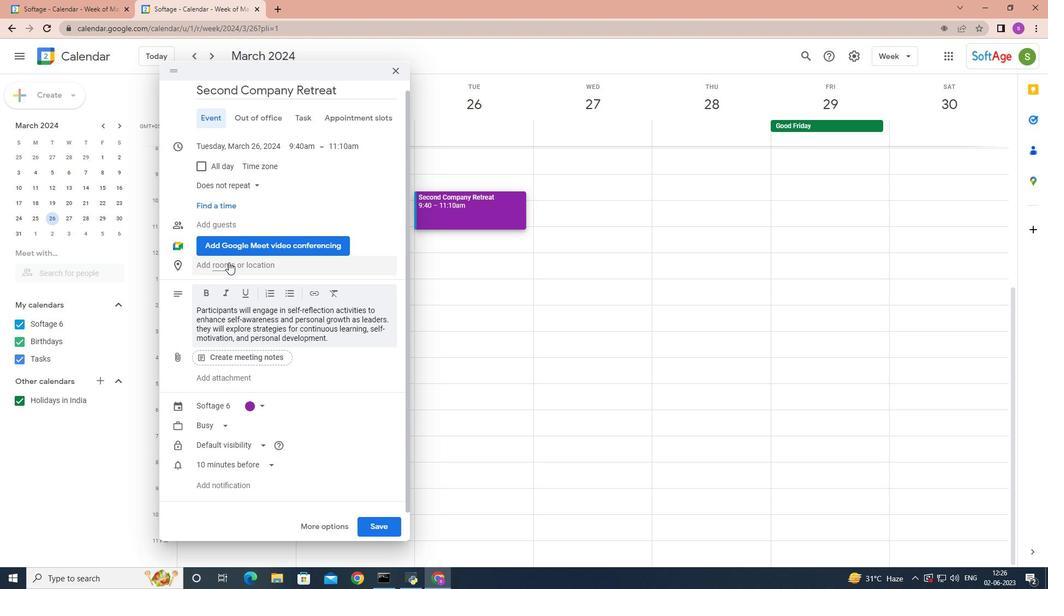 
Action: Mouse moved to (229, 262)
Screenshot: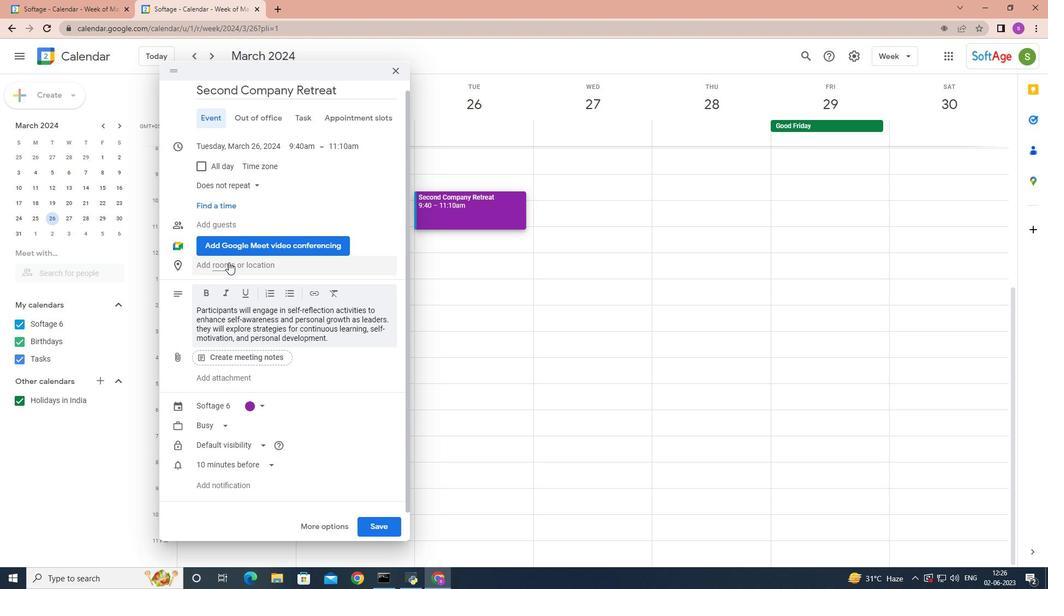 
Action: Key pressed 9
Screenshot: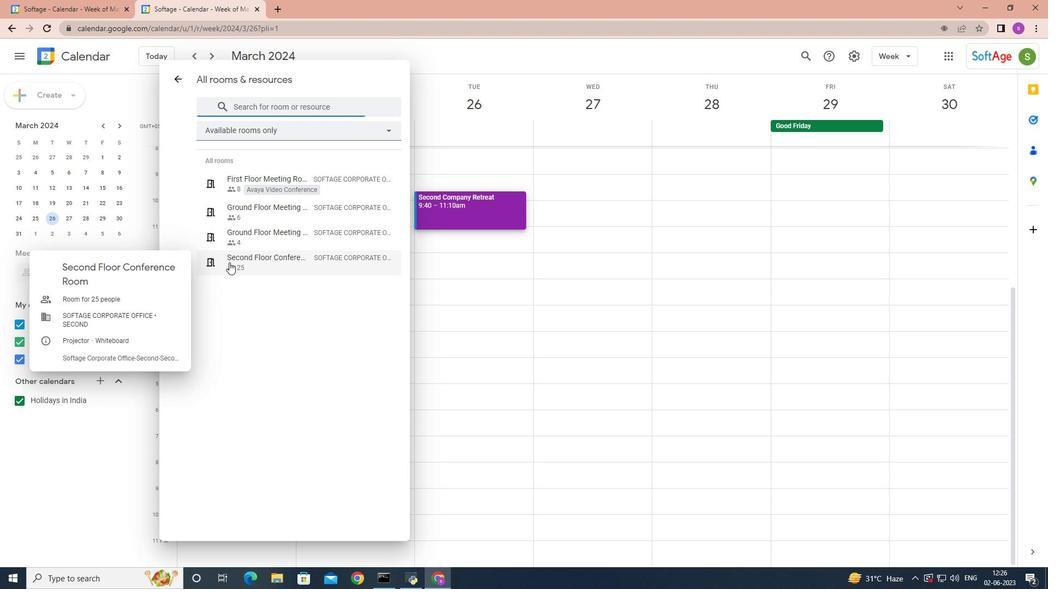 
Action: Mouse moved to (175, 78)
Screenshot: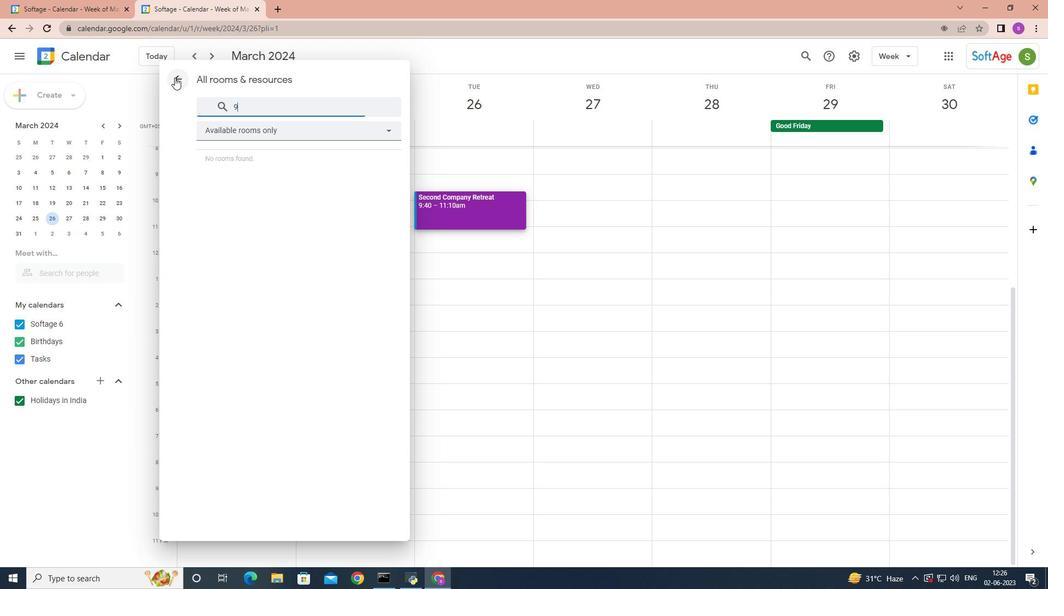 
Action: Mouse pressed left at (175, 78)
Screenshot: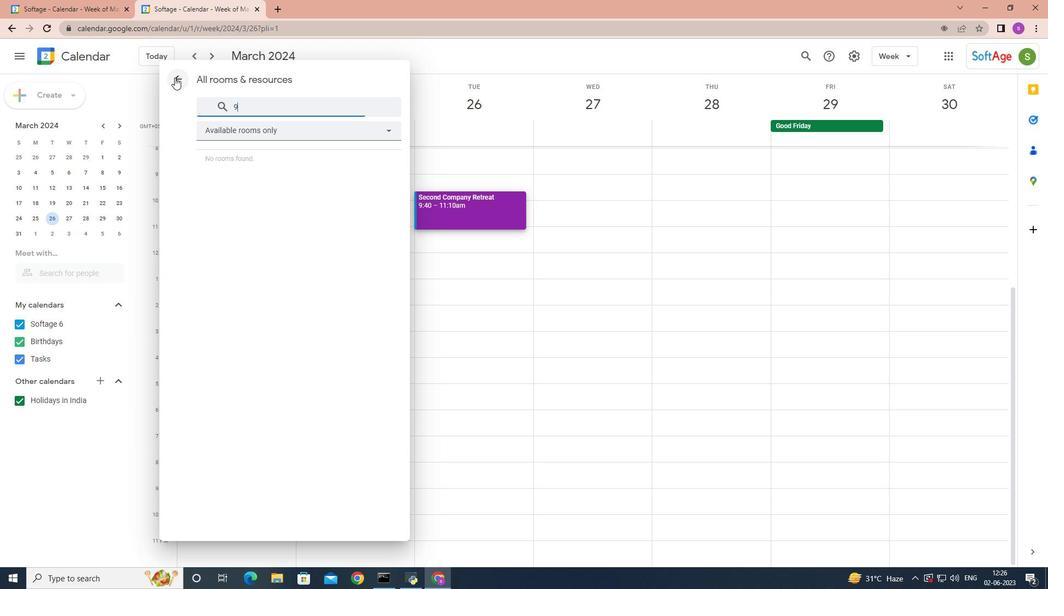 
Action: Mouse moved to (245, 302)
Screenshot: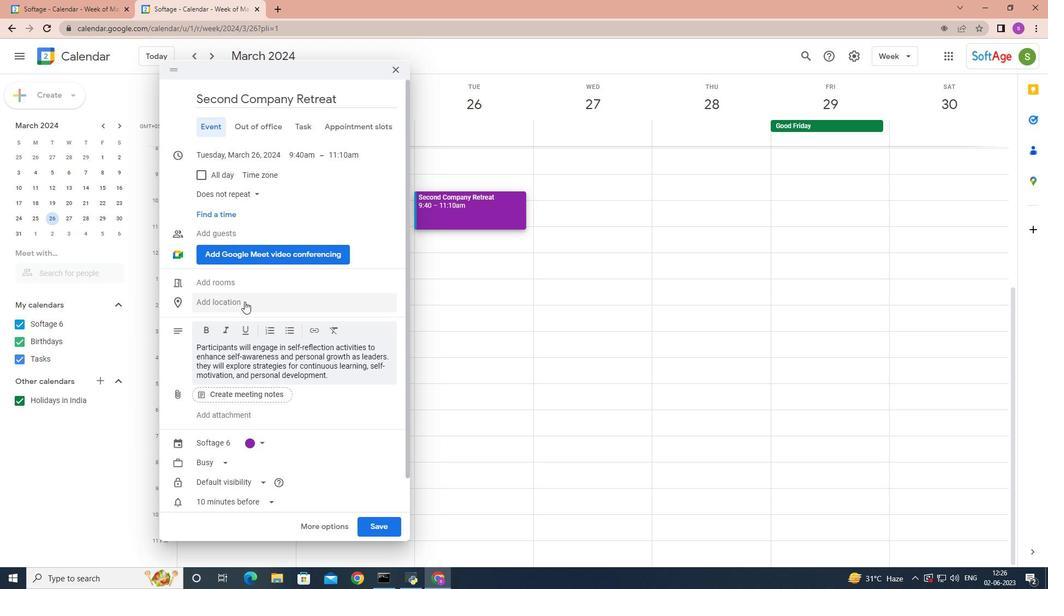 
Action: Mouse pressed left at (245, 302)
Screenshot: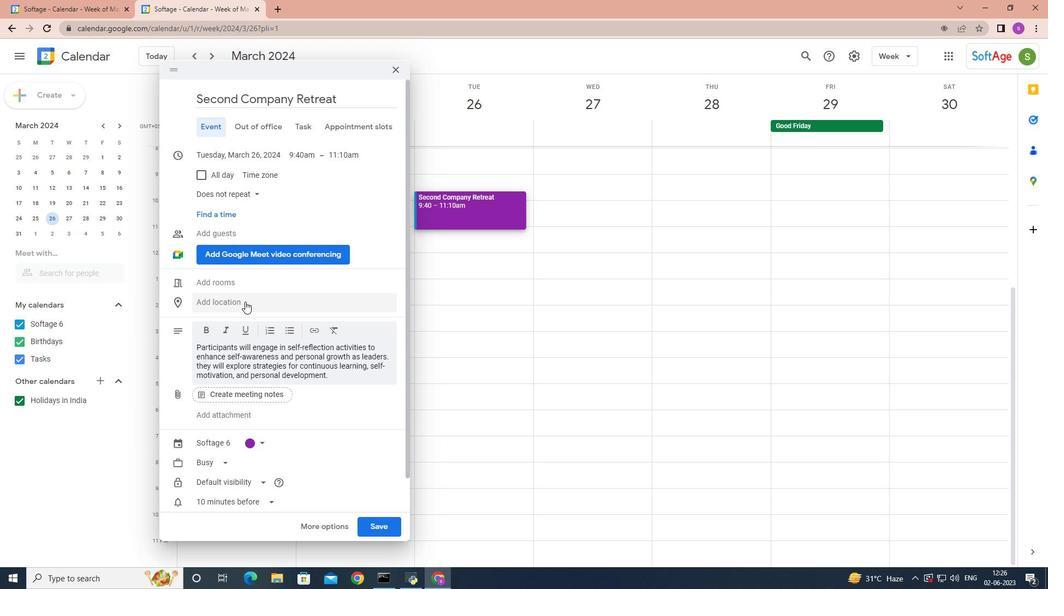 
Action: Mouse moved to (246, 301)
Screenshot: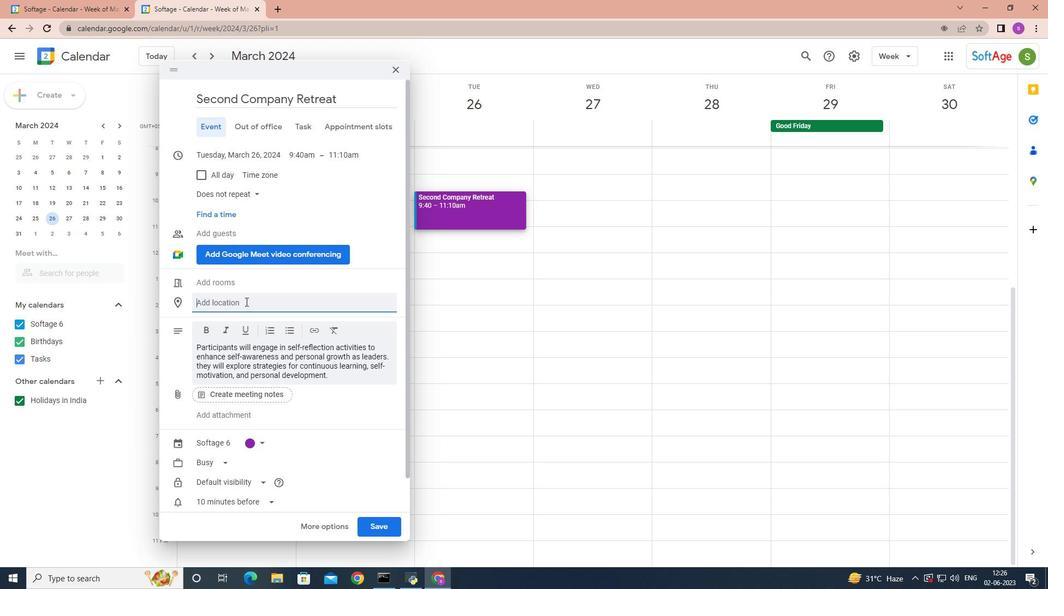 
Action: Key pressed 987<Key.space><Key.shift>Doge<Key.space><Key.shift>"<Key.backspace>'<Key.backspace>'s<Key.space>palace<Key.space>,<Key.backspace><Key.backspace>,<Key.space><Key.shift>Venice<Key.space>,<Key.backspace>,<Key.space><Key.shift><Key.shift><Key.shift><Key.shift>Italy
Screenshot: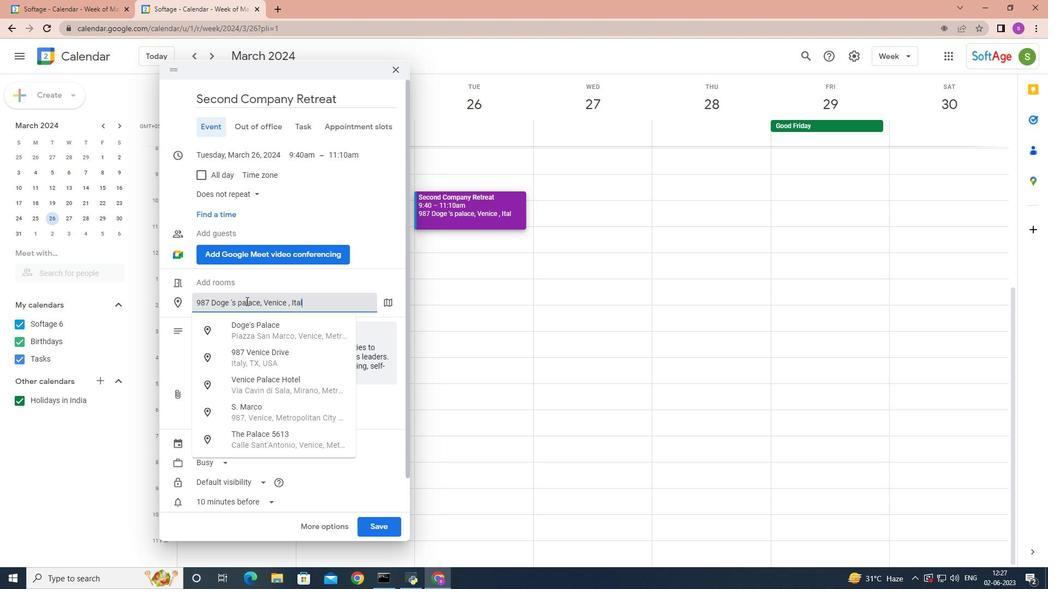 
Action: Mouse moved to (246, 301)
Screenshot: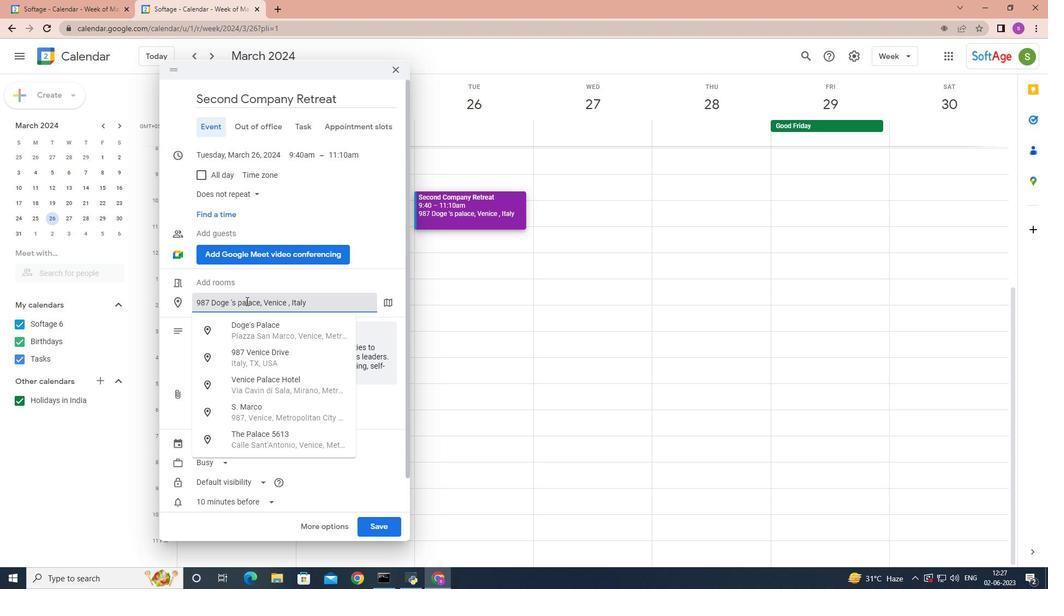
Action: Key pressed <Key.enter>
Screenshot: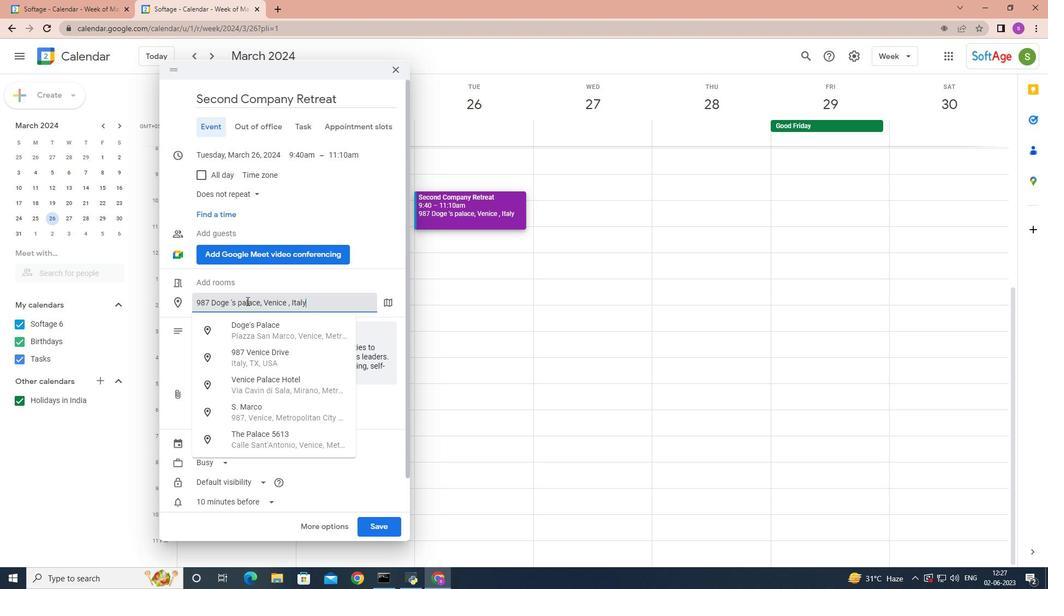 
Action: Mouse moved to (244, 300)
Screenshot: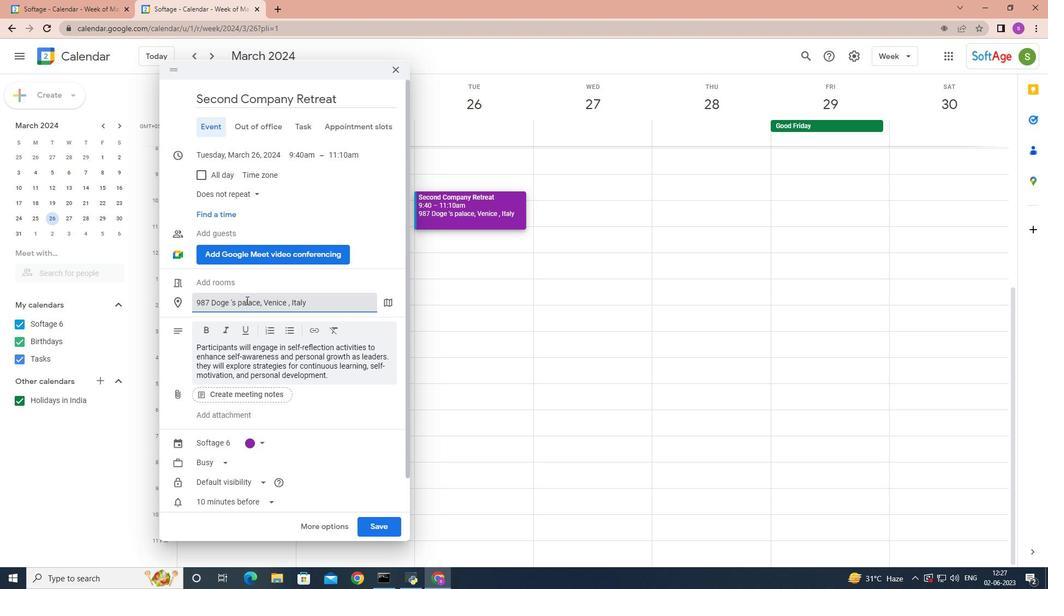 
Action: Mouse scrolled (244, 300) with delta (0, 0)
Screenshot: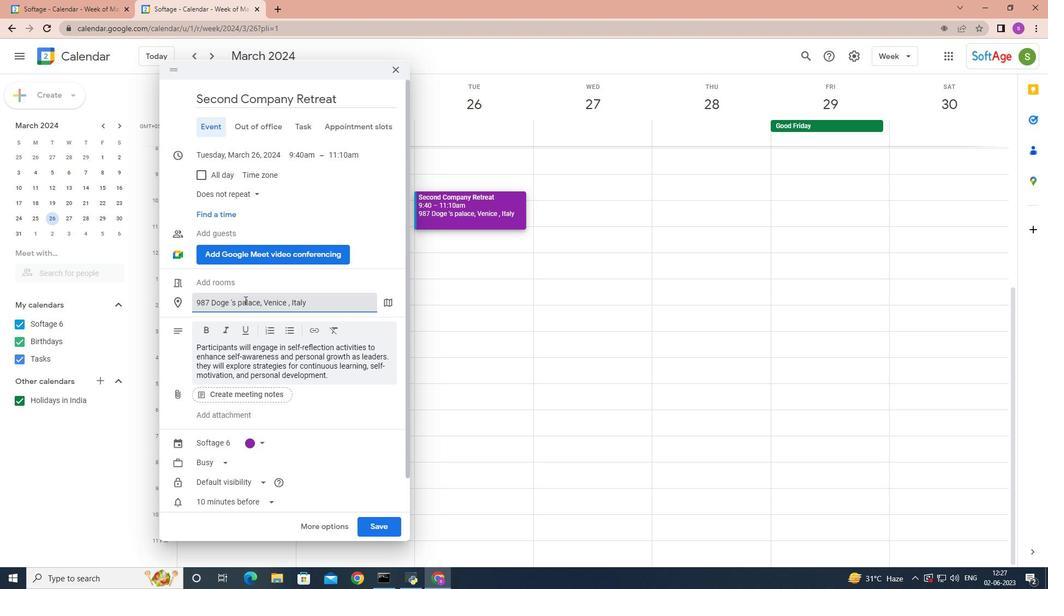 
Action: Mouse moved to (235, 194)
Screenshot: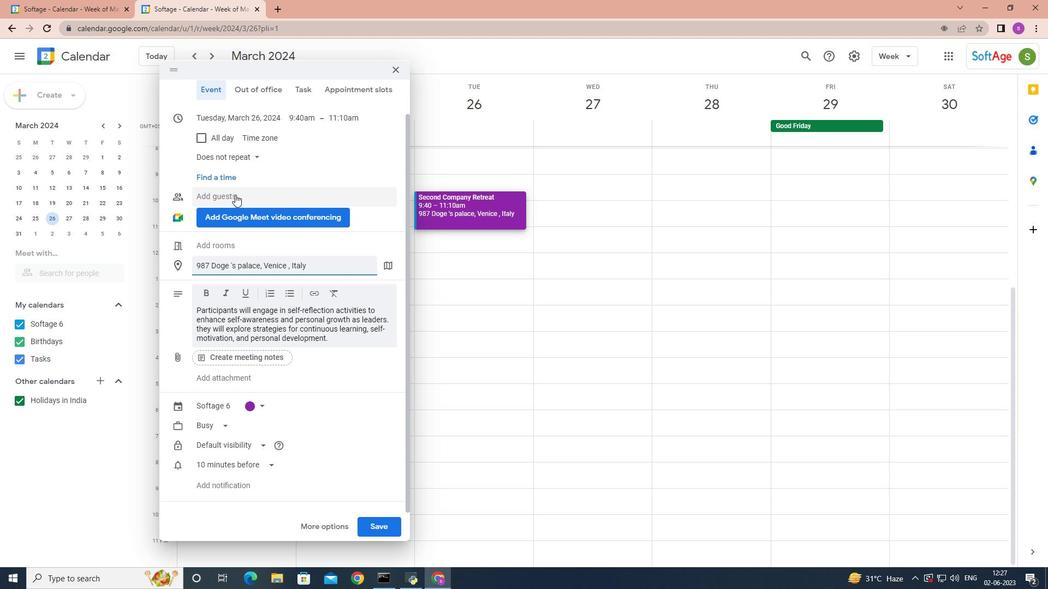 
Action: Mouse pressed left at (235, 194)
Screenshot: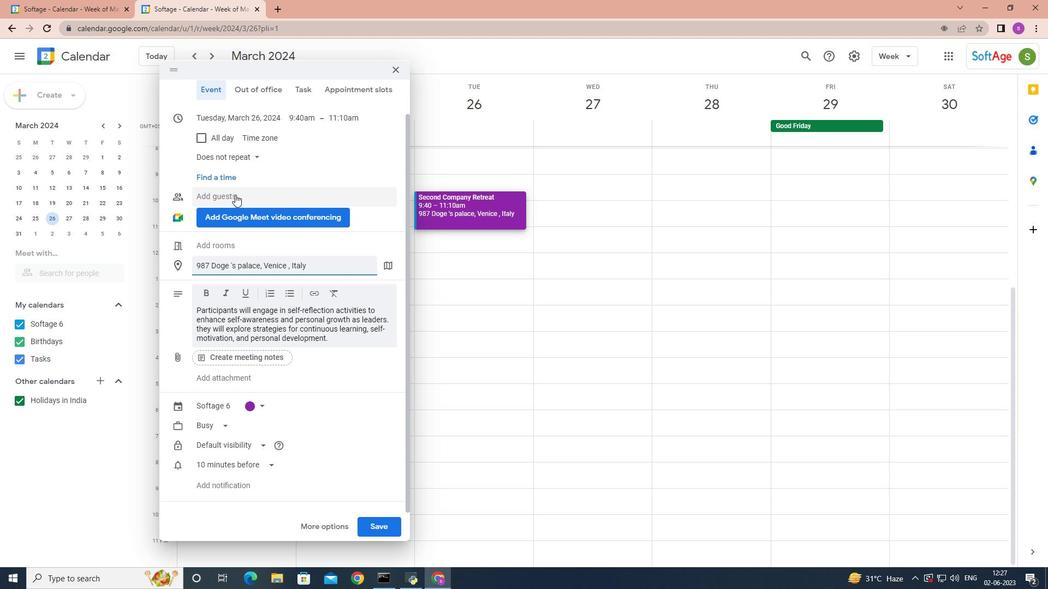
Action: Mouse moved to (235, 219)
Screenshot: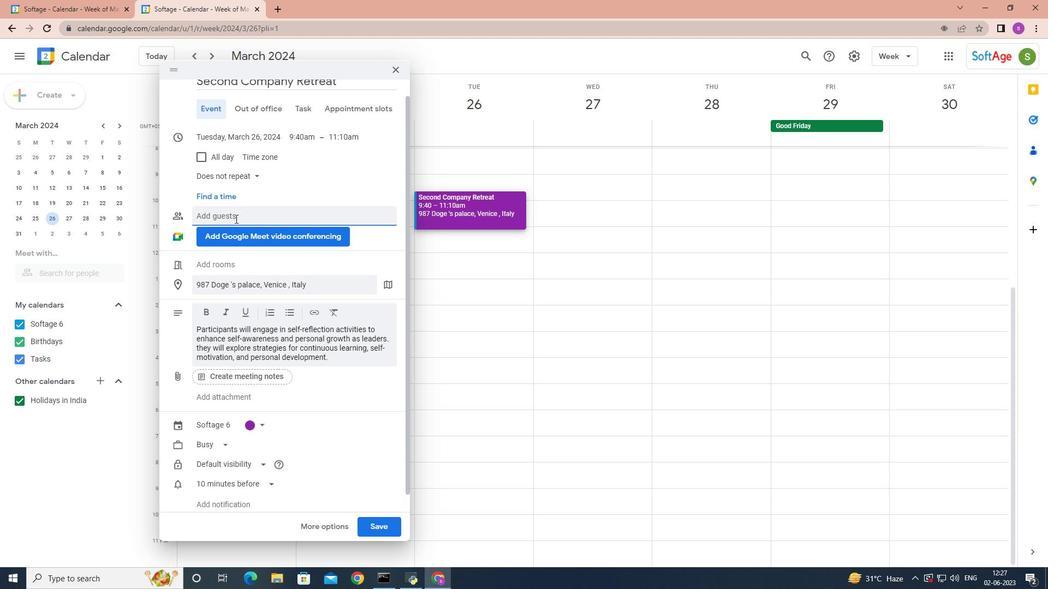 
Action: Key pressed <Key.shift>Softage.4
Screenshot: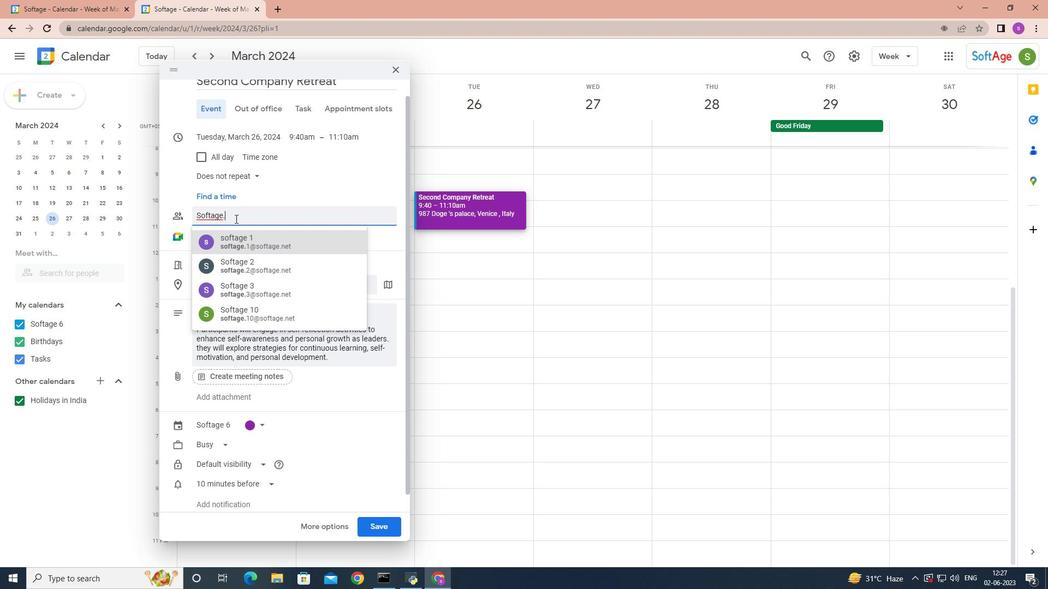 
Action: Mouse moved to (244, 242)
Screenshot: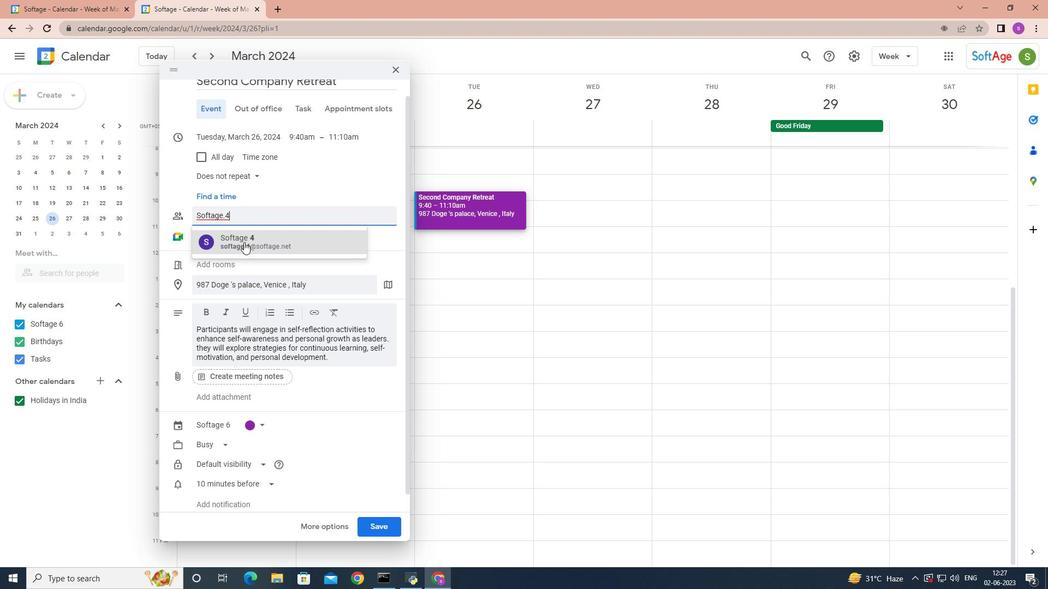 
Action: Mouse pressed left at (244, 242)
Screenshot: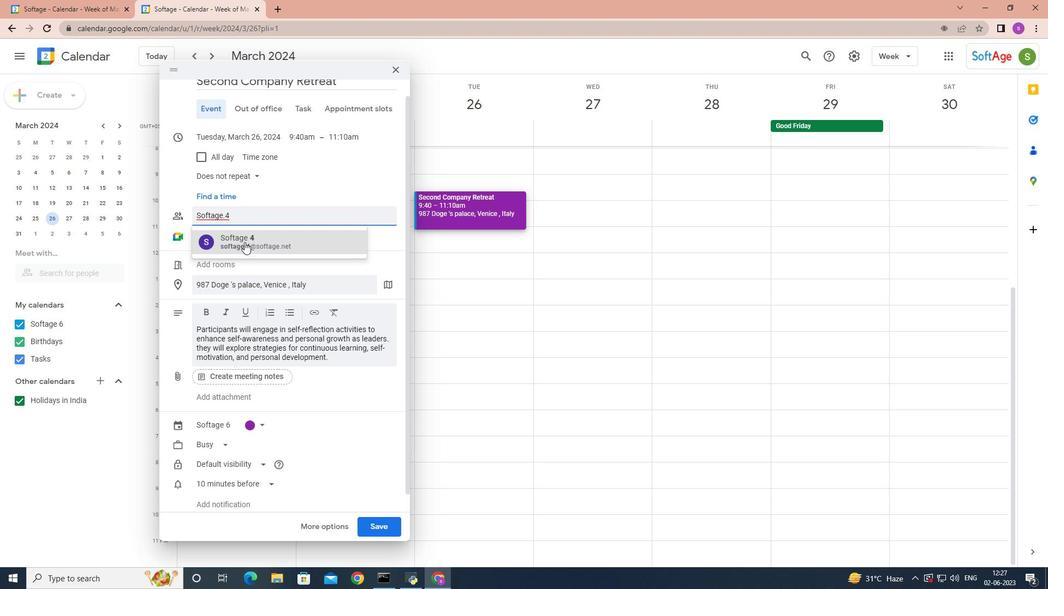 
Action: Key pressed <Key.shift>Softage.5
Screenshot: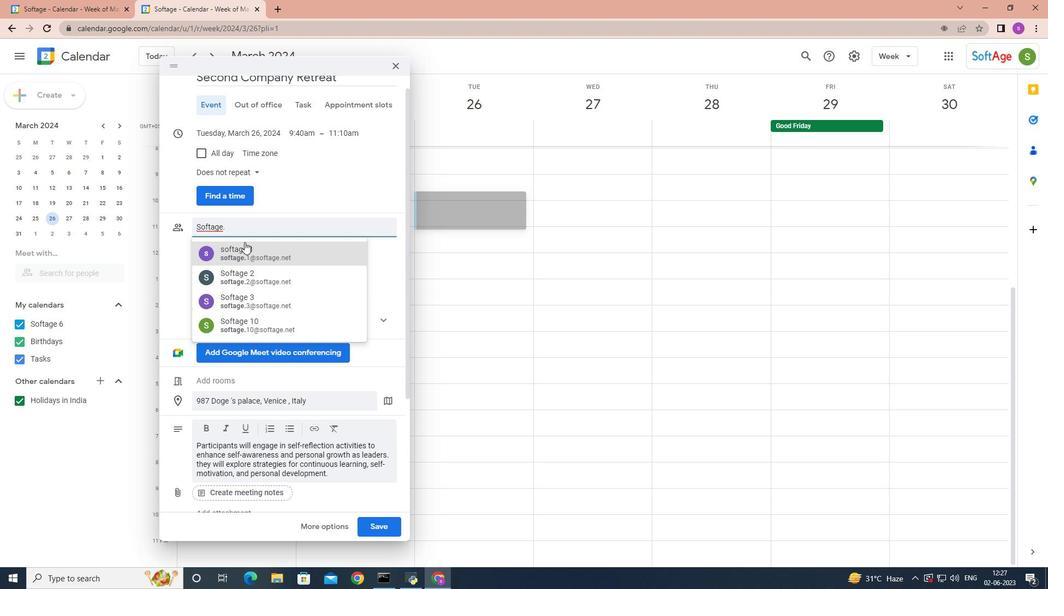 
Action: Mouse pressed left at (244, 242)
Screenshot: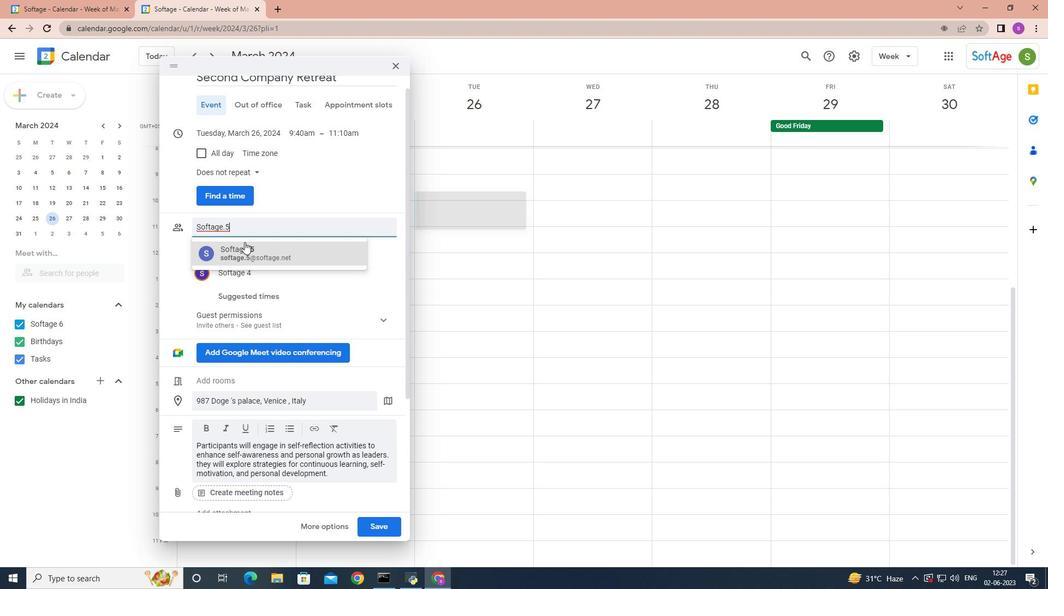 
Action: Mouse moved to (596, 409)
Screenshot: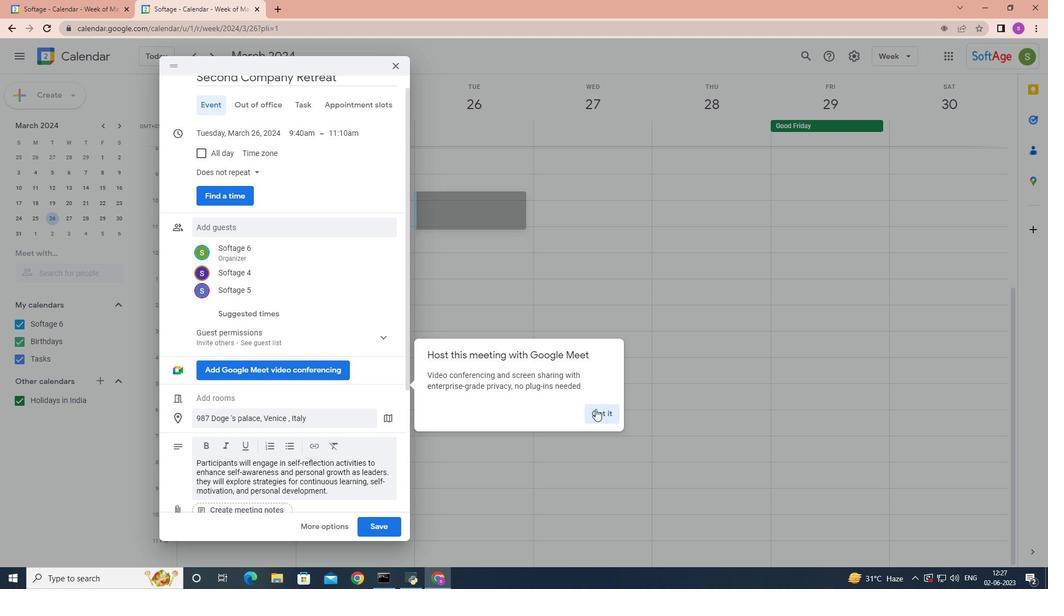 
Action: Mouse pressed left at (596, 409)
Screenshot: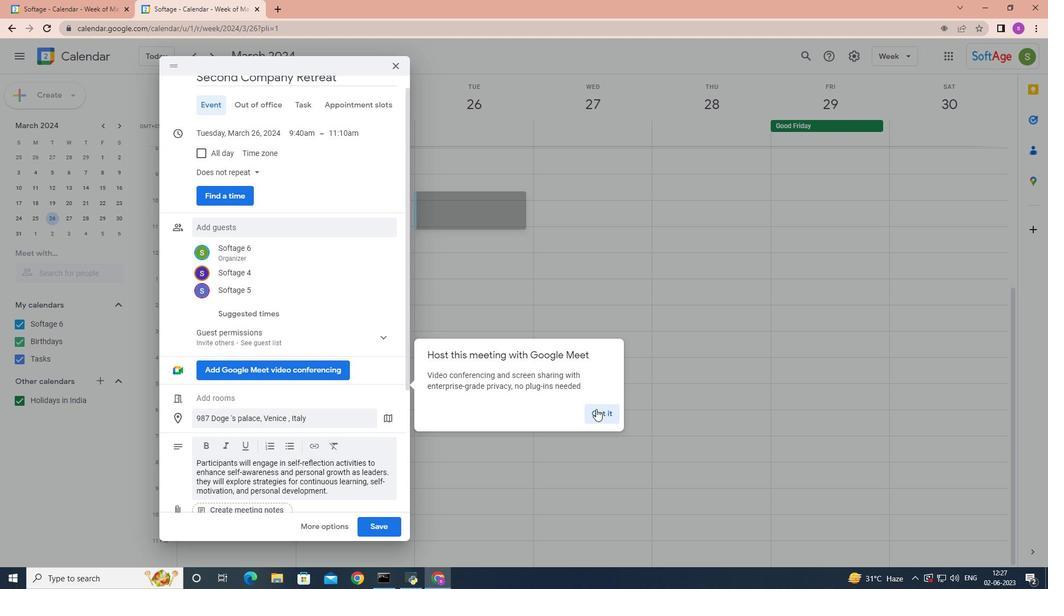 
Action: Mouse moved to (256, 170)
Screenshot: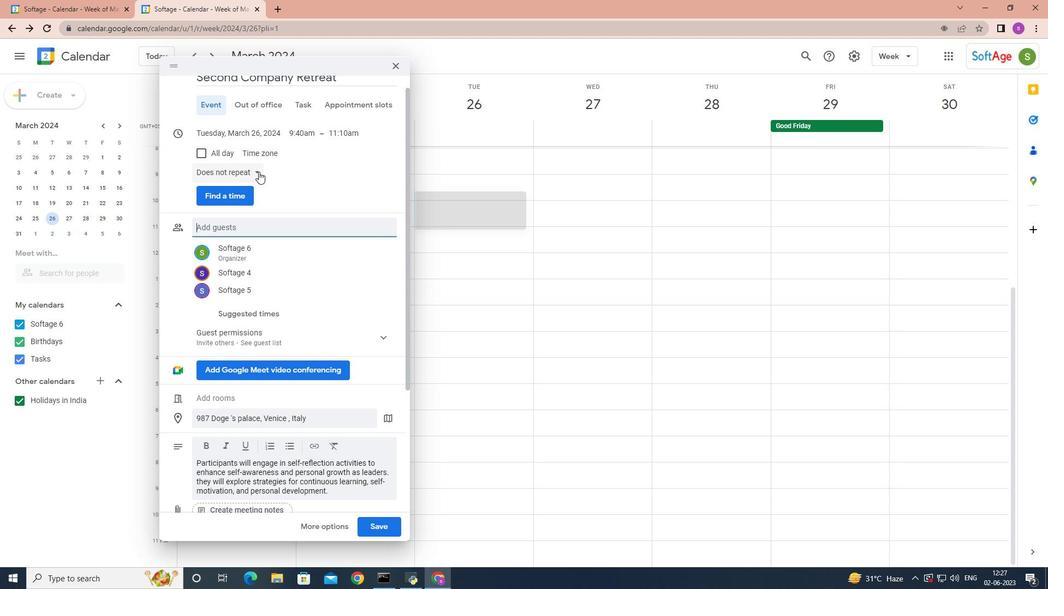 
Action: Mouse pressed left at (256, 170)
Screenshot: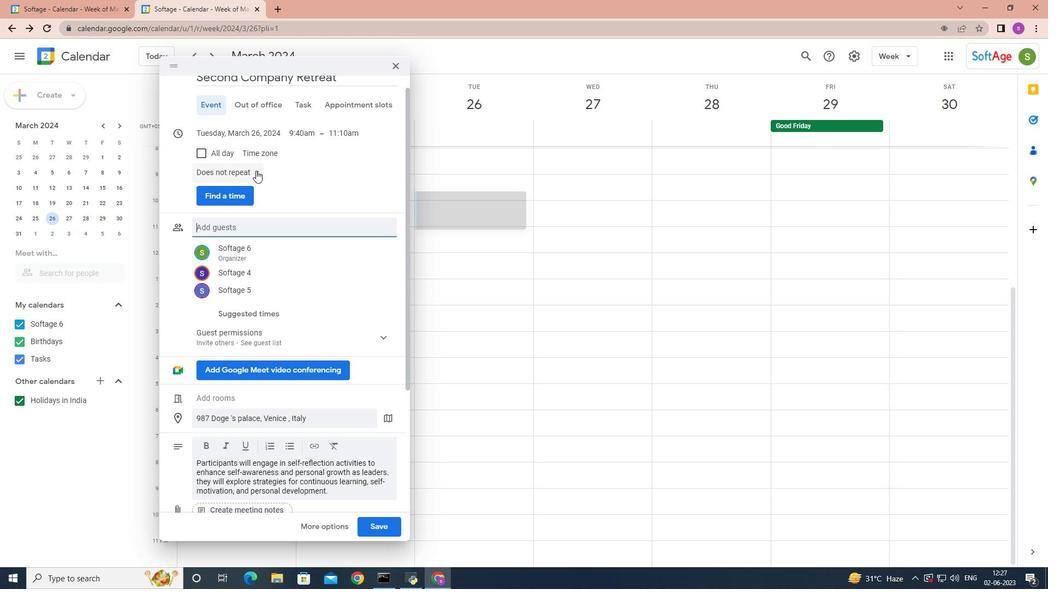 
Action: Mouse moved to (263, 286)
Screenshot: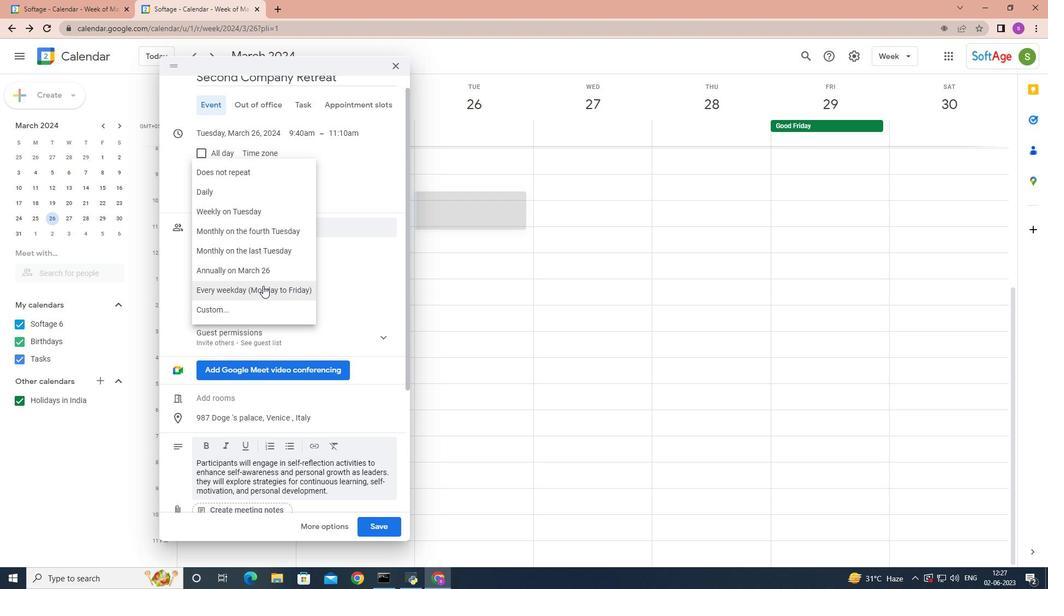 
Action: Mouse pressed left at (263, 286)
Screenshot: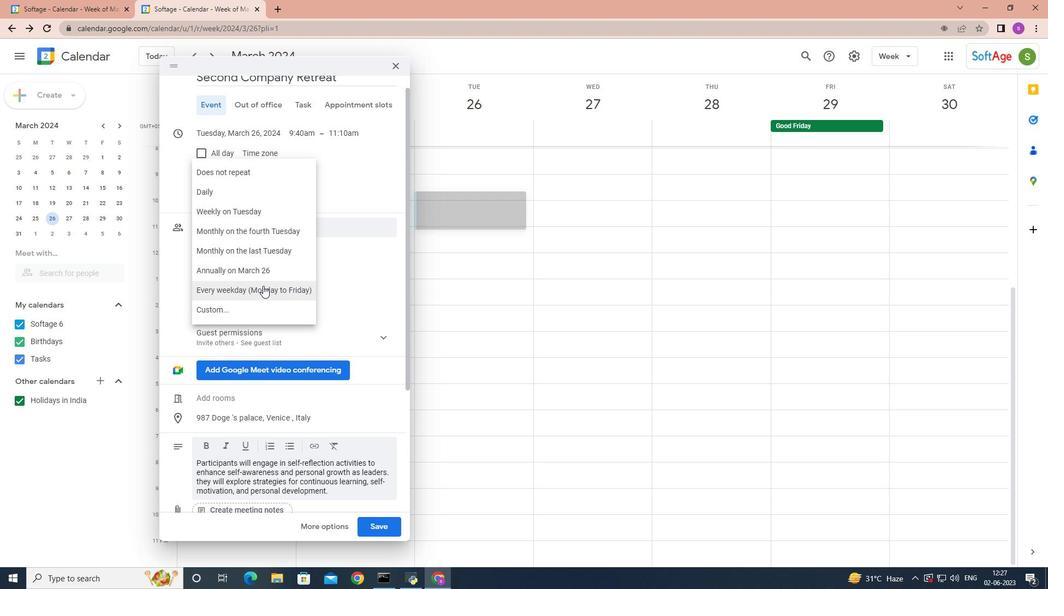 
Action: Mouse moved to (320, 190)
Screenshot: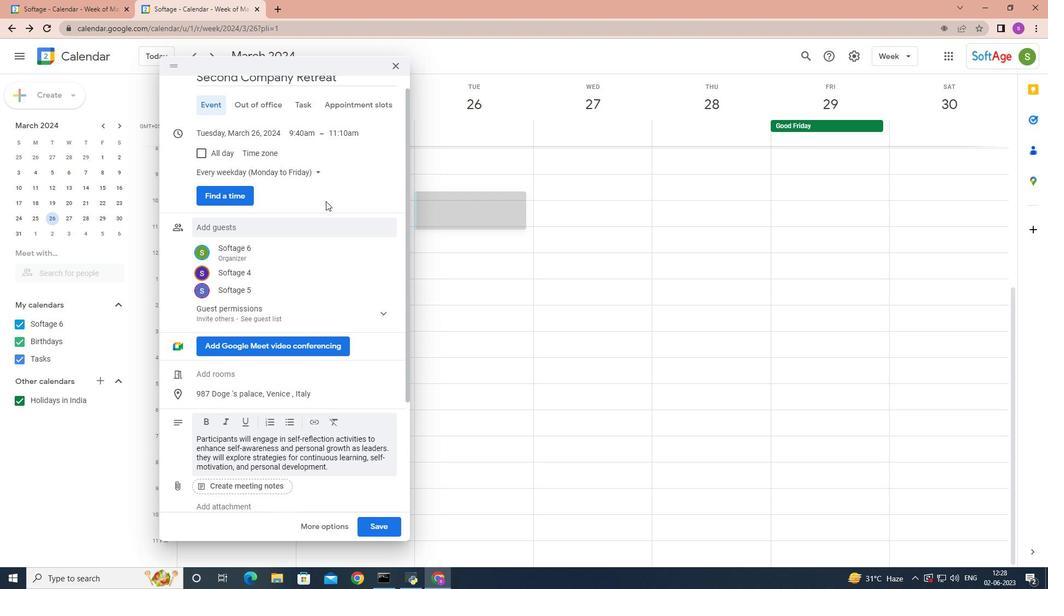 
Action: Mouse scrolled (321, 192) with delta (0, 0)
Screenshot: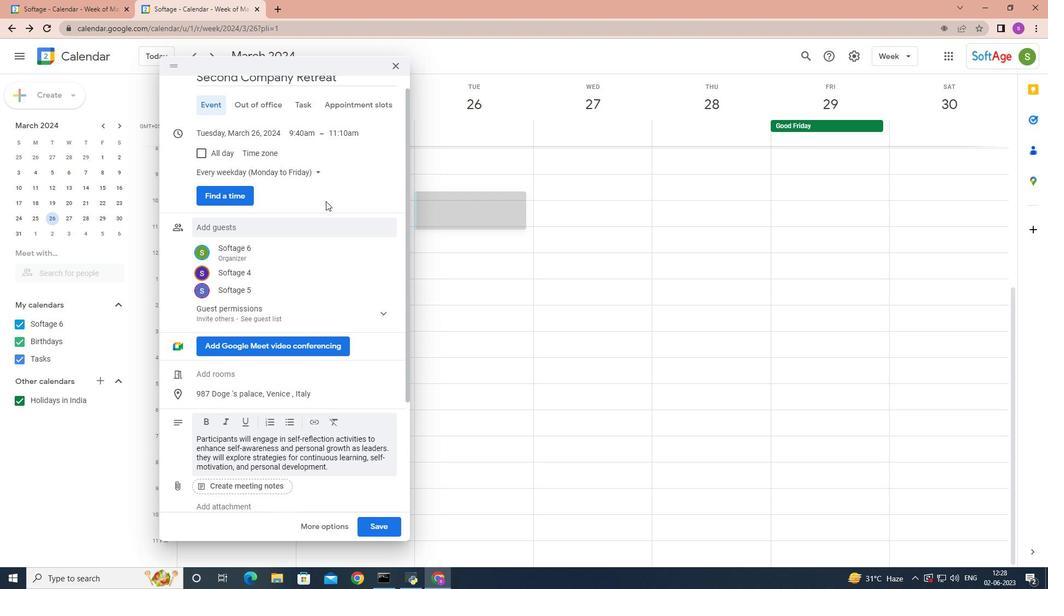 
Action: Mouse moved to (317, 187)
Screenshot: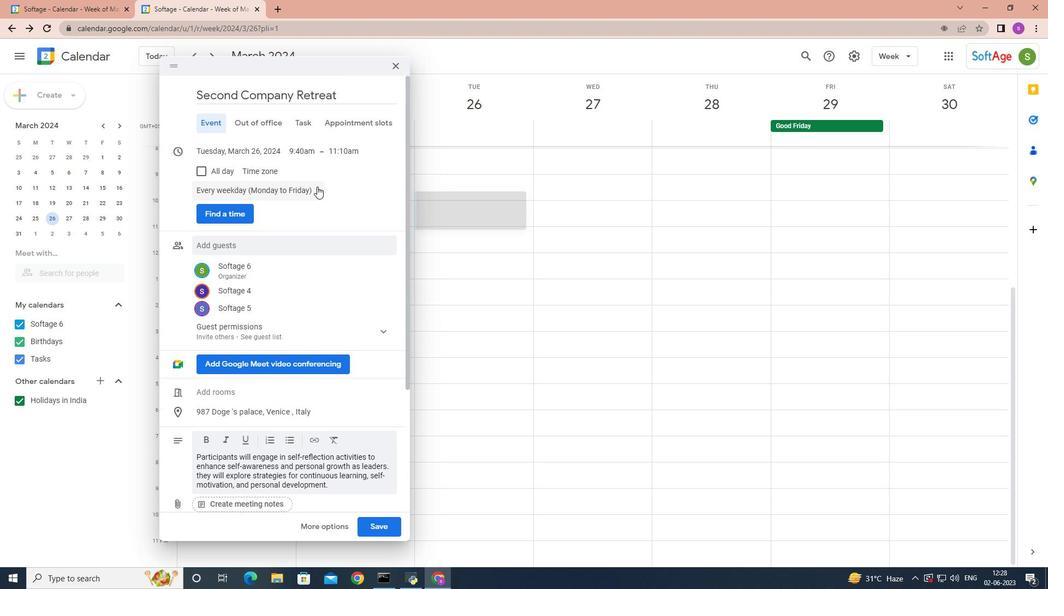 
Action: Mouse pressed left at (317, 187)
Screenshot: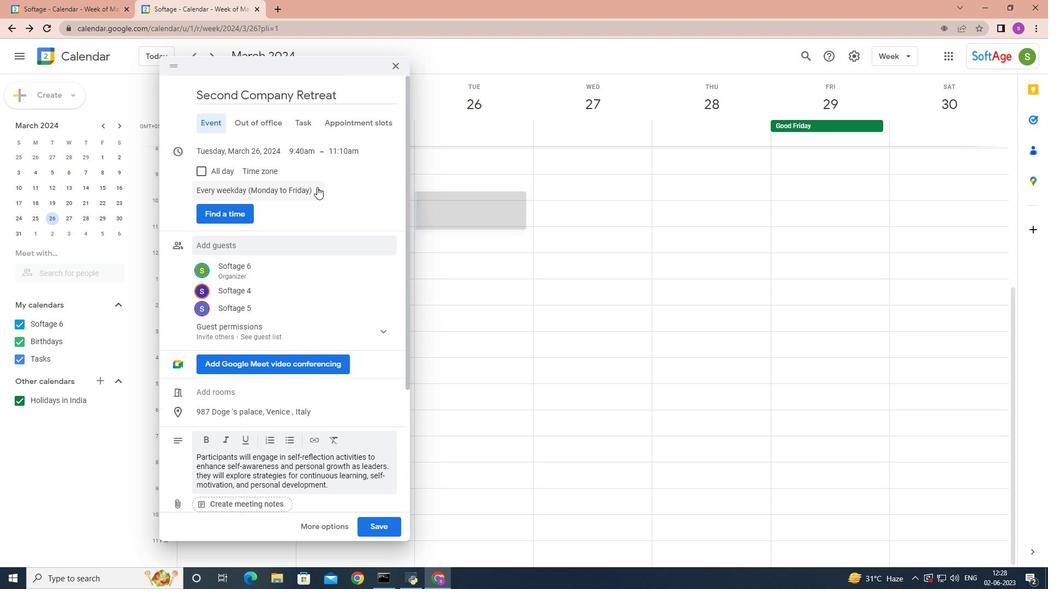 
Action: Mouse moved to (282, 189)
Screenshot: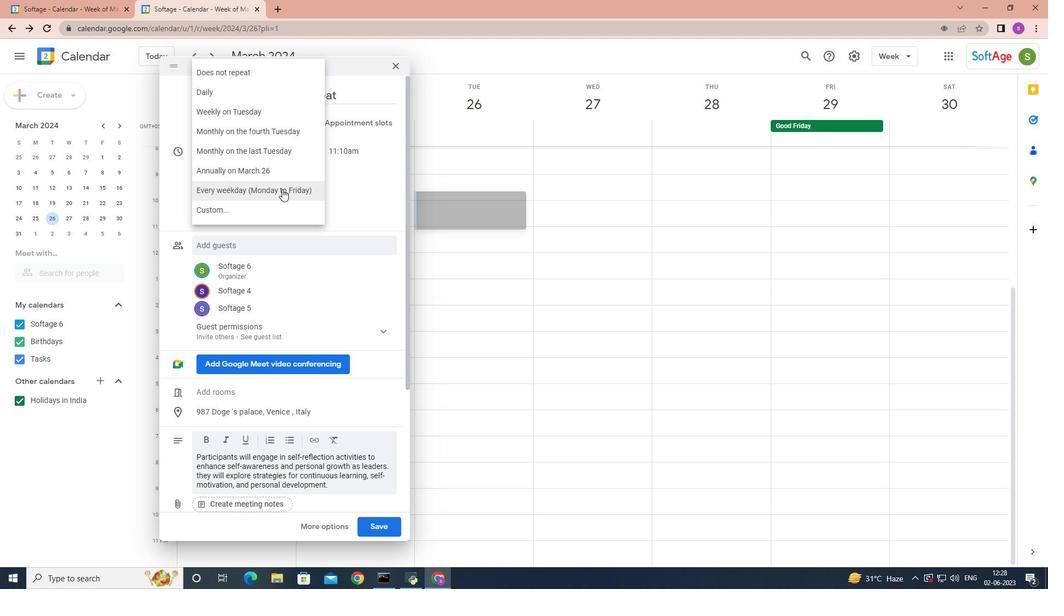 
Action: Mouse pressed left at (282, 189)
Screenshot: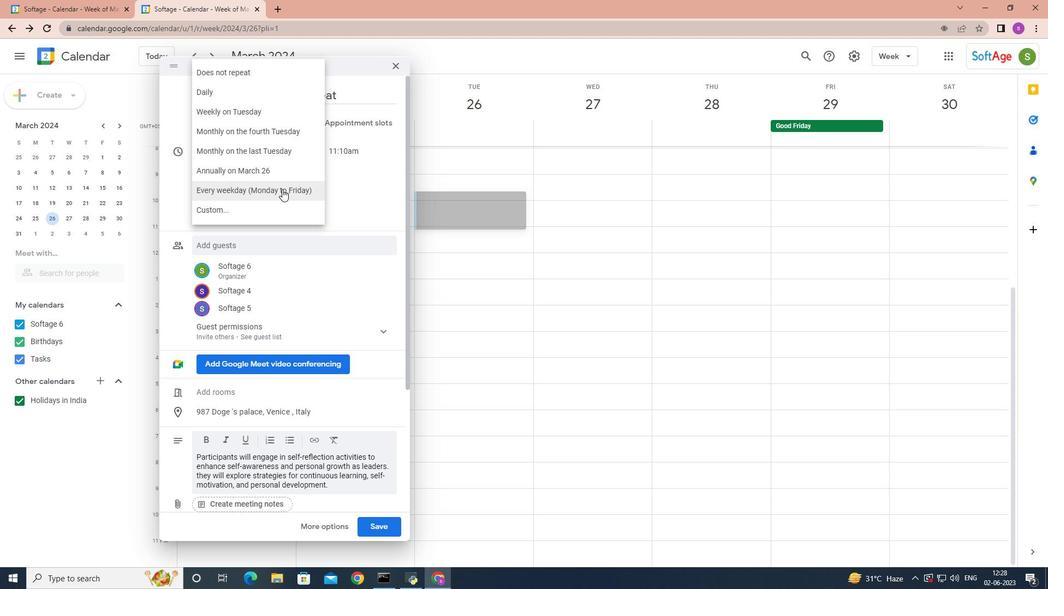 
Action: Mouse moved to (397, 82)
Screenshot: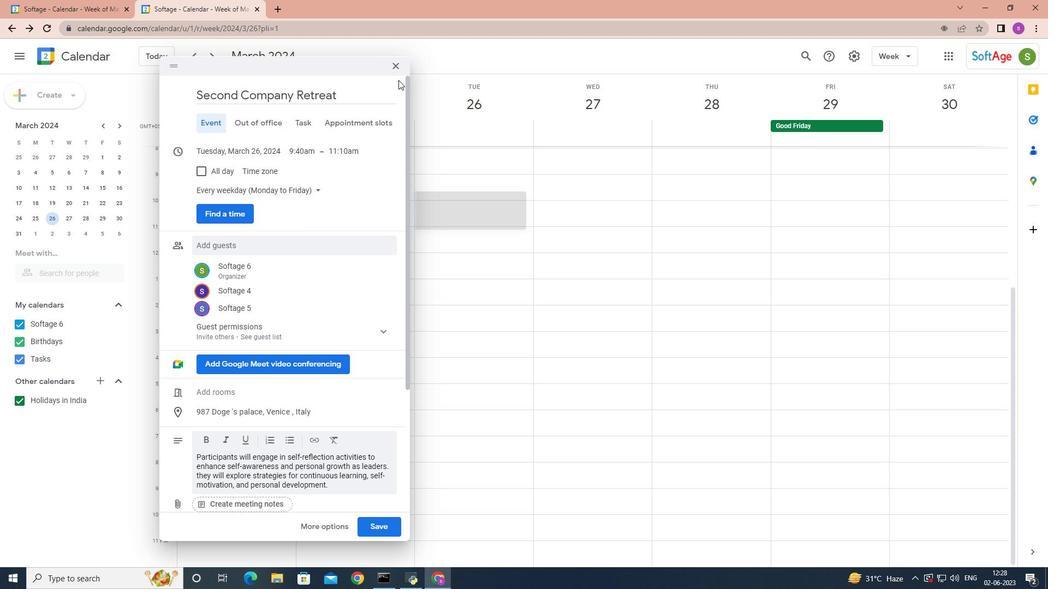 
